 Task: Look for space in Vaniyambadi, India from 15th June, 2023 to 21st June, 2023 for 5 adults in price range Rs.14000 to Rs.25000. Place can be entire place with 3 bedrooms having 3 beds and 3 bathrooms. Property type can be house, flat, guest house. Amenities needed are: washing machine. Booking option can be shelf check-in. Required host language is English.
Action: Mouse moved to (522, 90)
Screenshot: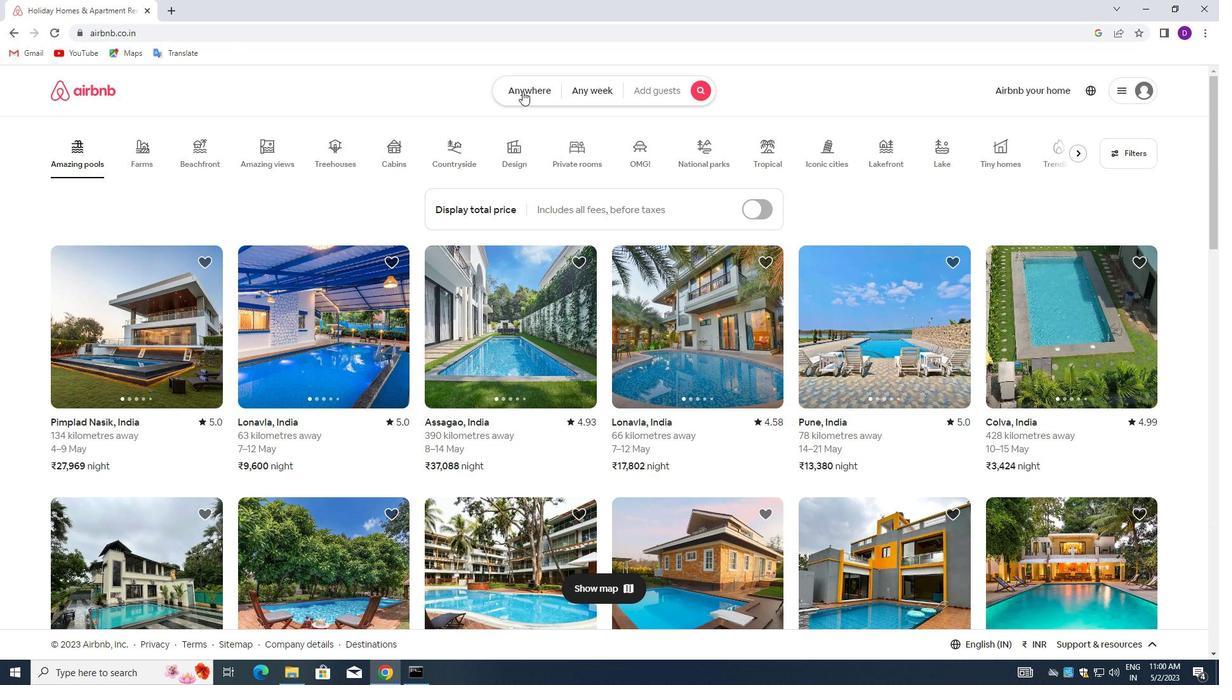 
Action: Mouse pressed left at (522, 90)
Screenshot: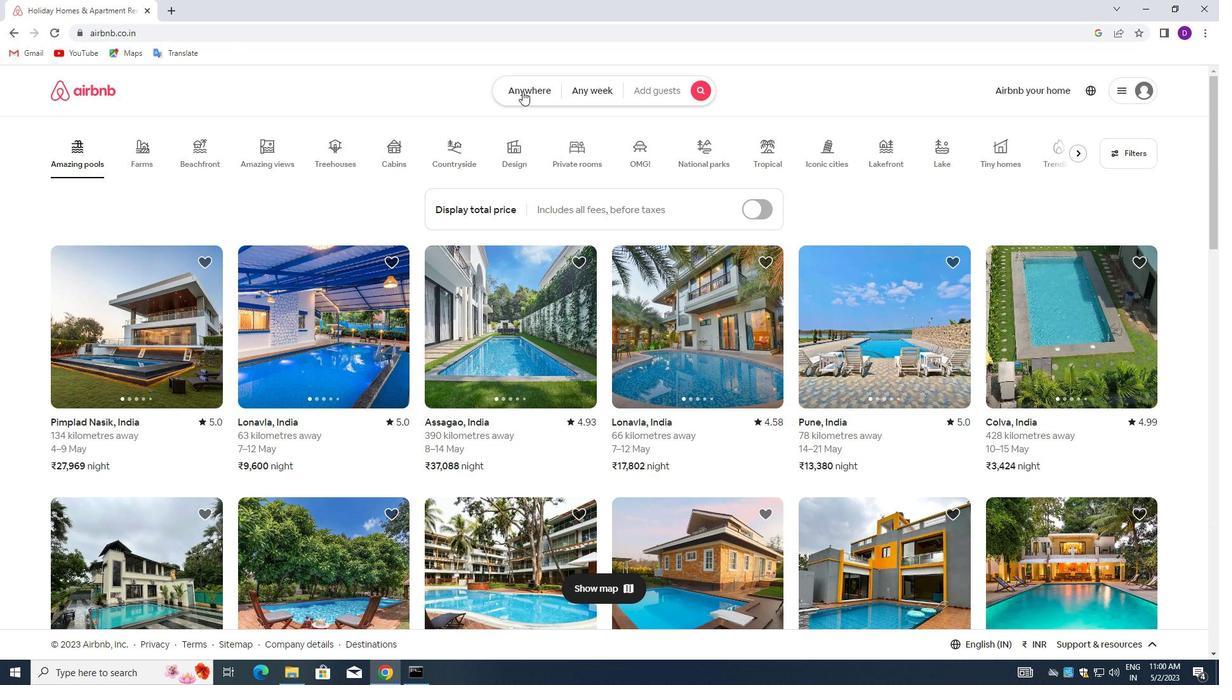
Action: Mouse moved to (405, 148)
Screenshot: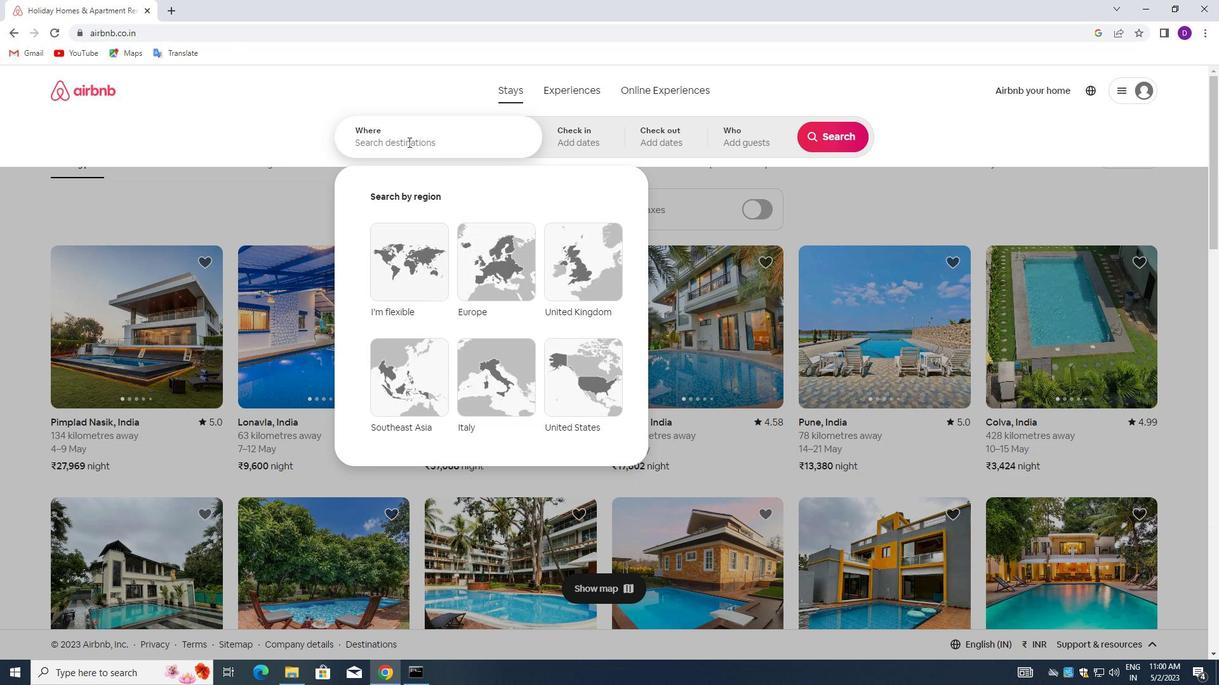 
Action: Mouse pressed left at (405, 148)
Screenshot: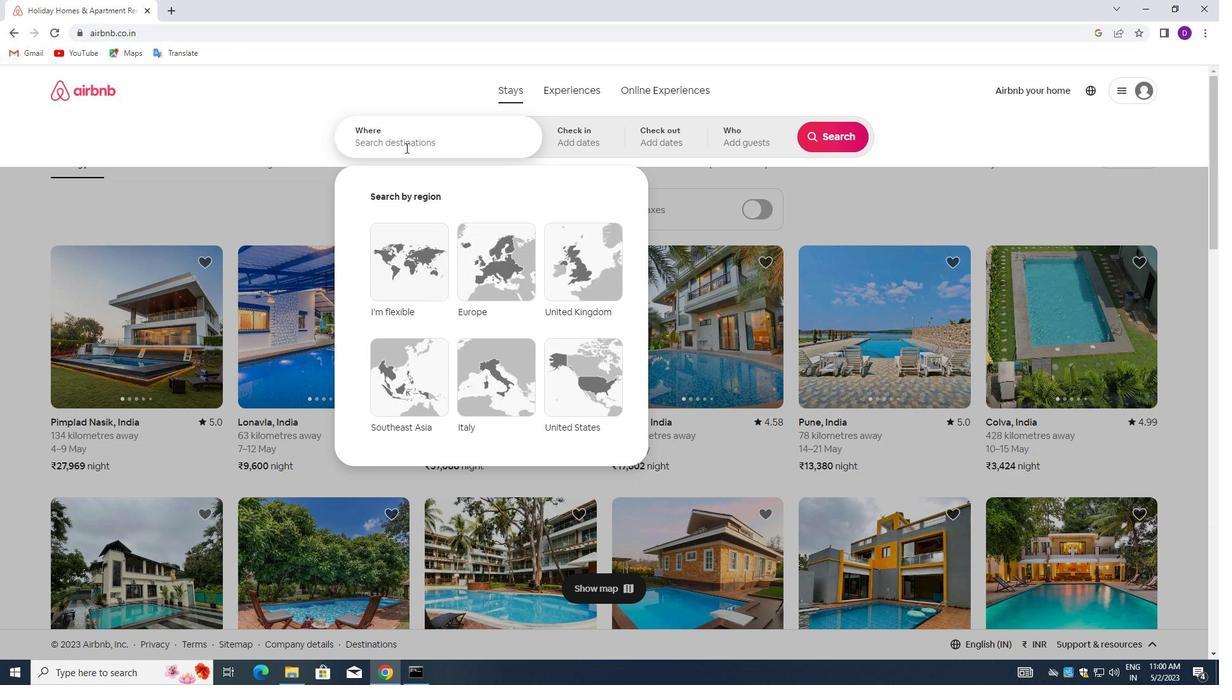 
Action: Key pressed <Key.shift_r><Key.shift_r><Key.shift_r><Key.shift_r><Key.shift_r><Key.shift_r><Key.shift_r><Key.shift_r><Key.shift_r><Key.shift_r><Key.shift_r>Vaniyambadi,<Key.space><Key.shift>INDIA<Key.enter>
Screenshot: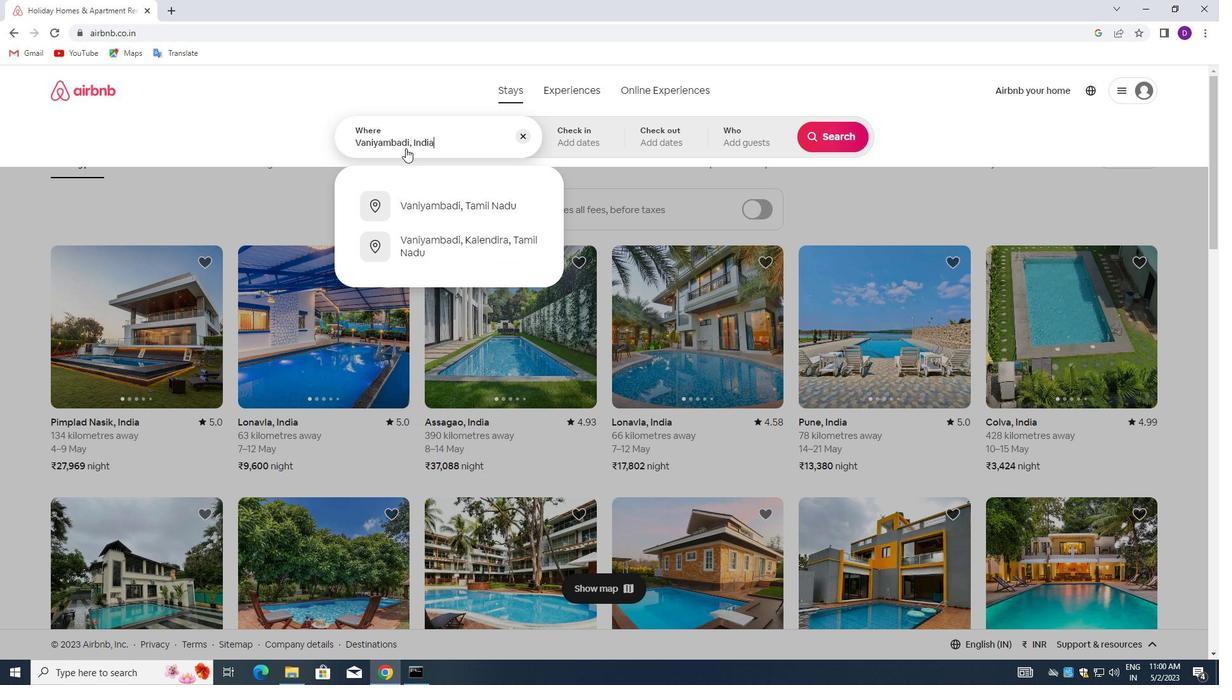 
Action: Mouse moved to (762, 351)
Screenshot: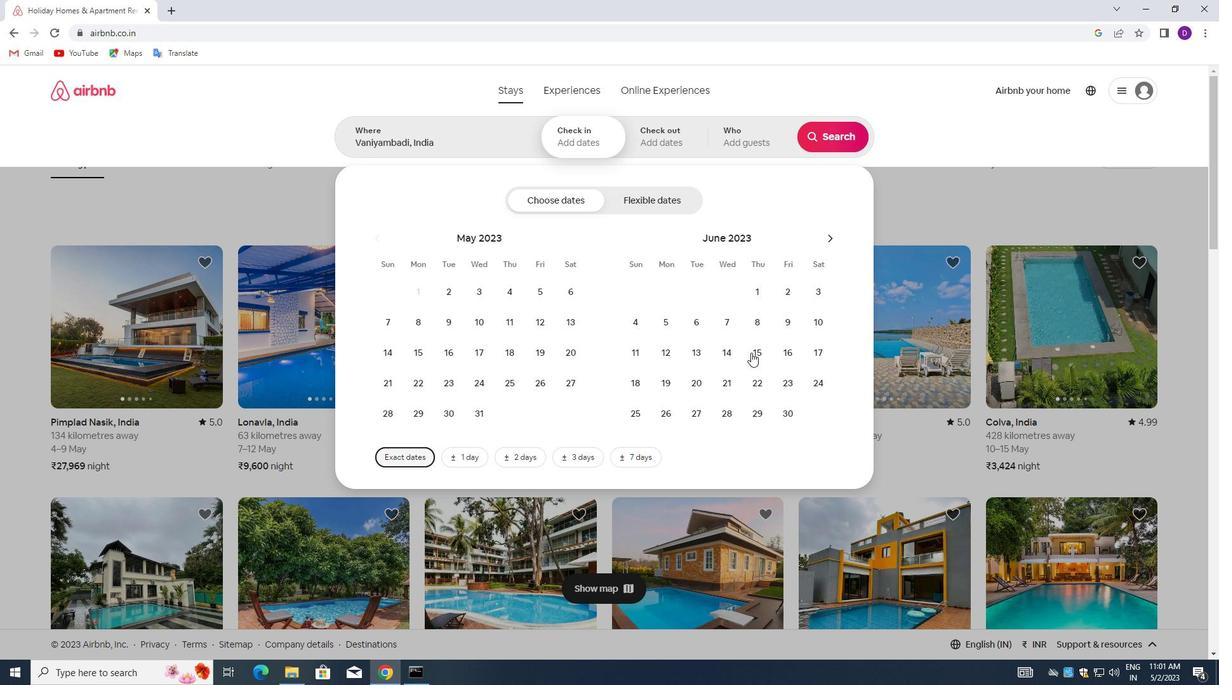 
Action: Mouse pressed left at (762, 351)
Screenshot: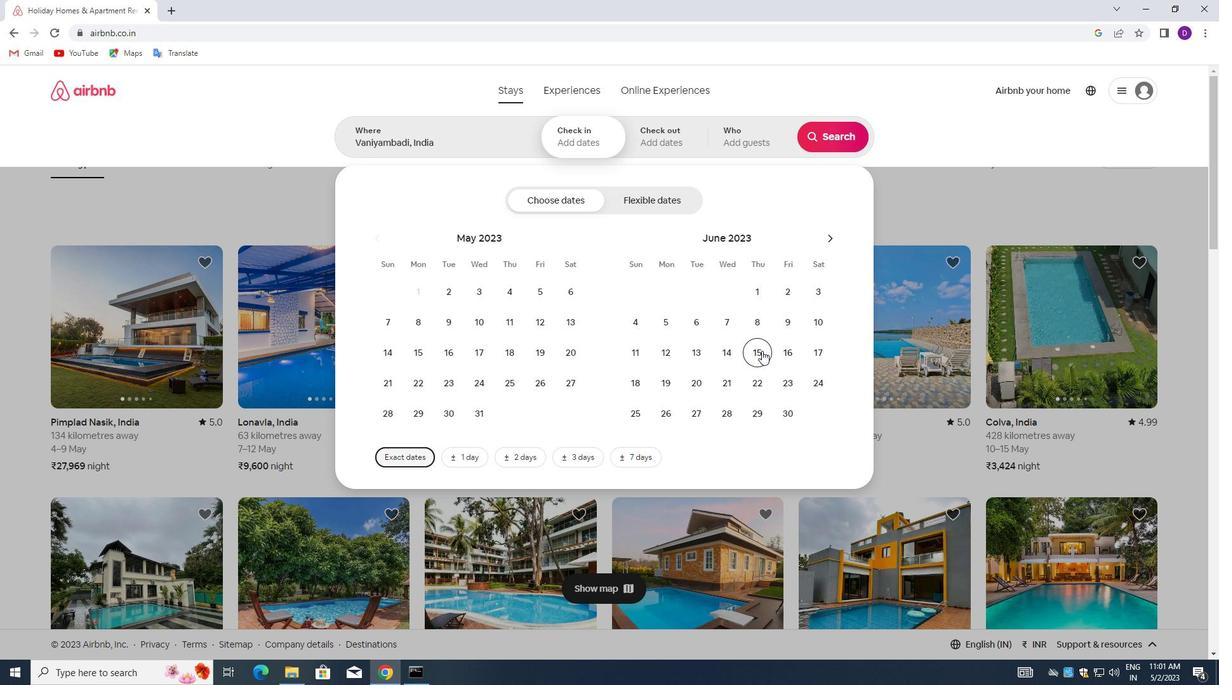 
Action: Mouse moved to (729, 375)
Screenshot: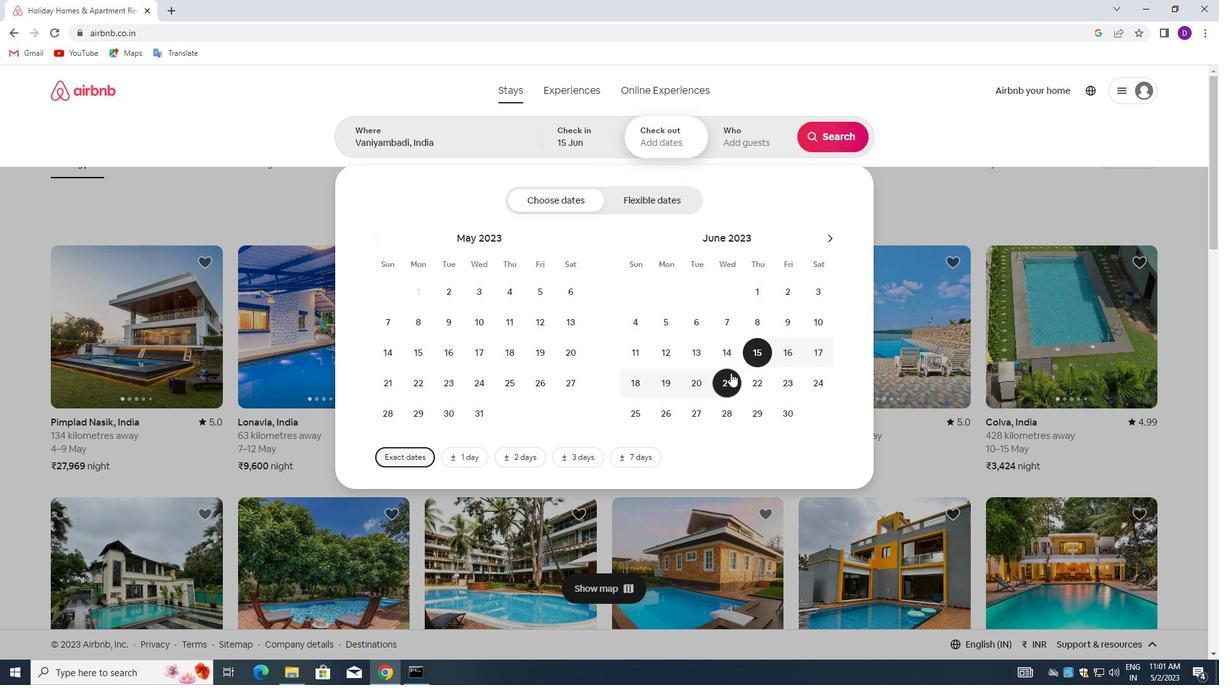 
Action: Mouse pressed left at (729, 375)
Screenshot: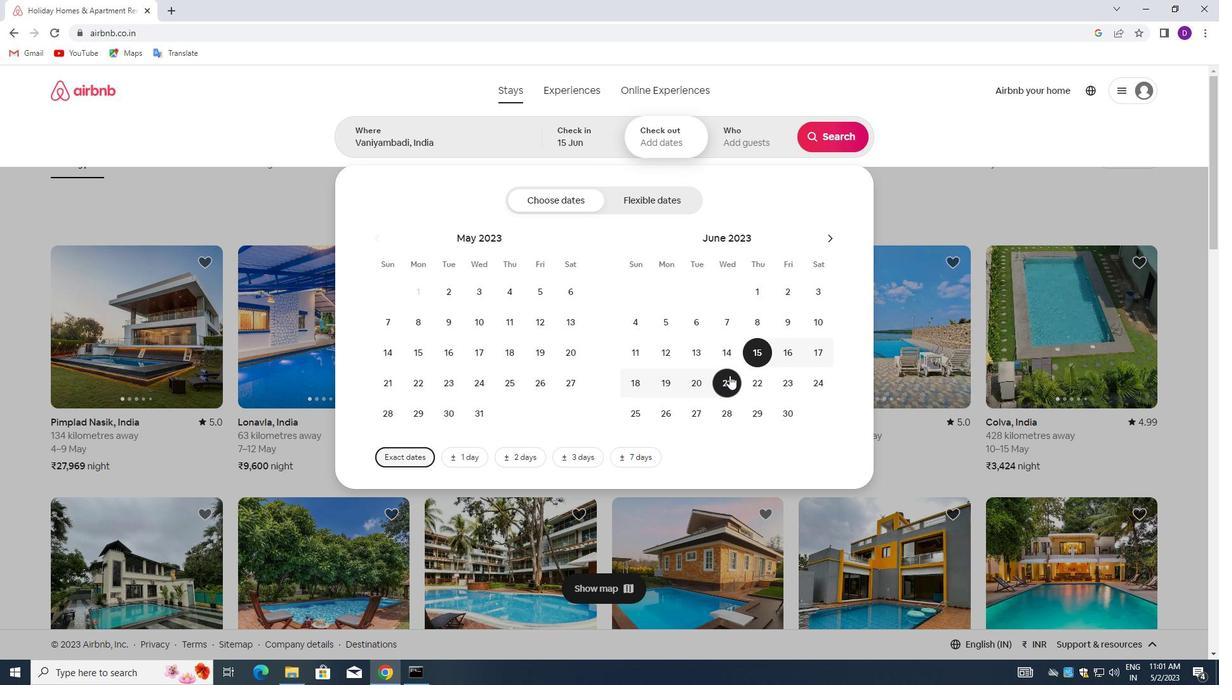 
Action: Mouse moved to (731, 144)
Screenshot: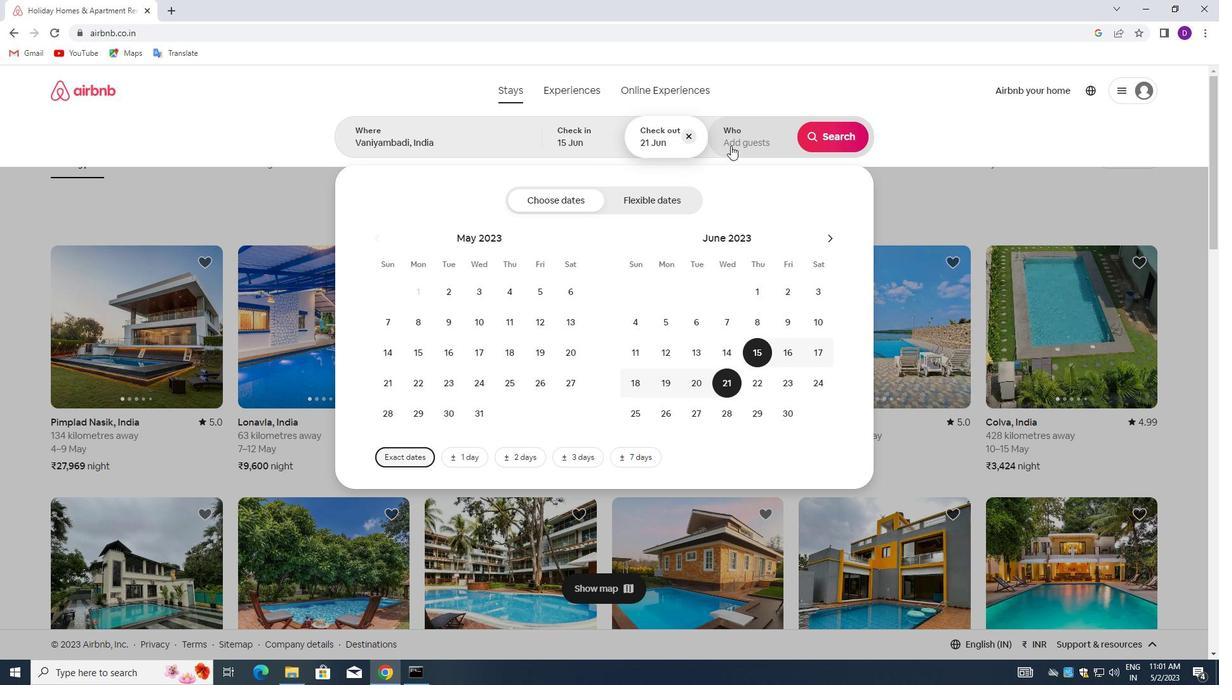 
Action: Mouse pressed left at (731, 144)
Screenshot: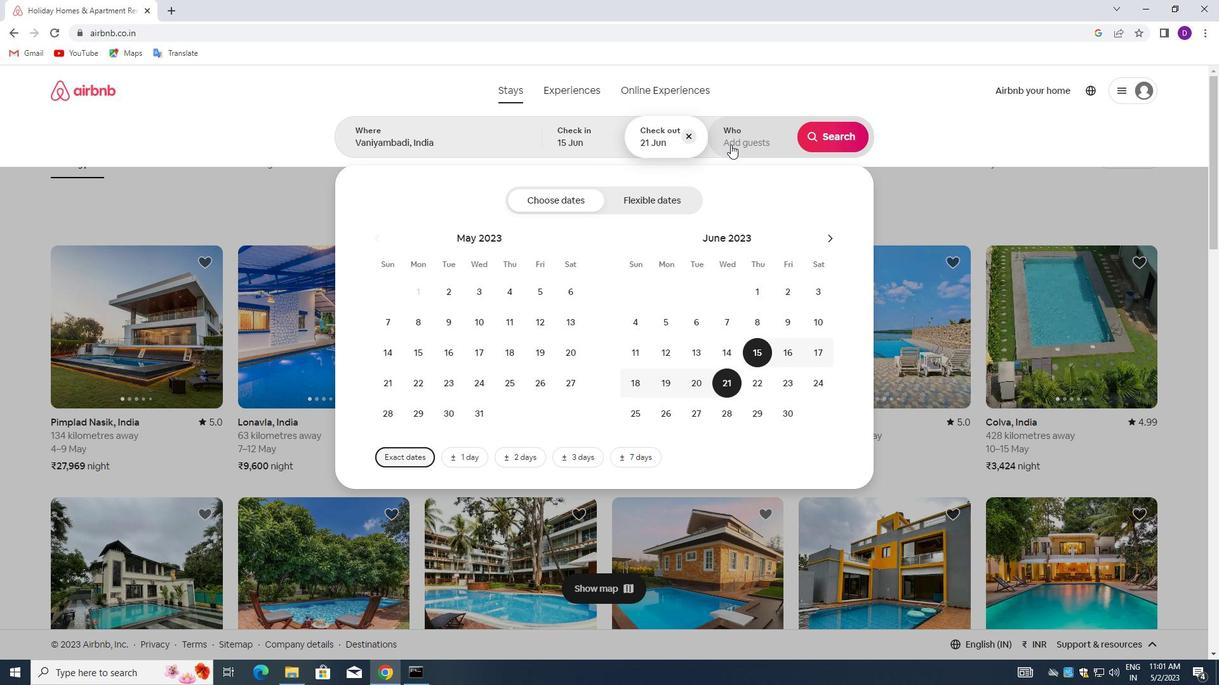 
Action: Mouse moved to (842, 207)
Screenshot: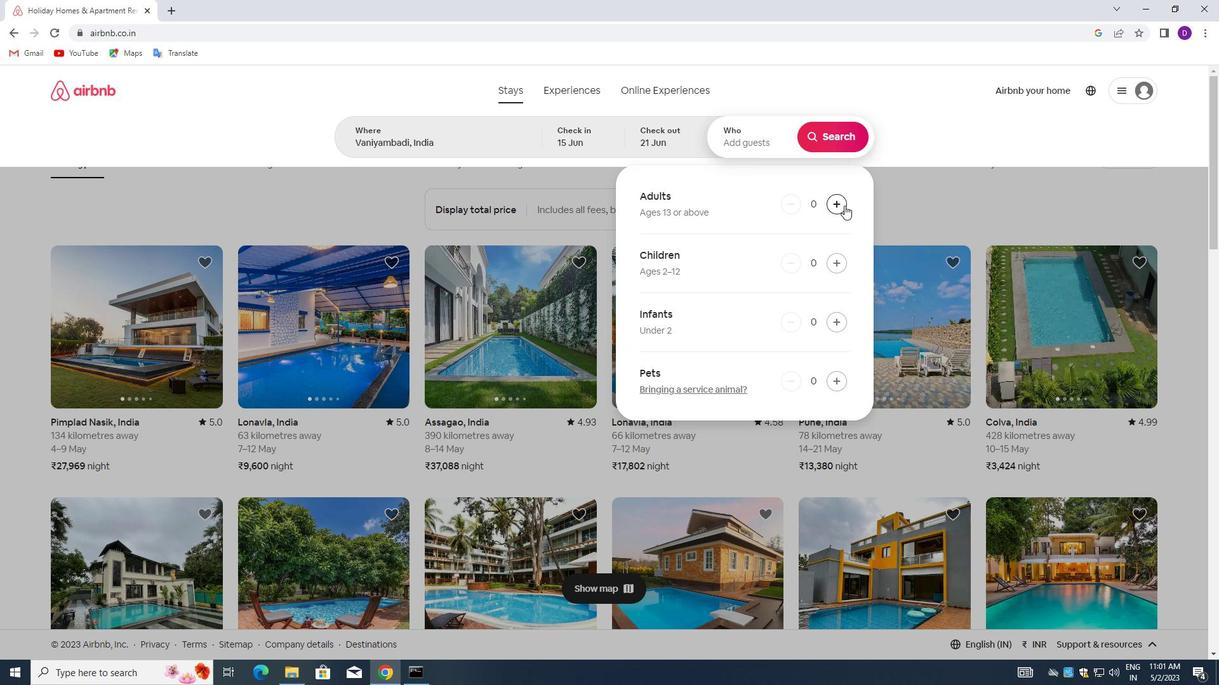 
Action: Mouse pressed left at (842, 207)
Screenshot: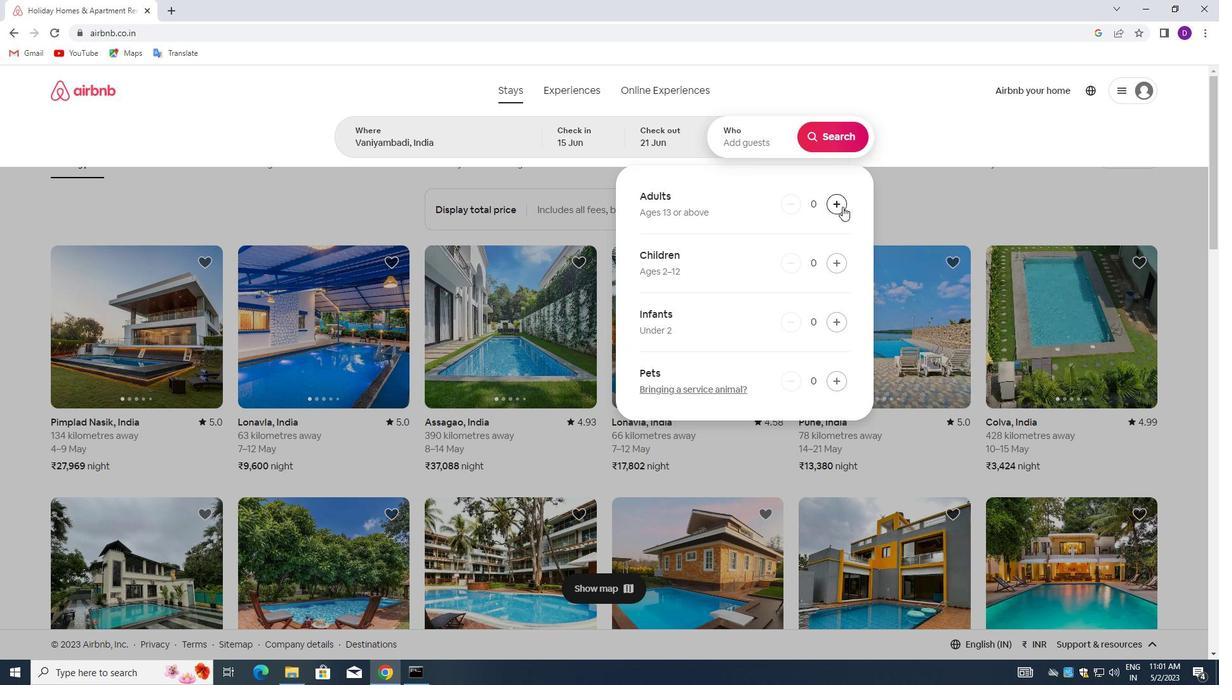 
Action: Mouse pressed left at (842, 207)
Screenshot: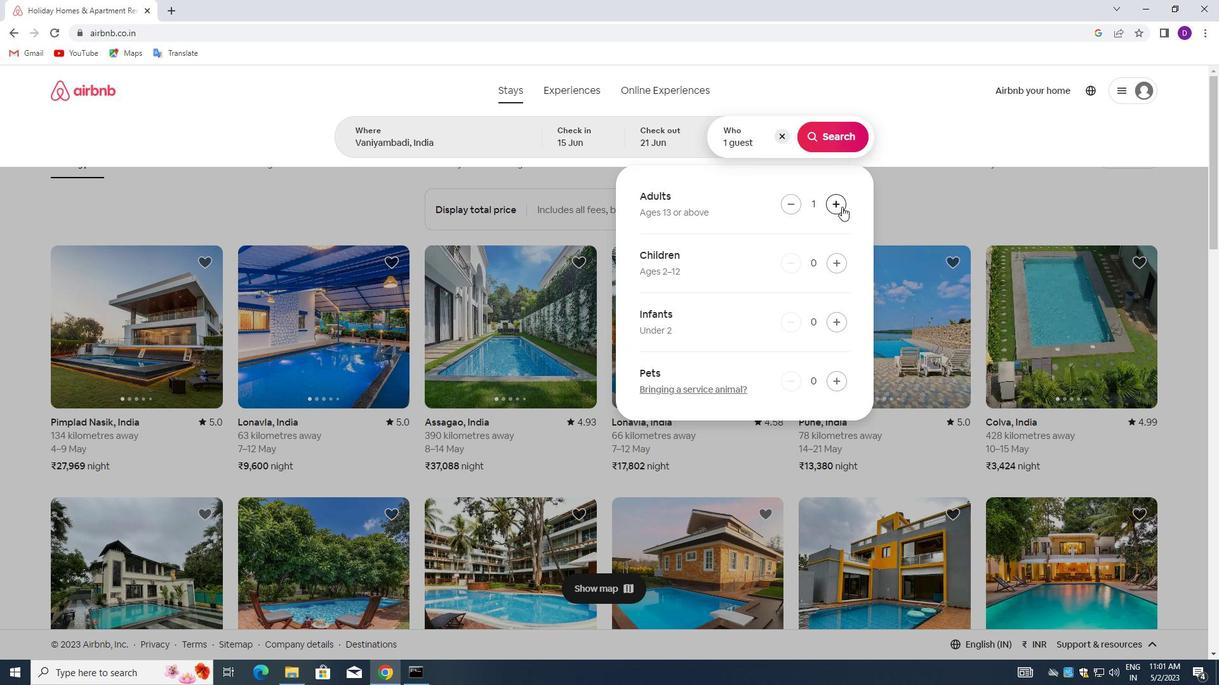 
Action: Mouse pressed left at (842, 207)
Screenshot: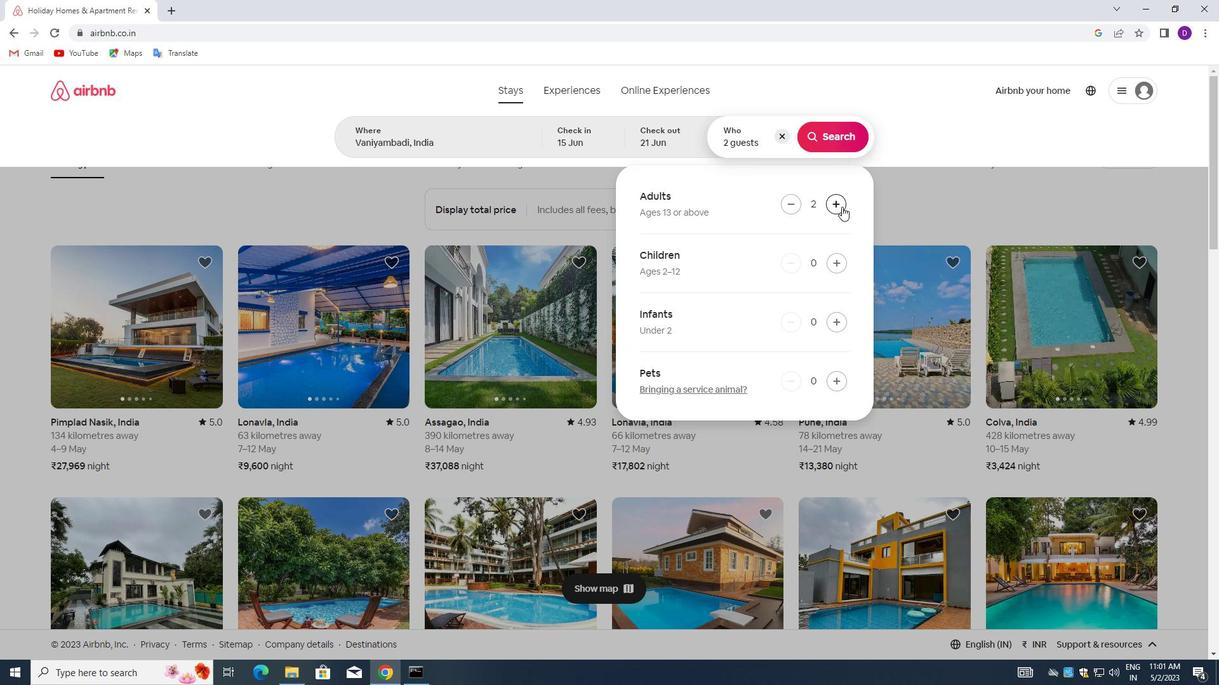 
Action: Mouse pressed left at (842, 207)
Screenshot: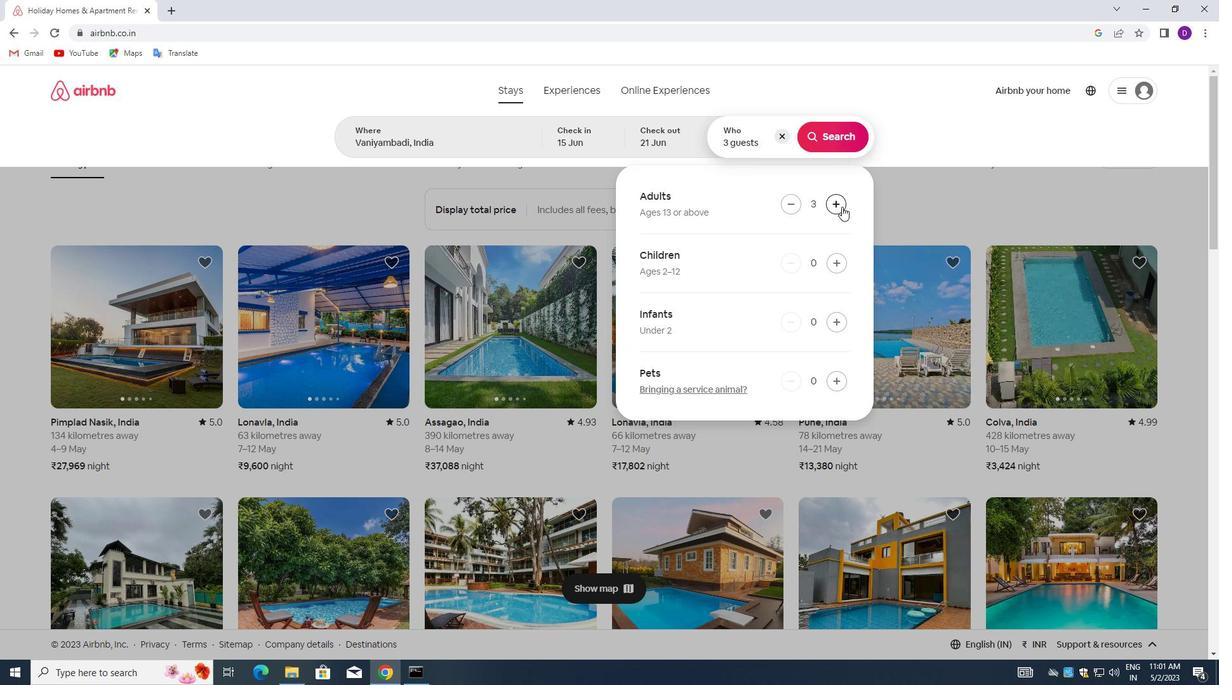
Action: Mouse pressed left at (842, 207)
Screenshot: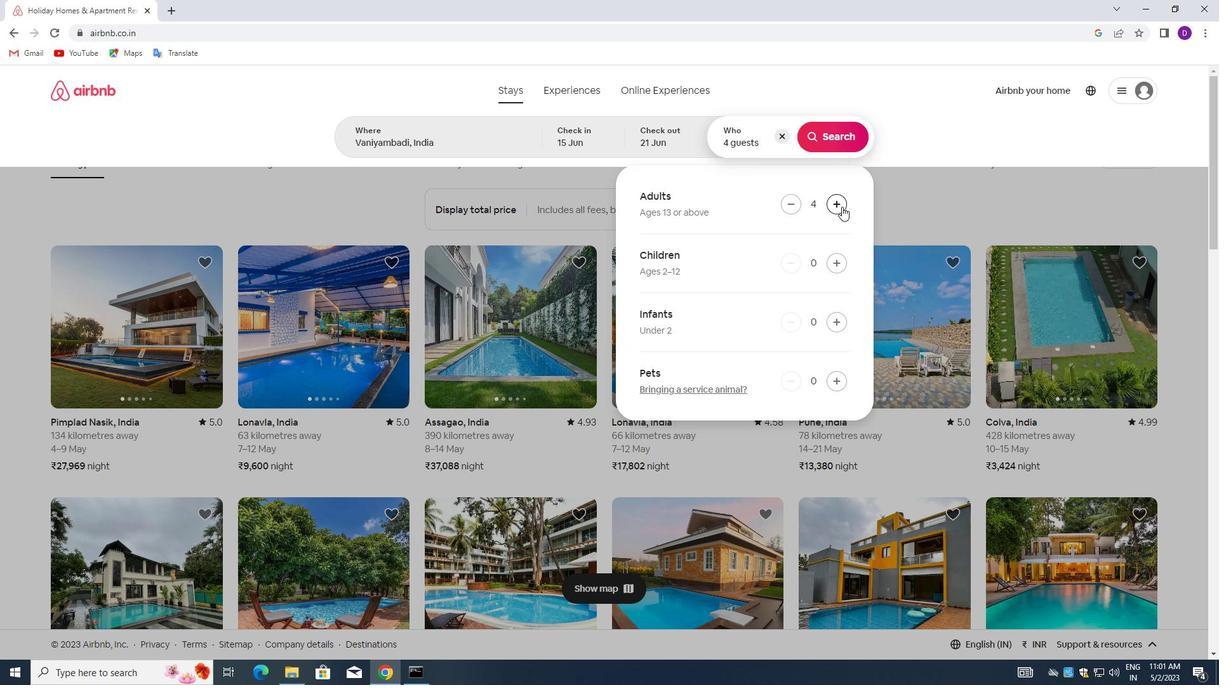 
Action: Mouse moved to (823, 128)
Screenshot: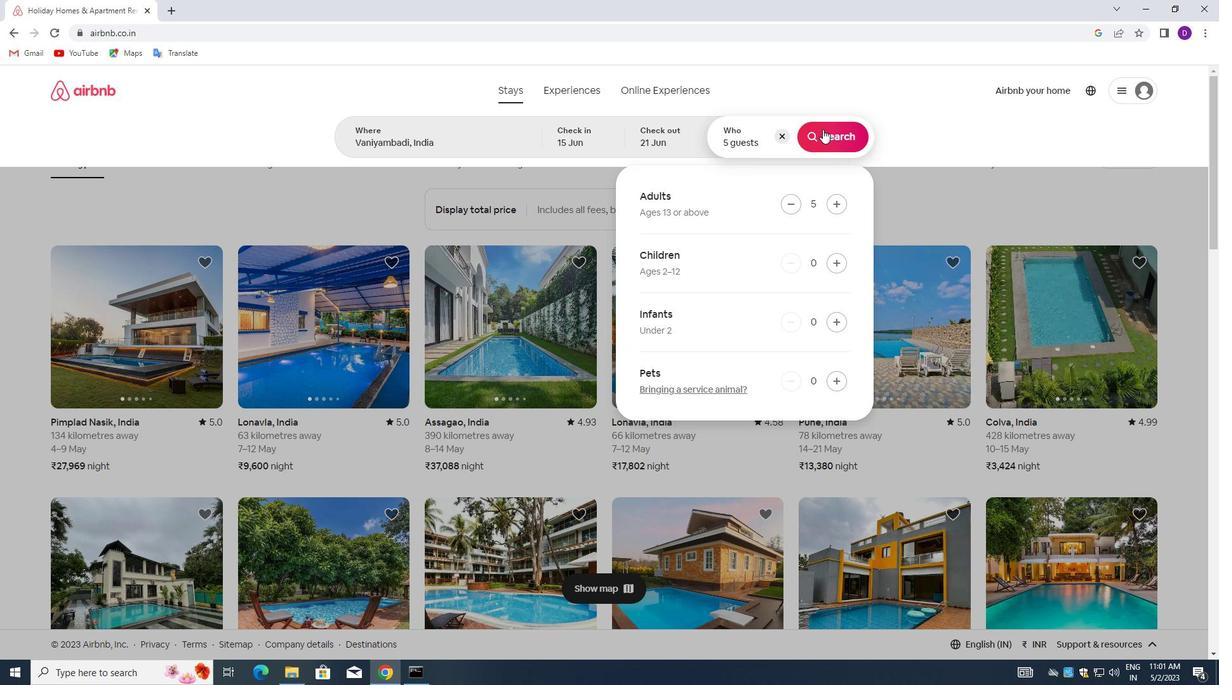 
Action: Mouse pressed left at (823, 128)
Screenshot: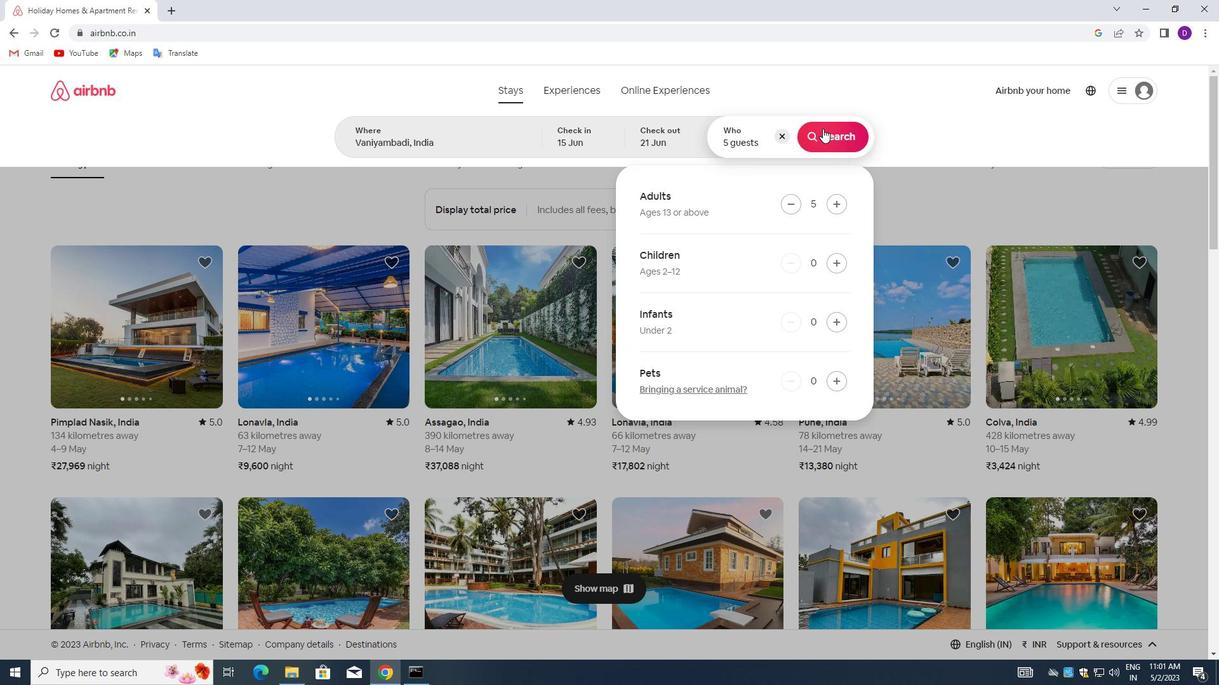 
Action: Mouse moved to (1141, 135)
Screenshot: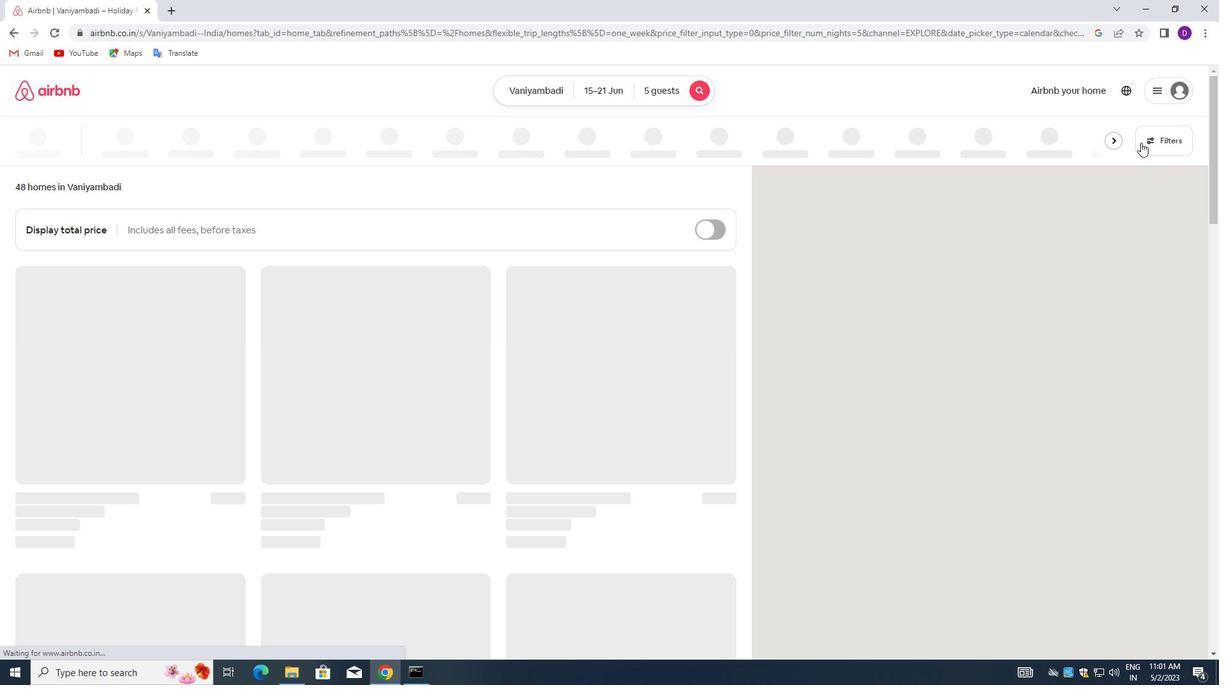 
Action: Mouse pressed left at (1141, 135)
Screenshot: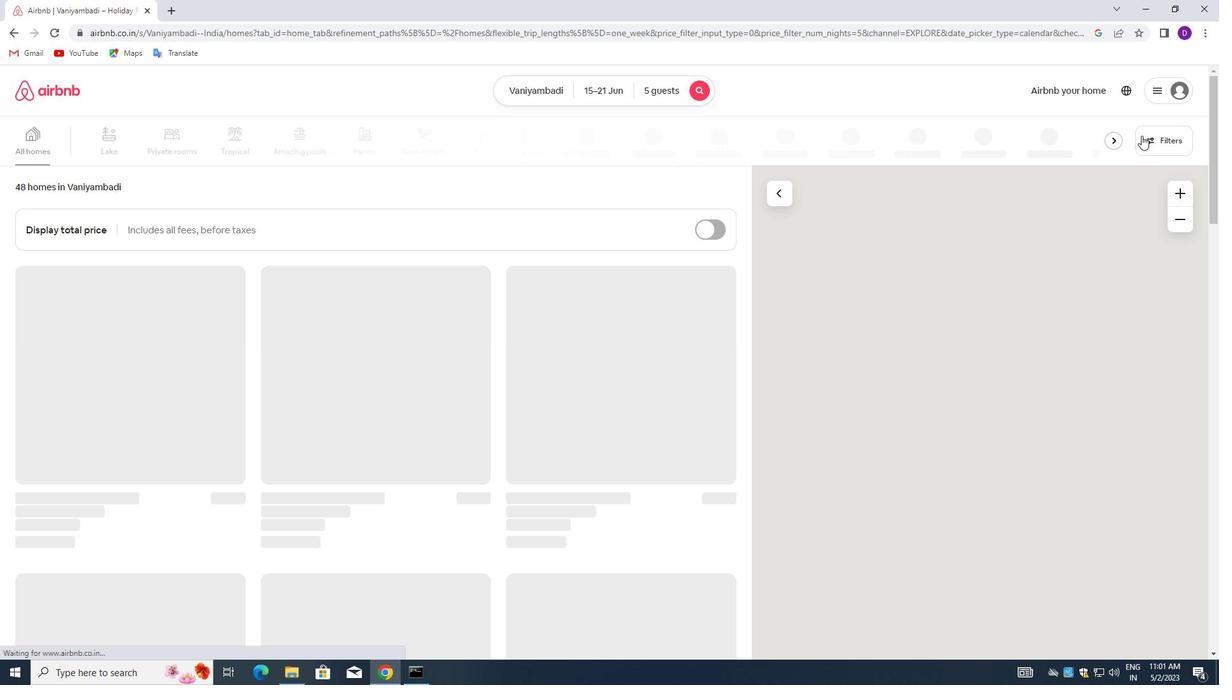 
Action: Mouse moved to (442, 303)
Screenshot: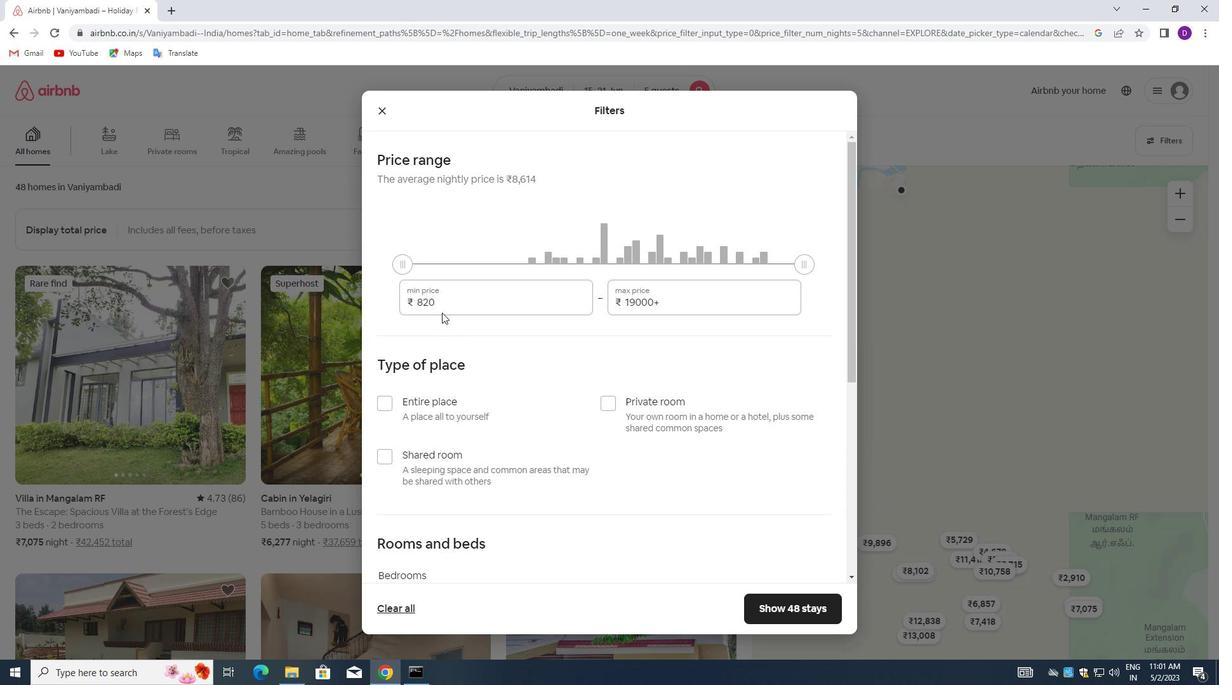 
Action: Mouse pressed left at (442, 303)
Screenshot: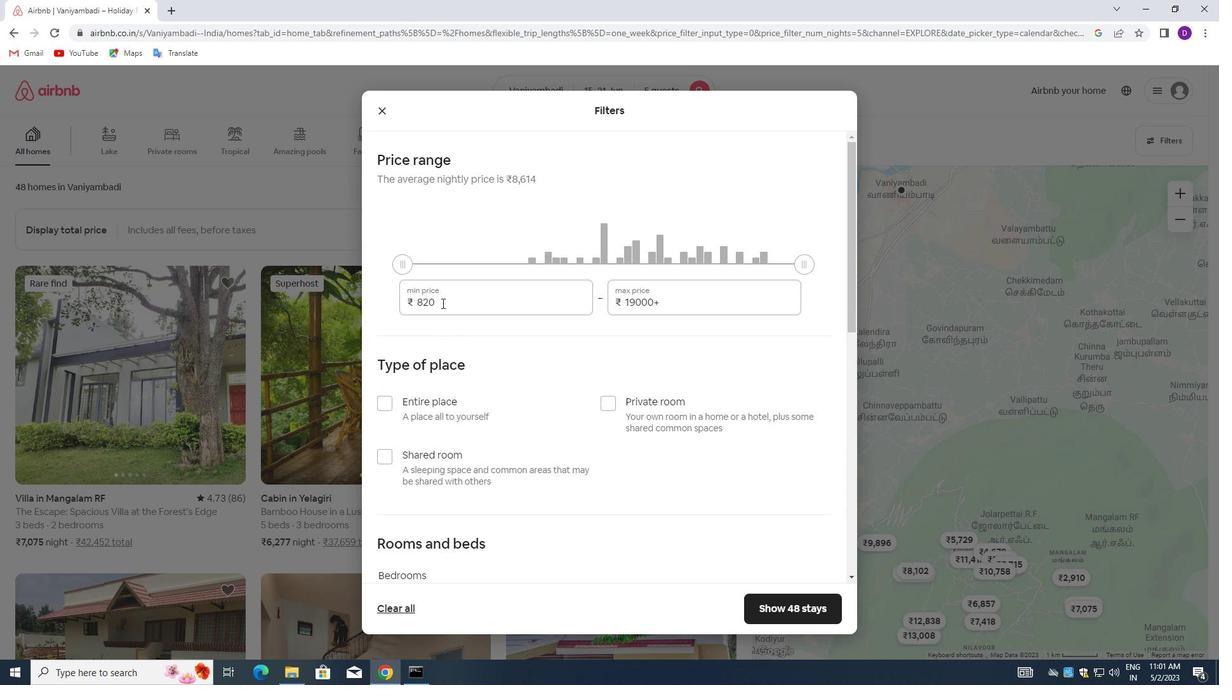 
Action: Mouse pressed left at (442, 303)
Screenshot: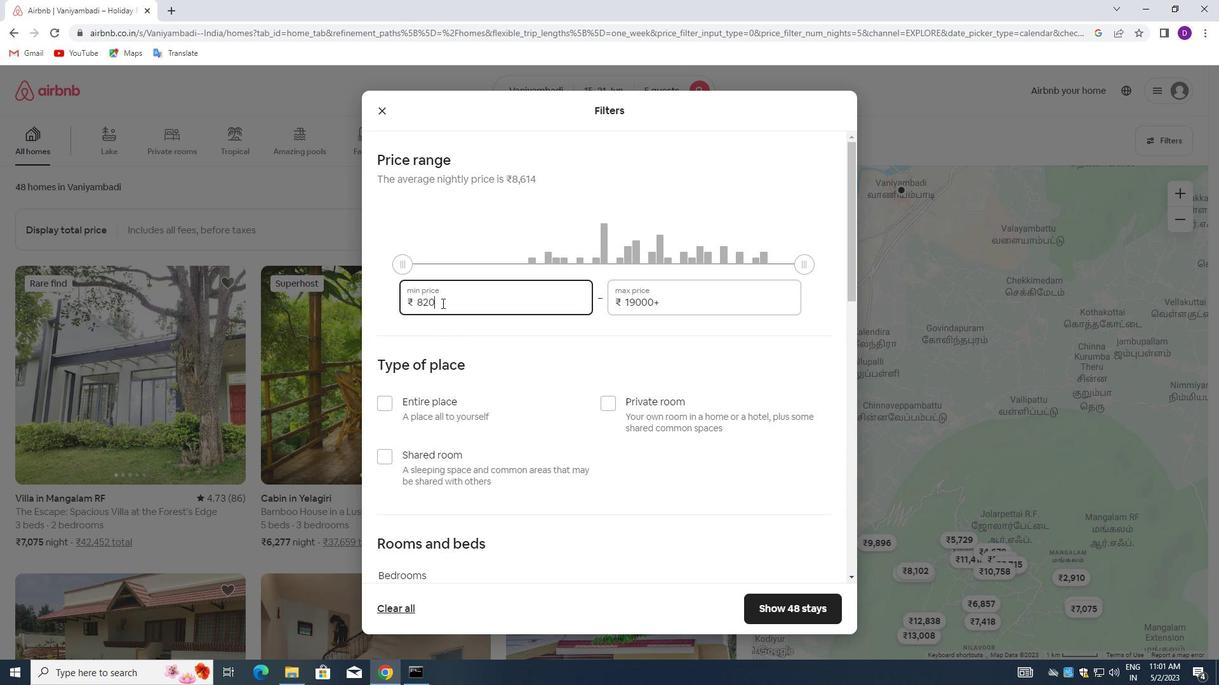 
Action: Key pressed 14000<Key.tab>25000
Screenshot: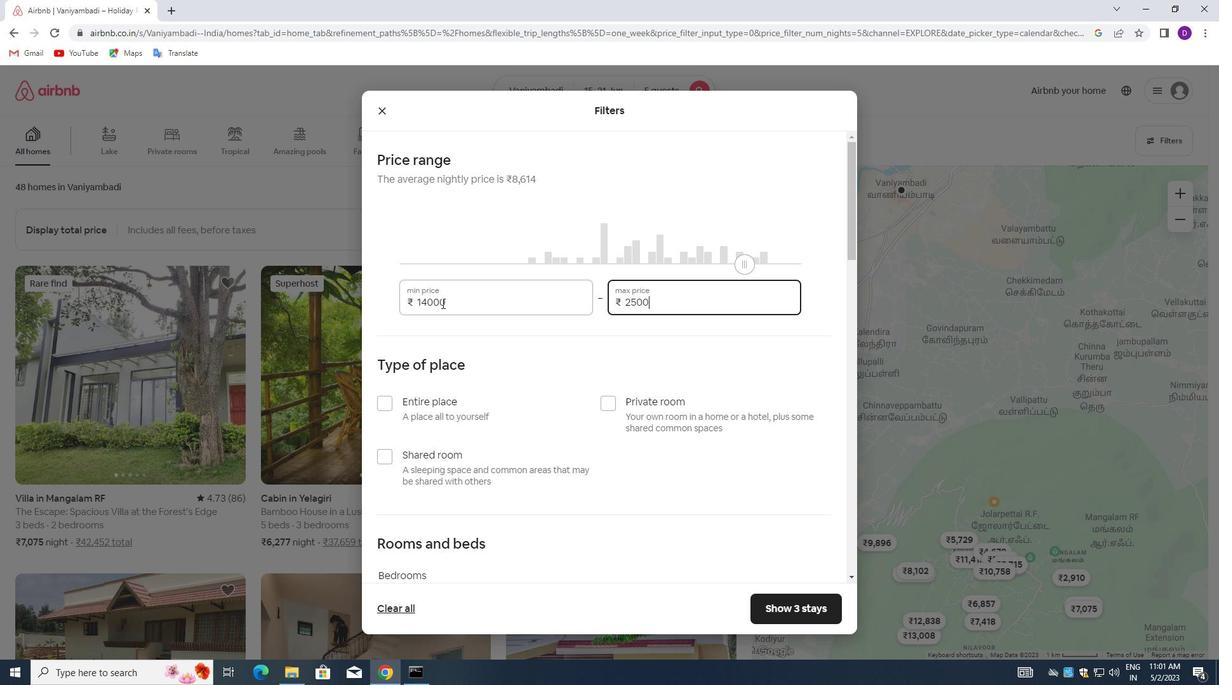
Action: Mouse moved to (473, 326)
Screenshot: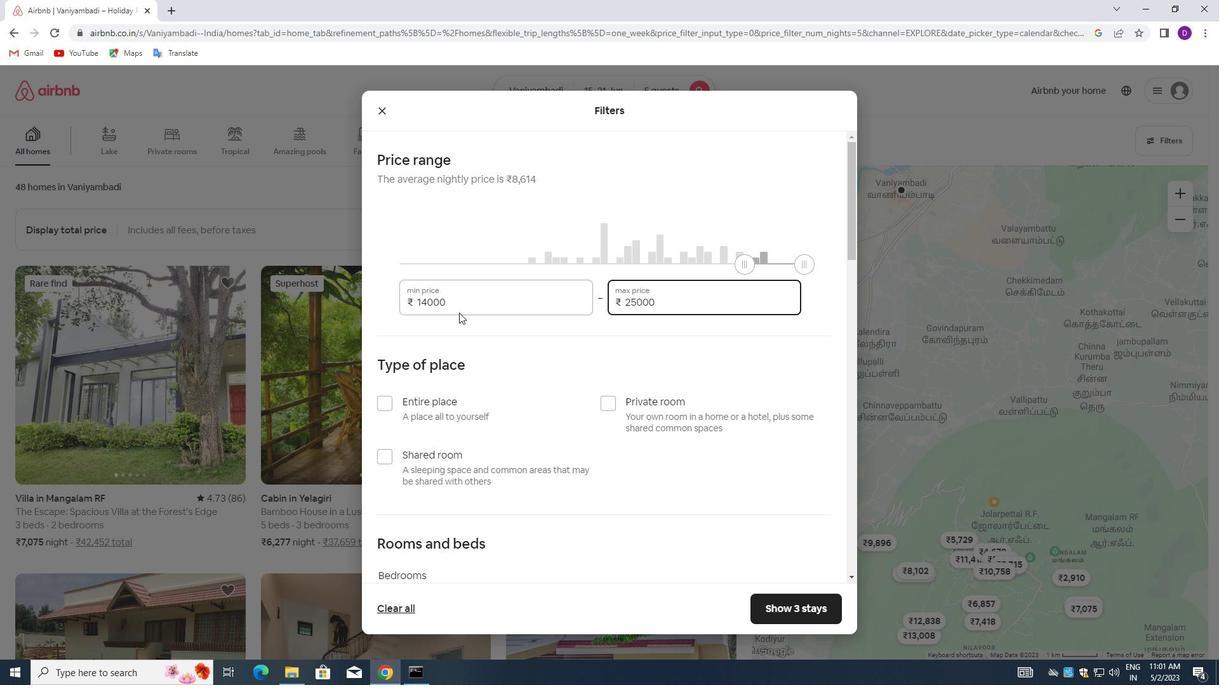 
Action: Mouse scrolled (473, 325) with delta (0, 0)
Screenshot: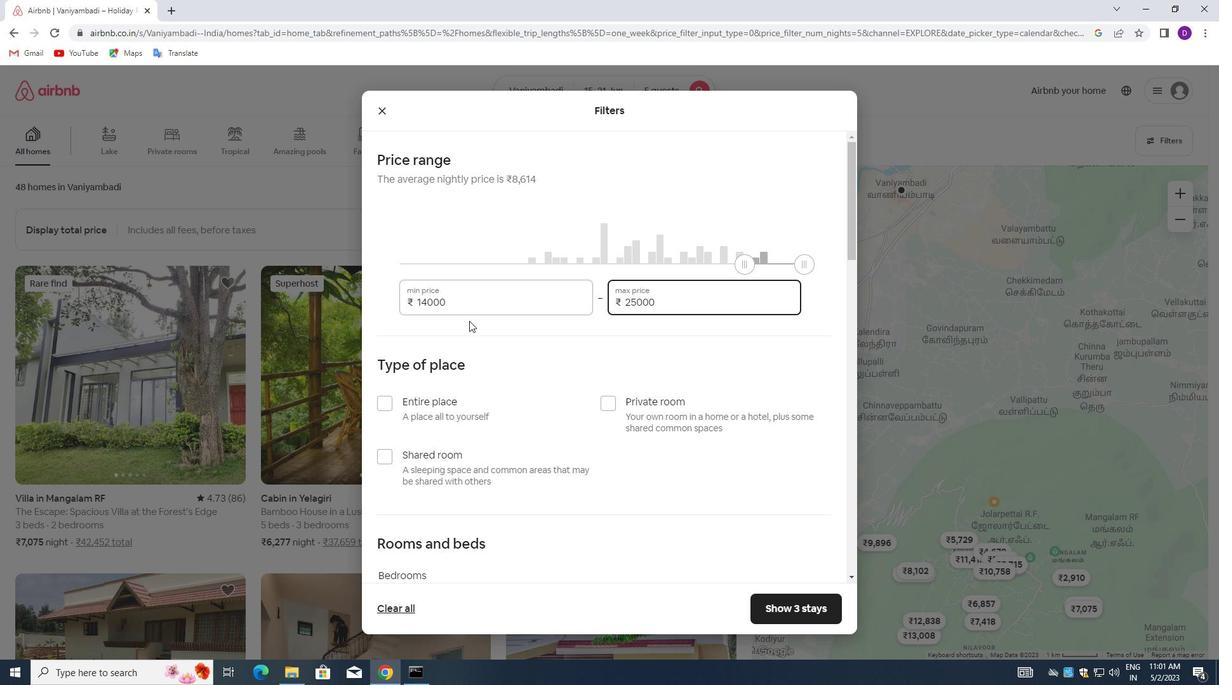 
Action: Mouse moved to (473, 327)
Screenshot: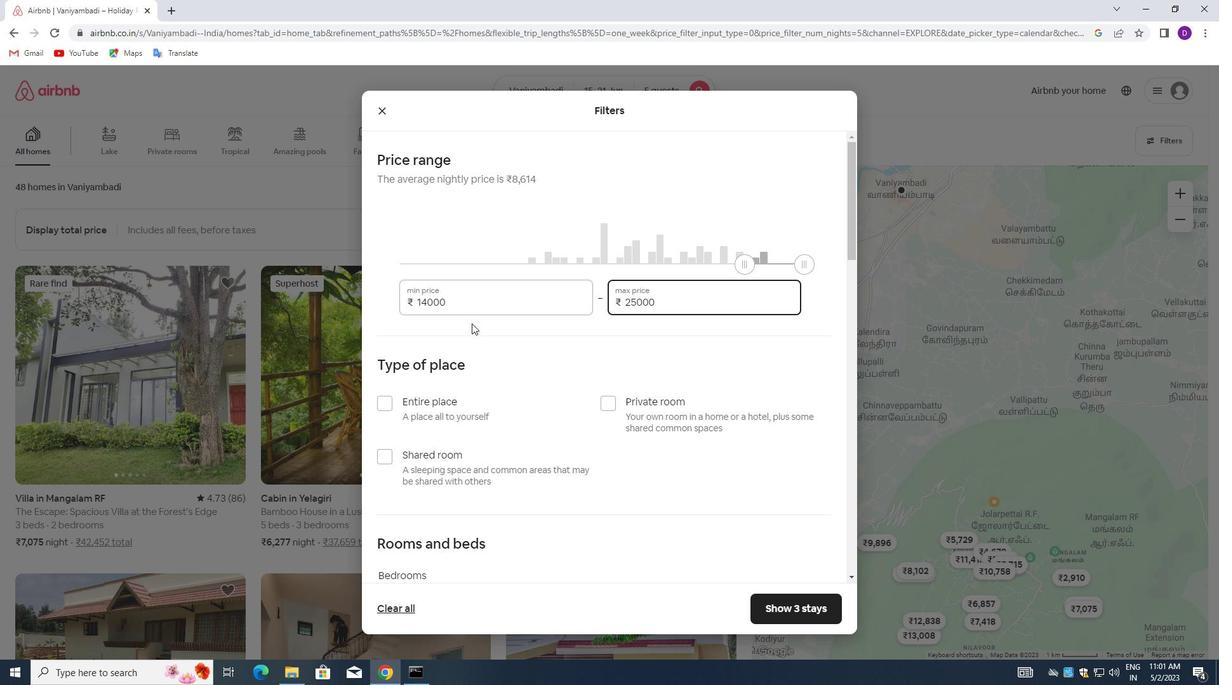 
Action: Mouse scrolled (473, 327) with delta (0, 0)
Screenshot: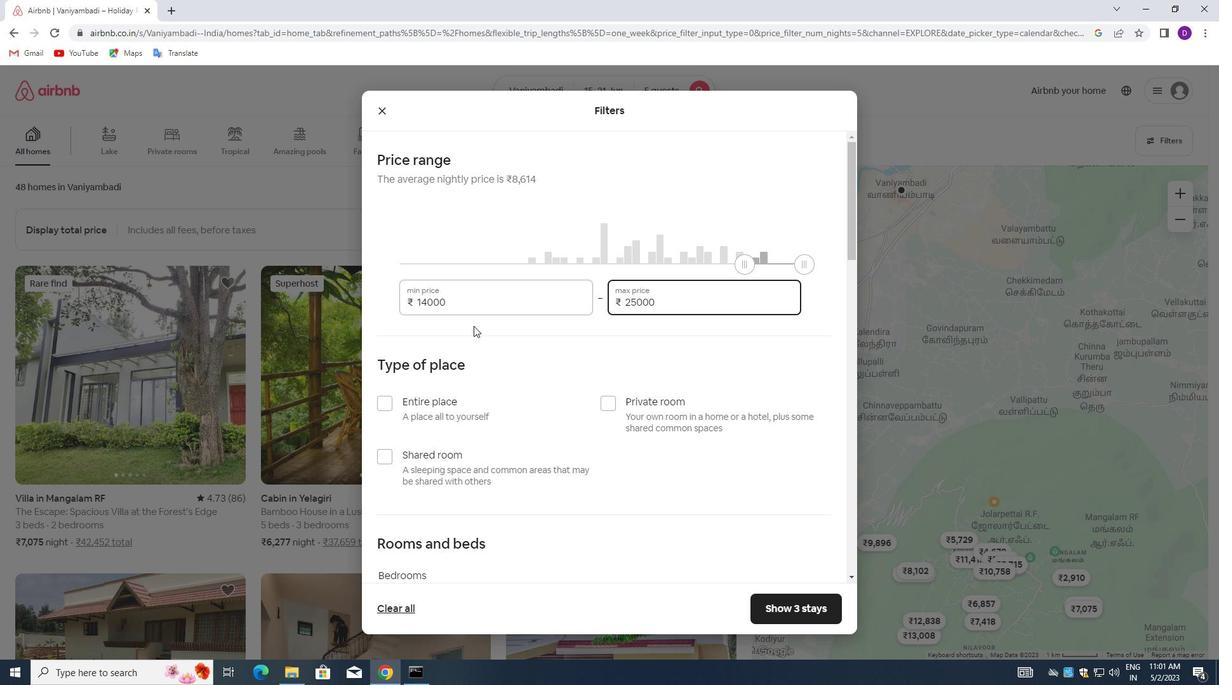 
Action: Mouse moved to (381, 283)
Screenshot: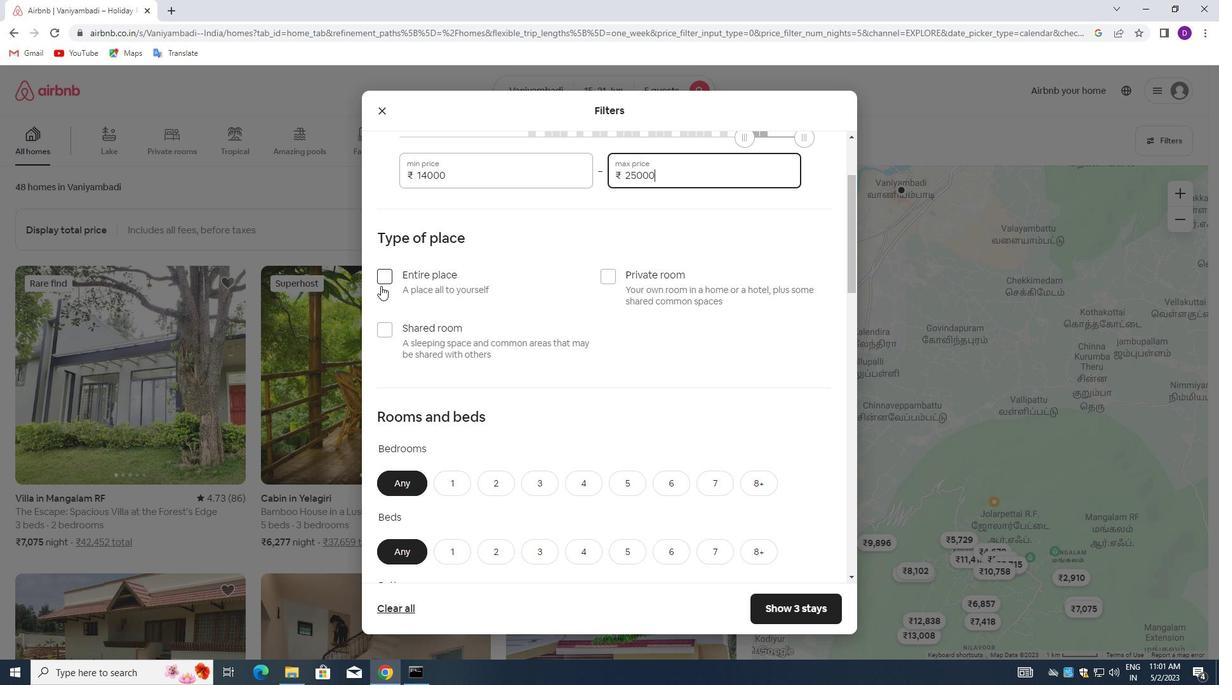 
Action: Mouse pressed left at (381, 283)
Screenshot: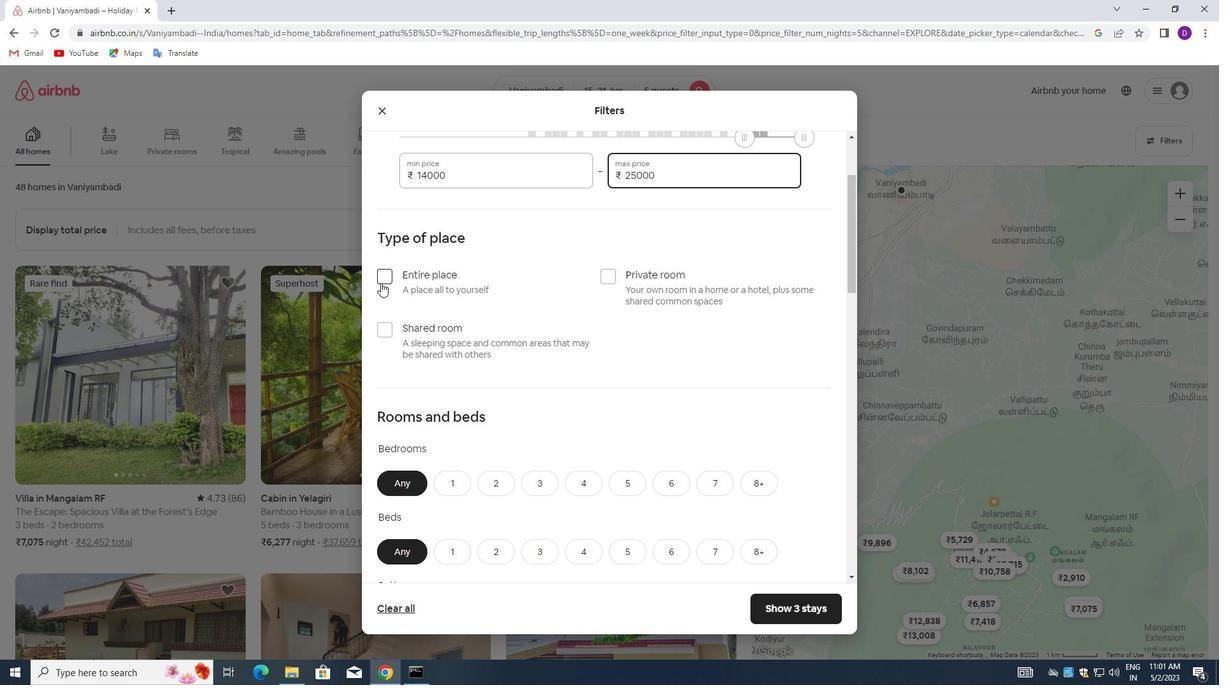 
Action: Mouse moved to (536, 372)
Screenshot: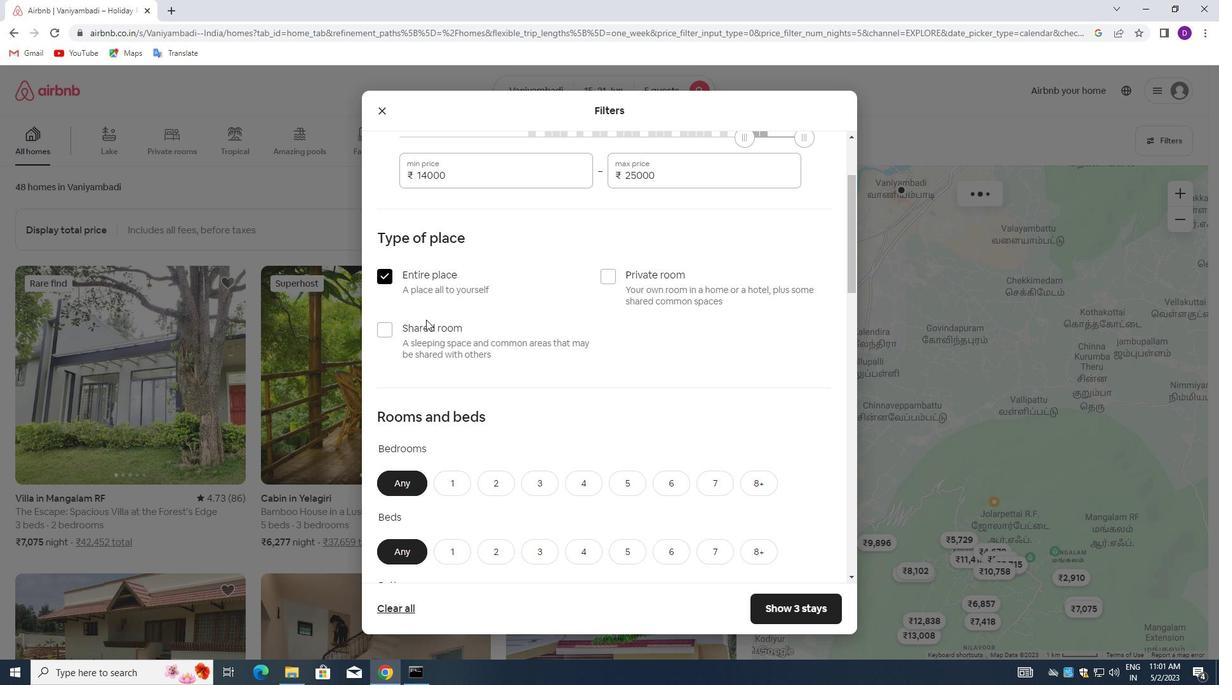 
Action: Mouse scrolled (536, 372) with delta (0, 0)
Screenshot: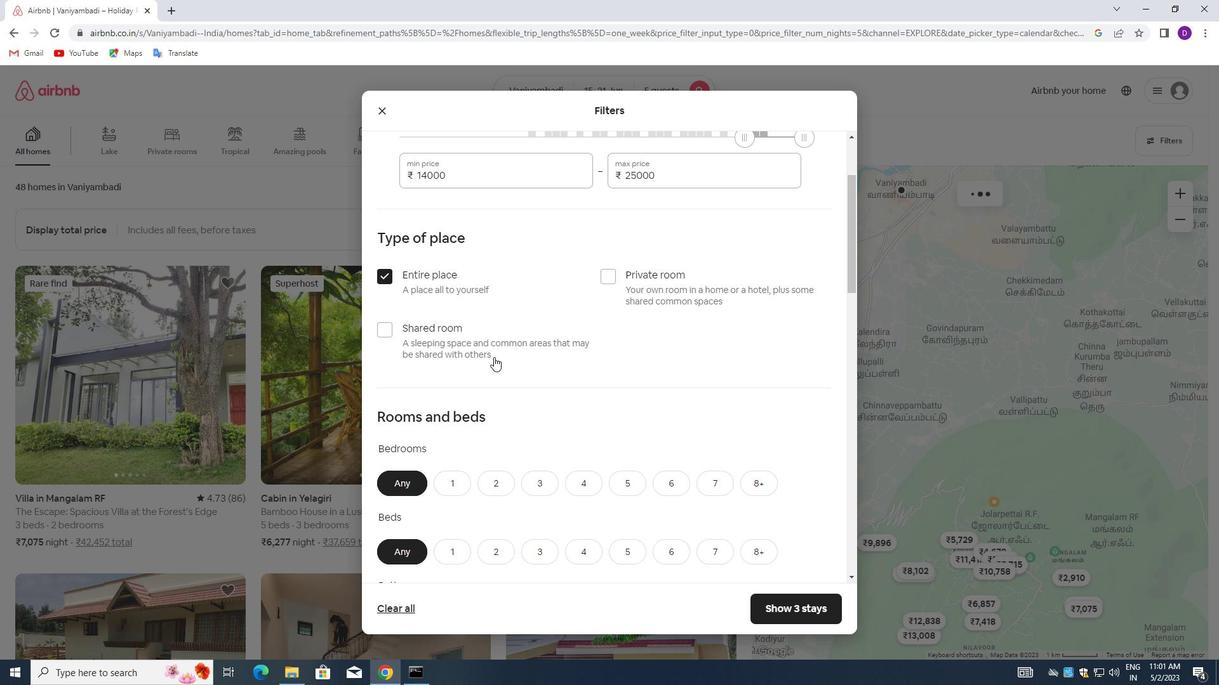 
Action: Mouse moved to (537, 374)
Screenshot: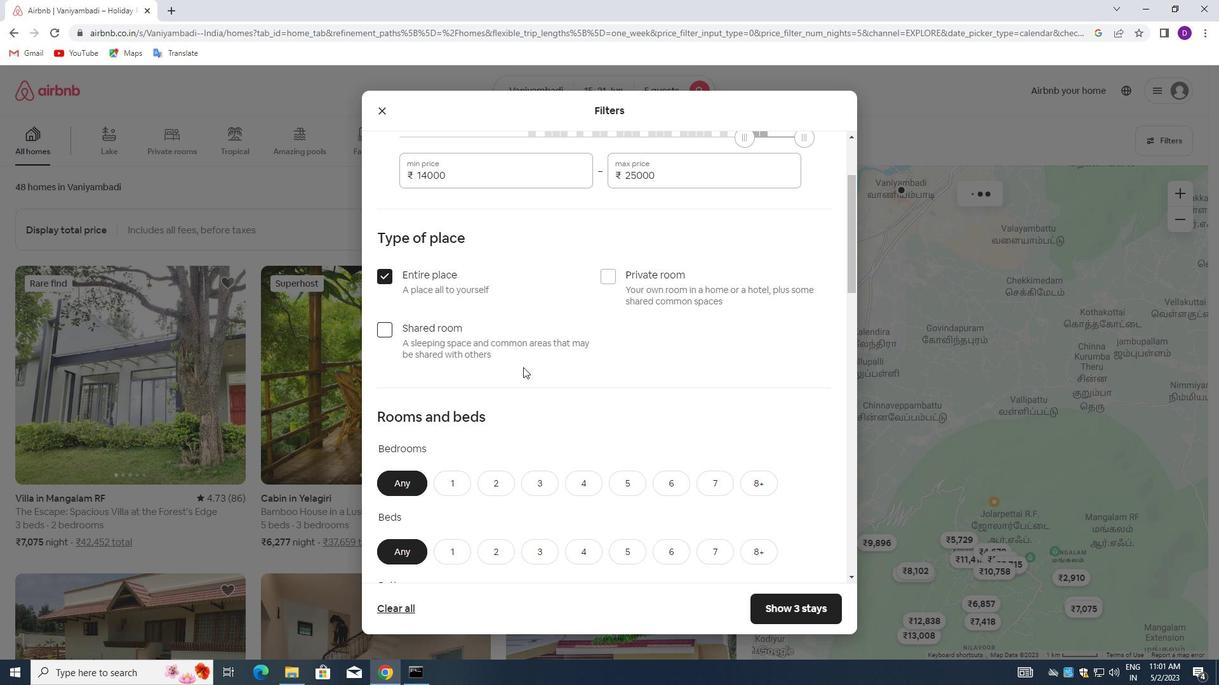 
Action: Mouse scrolled (537, 374) with delta (0, 0)
Screenshot: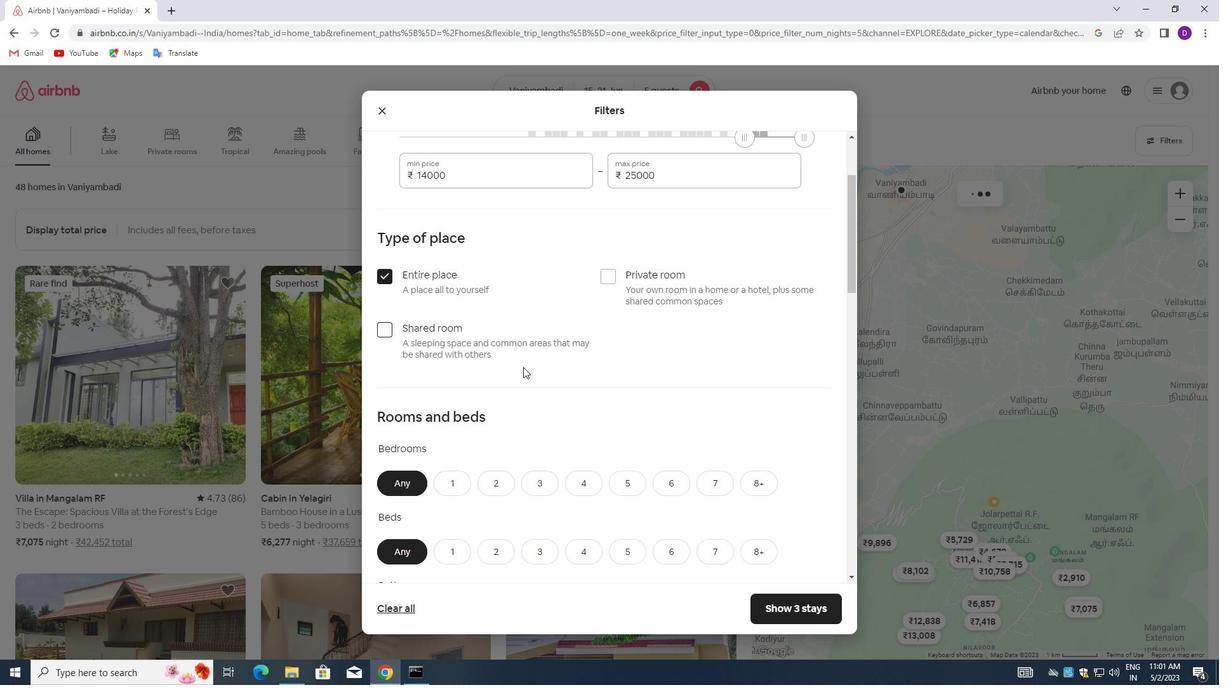 
Action: Mouse scrolled (537, 374) with delta (0, 0)
Screenshot: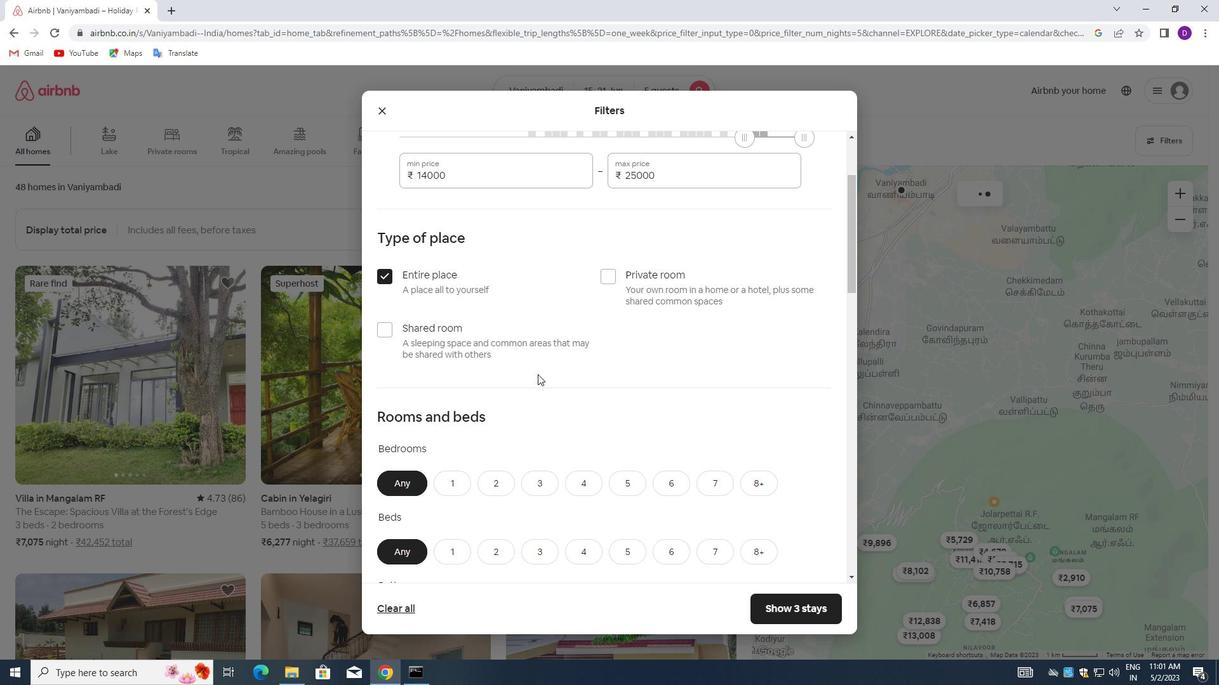 
Action: Mouse moved to (547, 296)
Screenshot: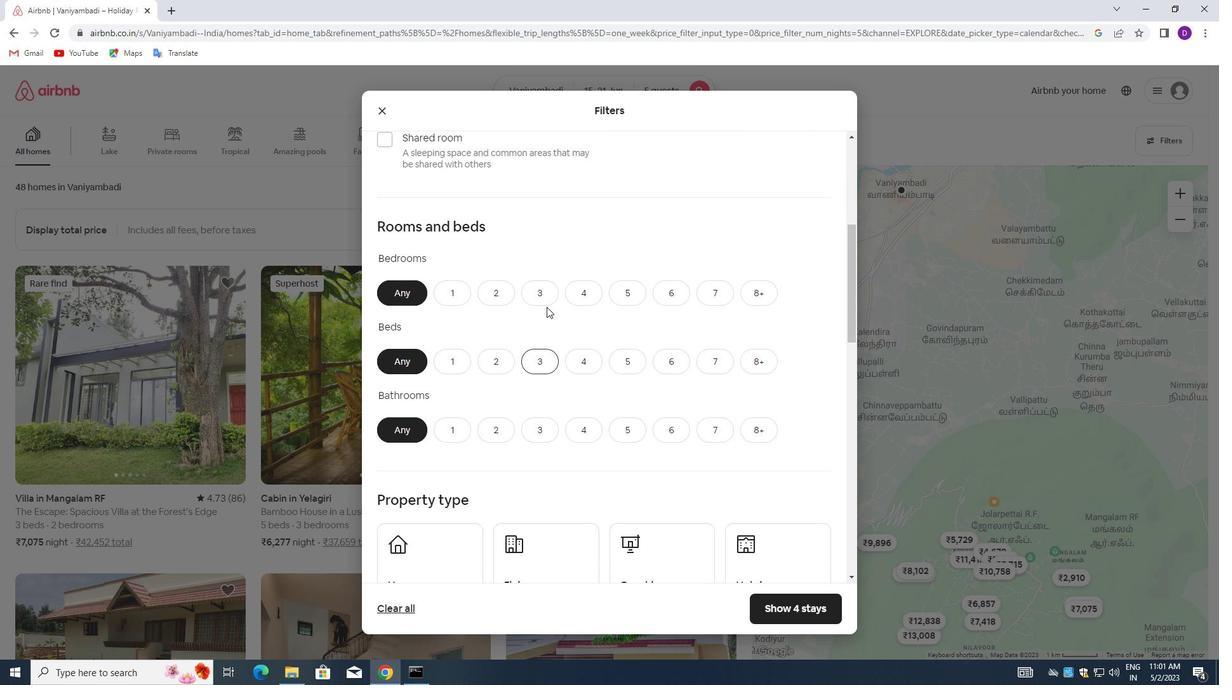 
Action: Mouse pressed left at (547, 296)
Screenshot: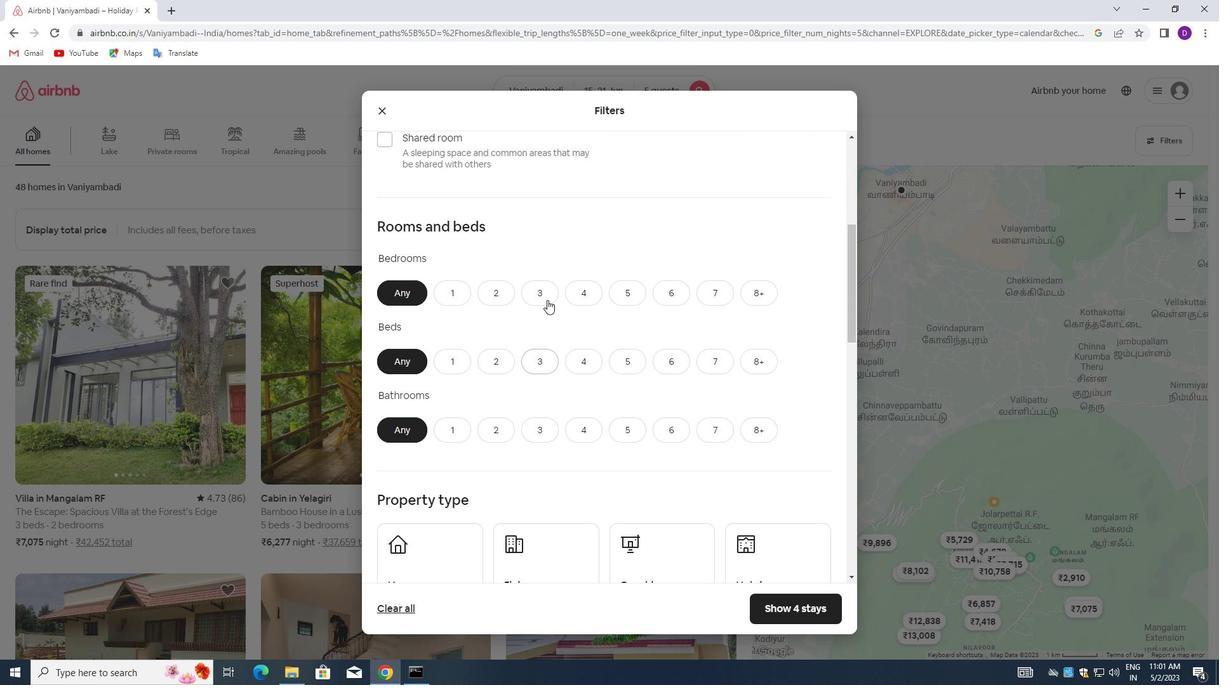
Action: Mouse moved to (538, 361)
Screenshot: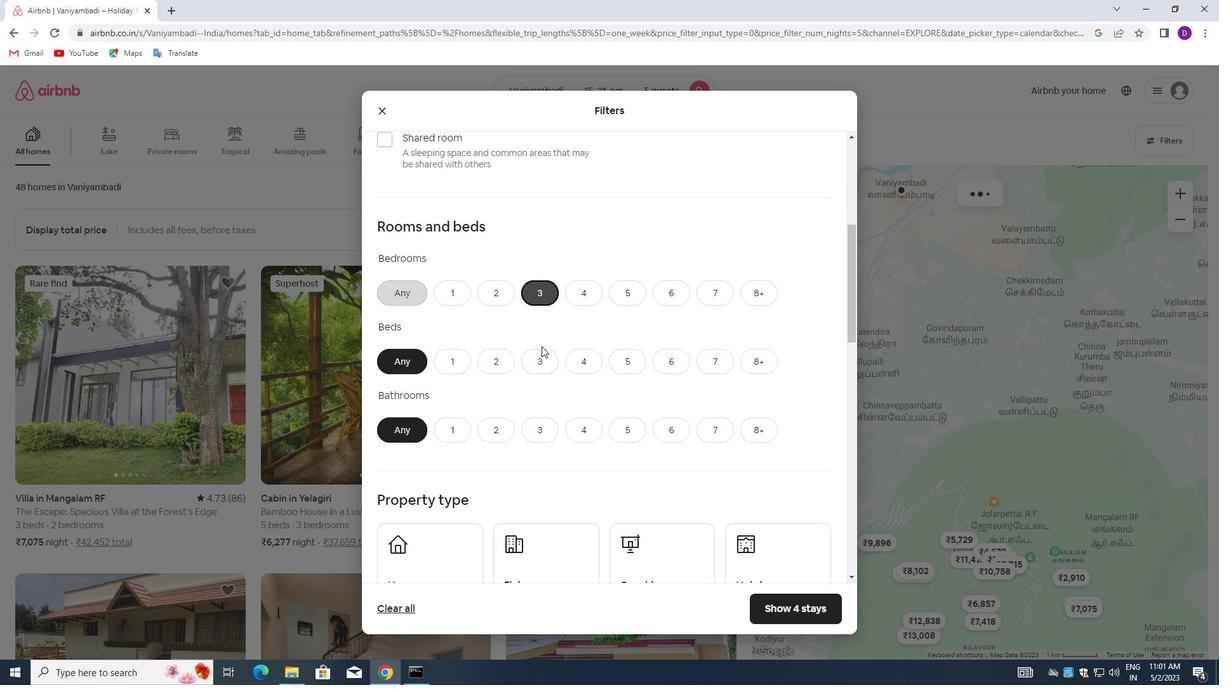 
Action: Mouse pressed left at (538, 361)
Screenshot: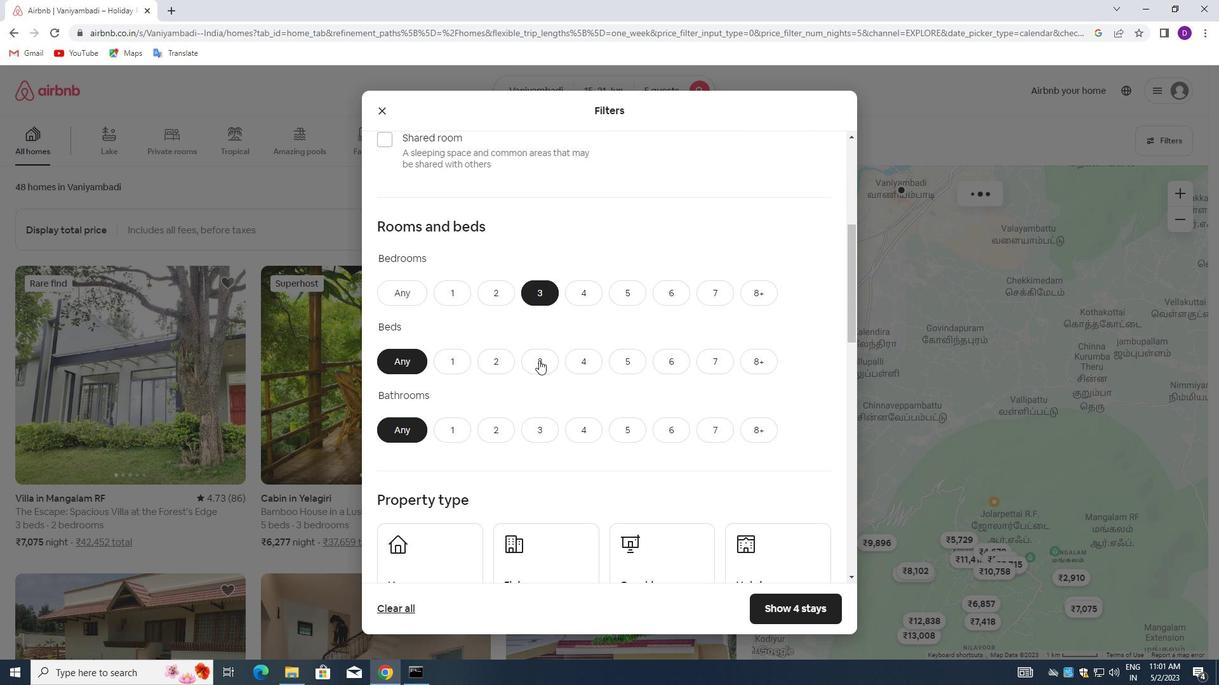 
Action: Mouse moved to (539, 431)
Screenshot: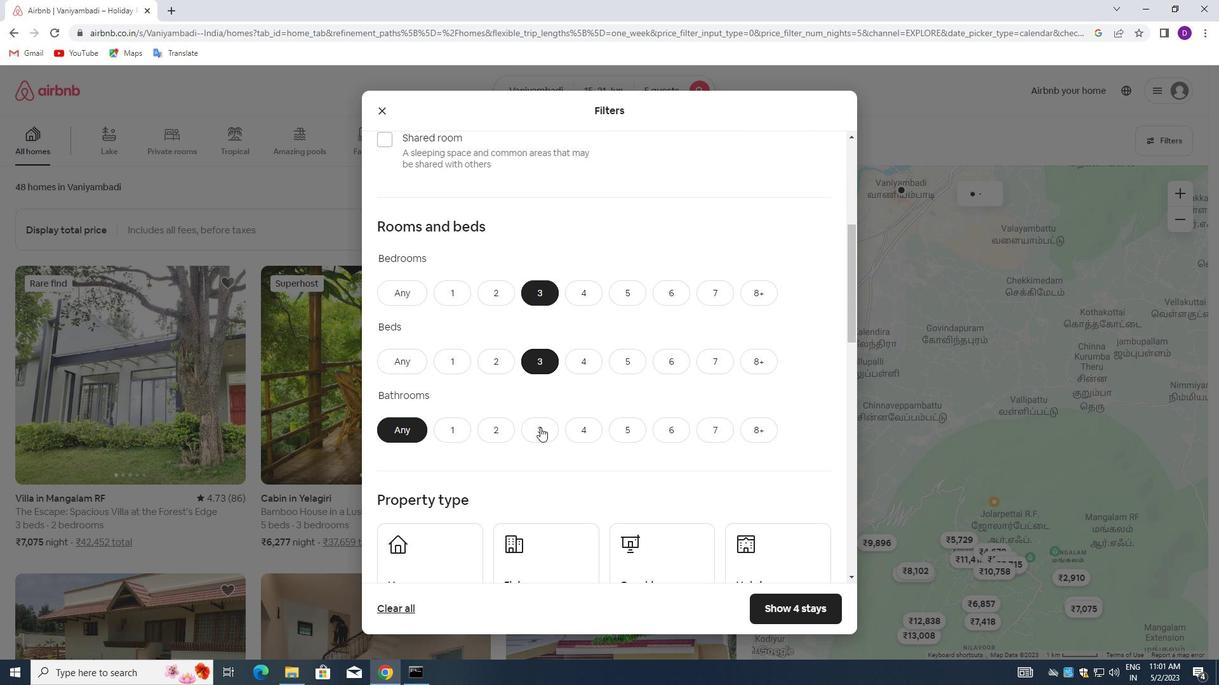 
Action: Mouse pressed left at (539, 431)
Screenshot: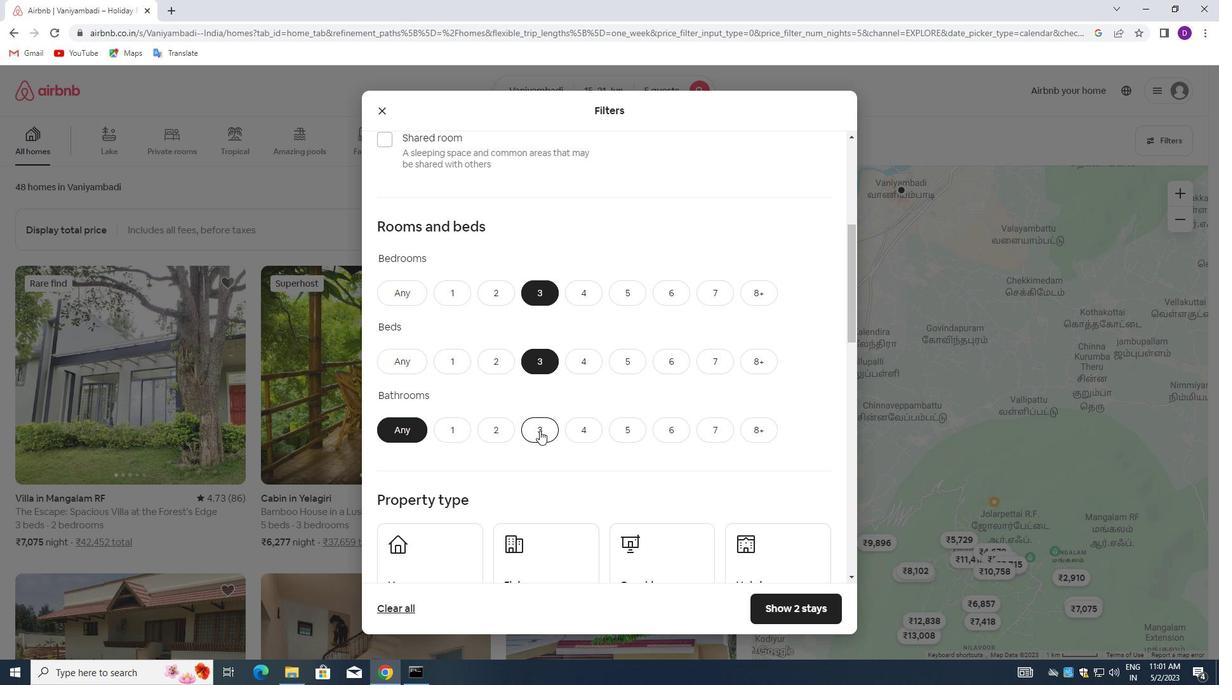 
Action: Mouse moved to (588, 399)
Screenshot: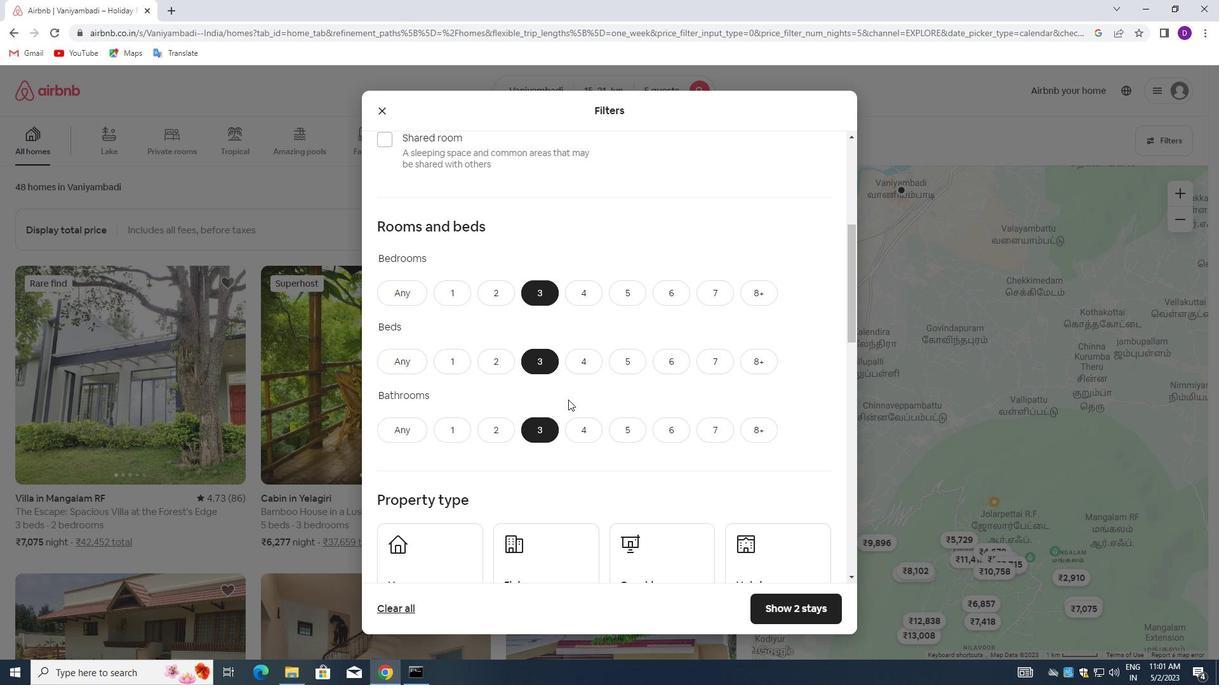 
Action: Mouse scrolled (588, 398) with delta (0, 0)
Screenshot: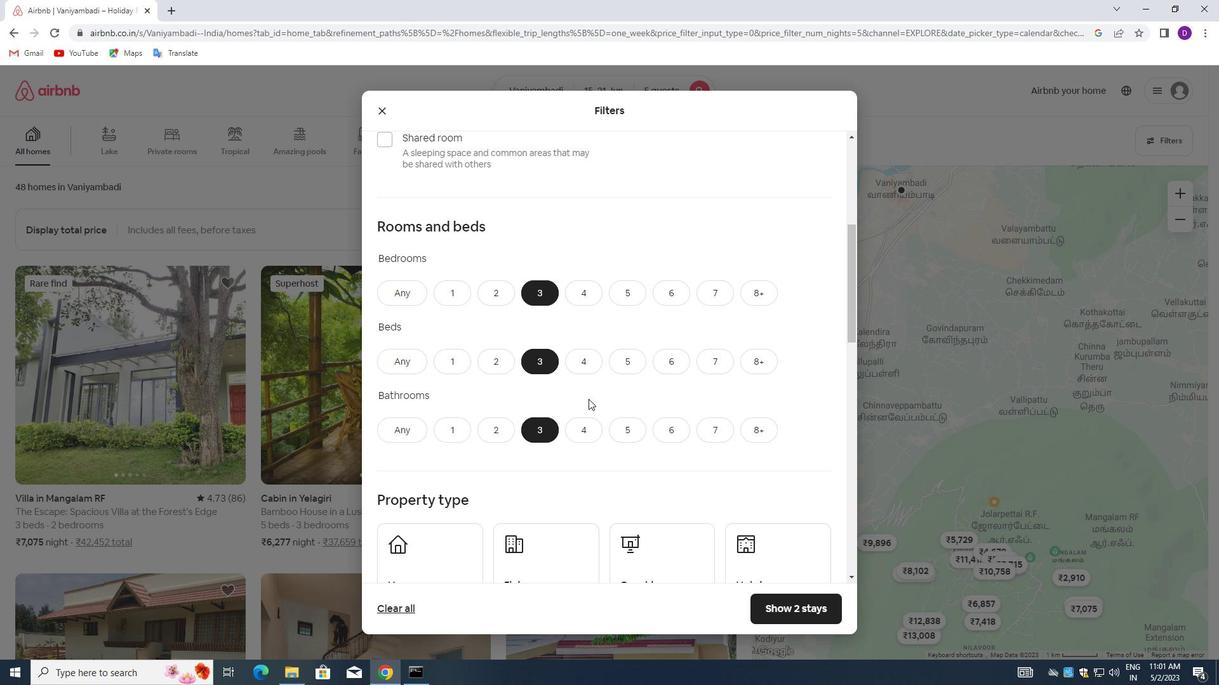 
Action: Mouse moved to (588, 399)
Screenshot: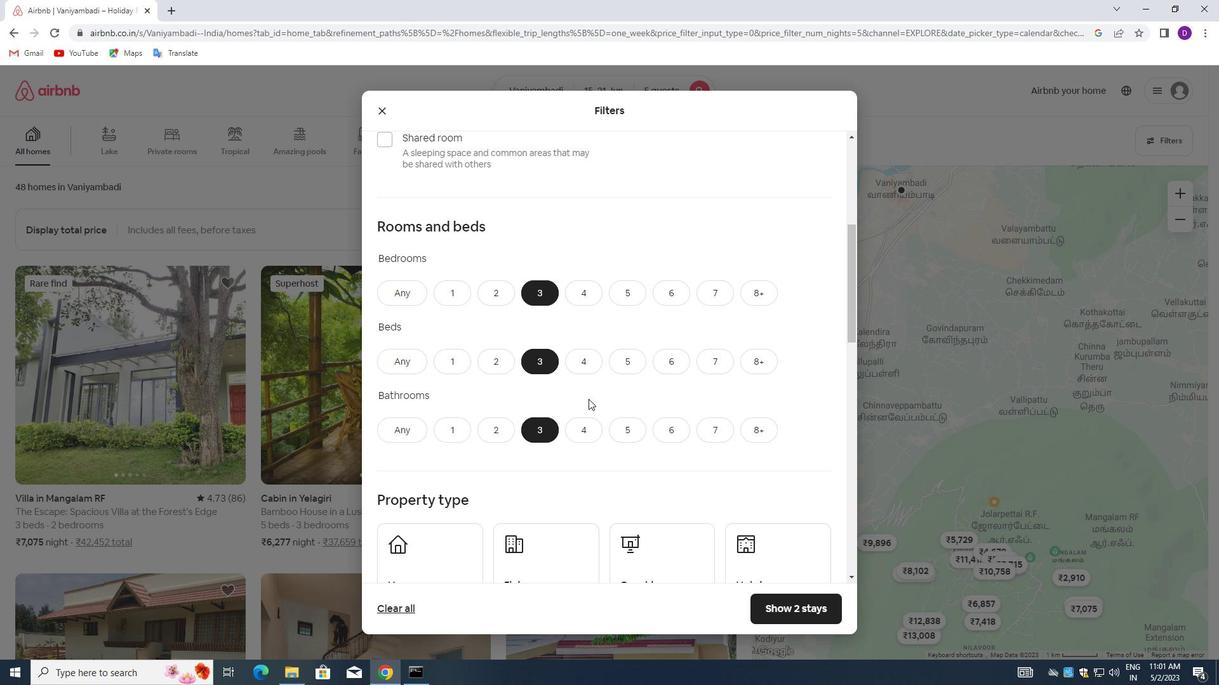 
Action: Mouse scrolled (588, 398) with delta (0, 0)
Screenshot: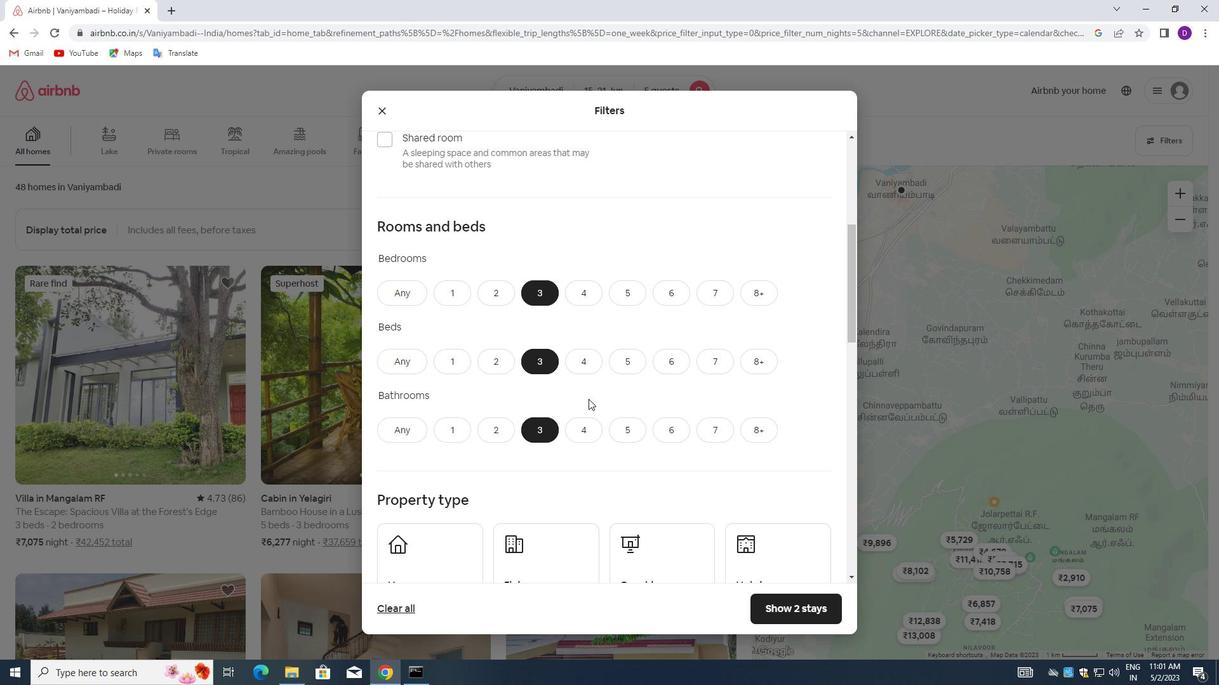 
Action: Mouse moved to (439, 423)
Screenshot: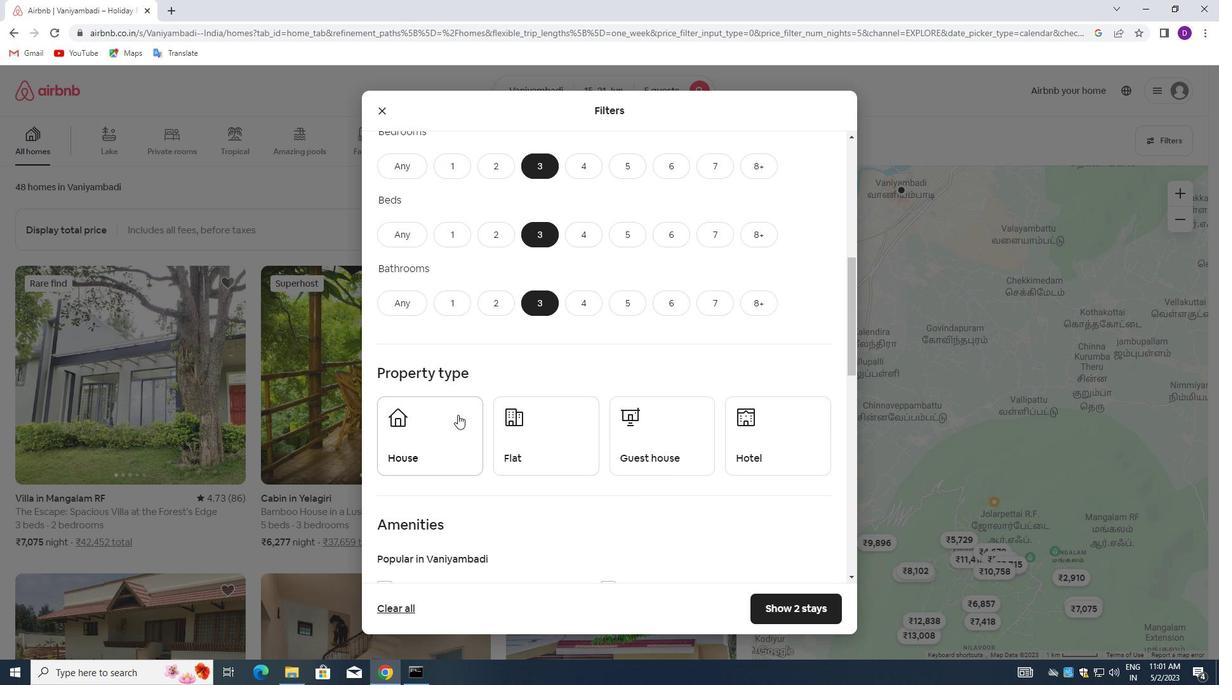 
Action: Mouse pressed left at (439, 423)
Screenshot: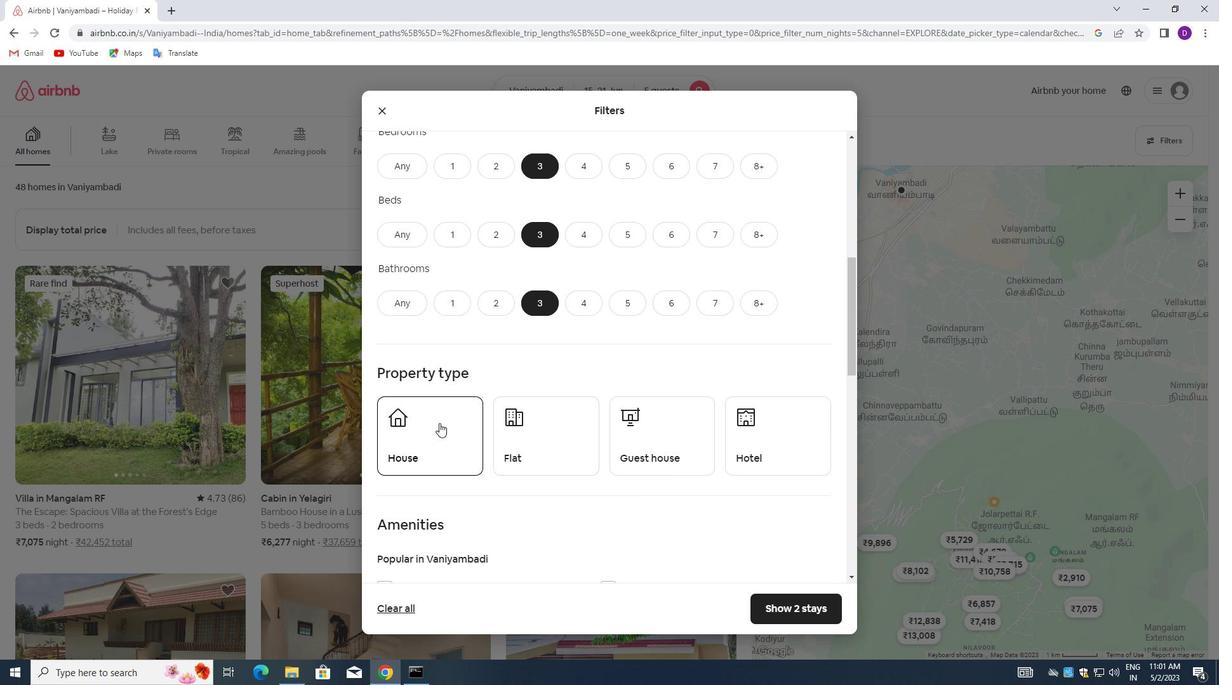 
Action: Mouse moved to (535, 437)
Screenshot: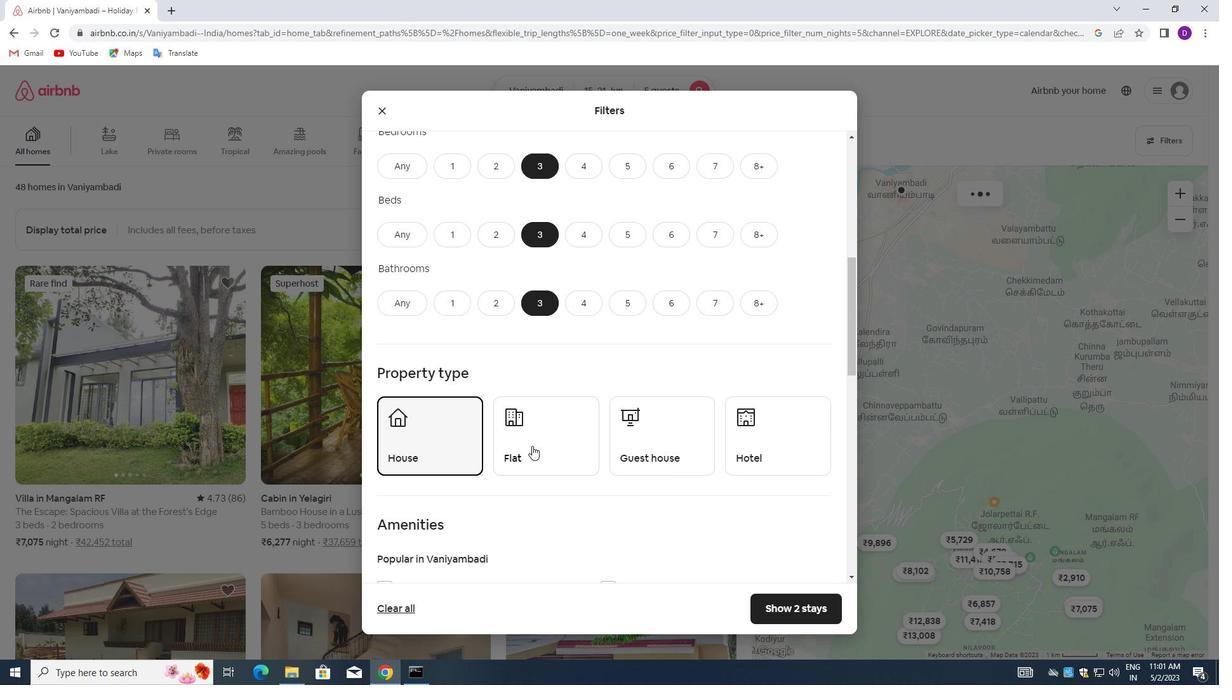 
Action: Mouse pressed left at (535, 437)
Screenshot: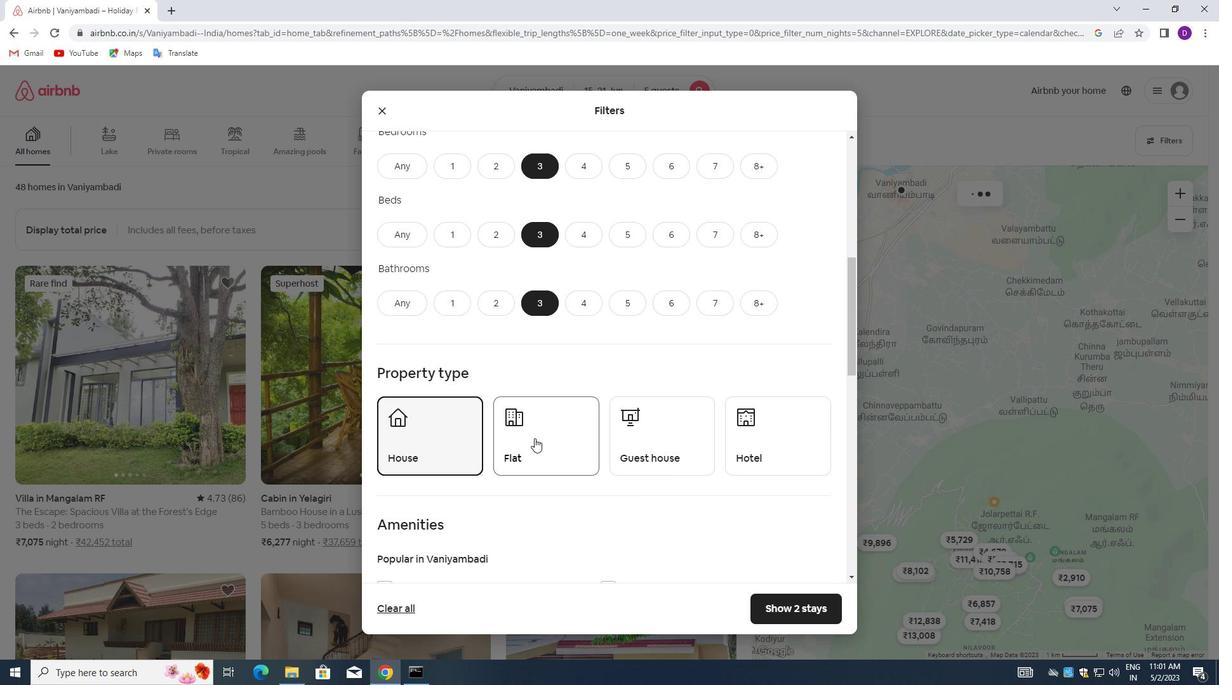 
Action: Mouse moved to (642, 436)
Screenshot: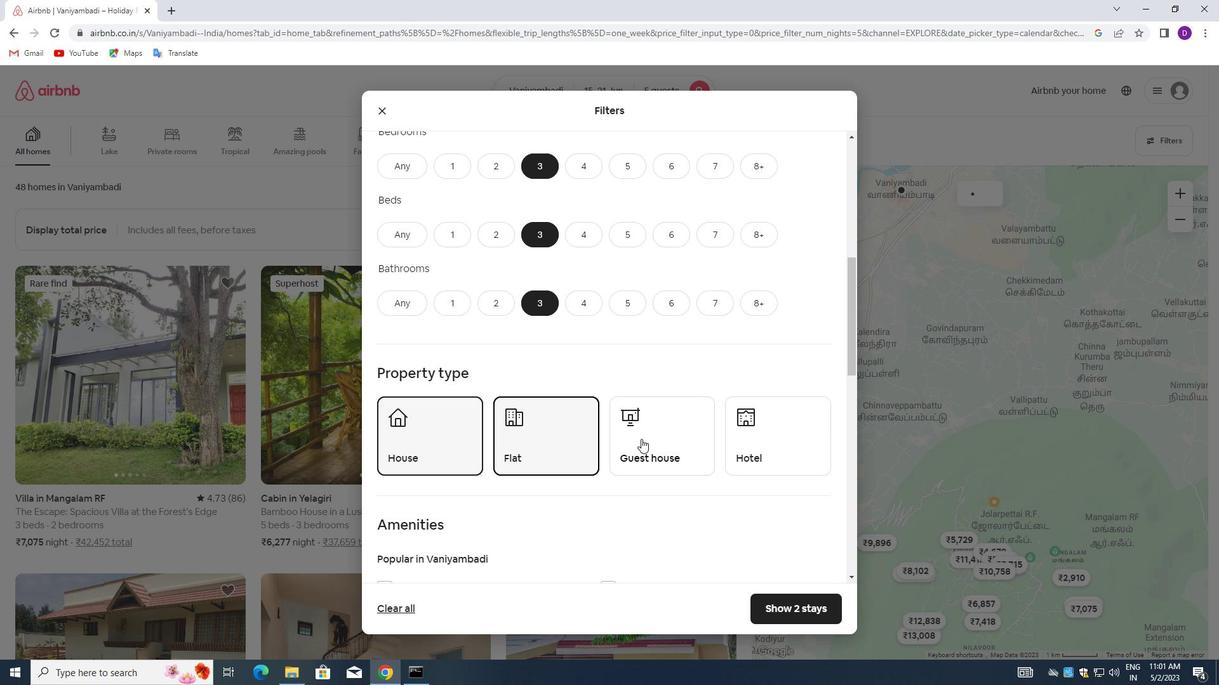 
Action: Mouse pressed left at (642, 436)
Screenshot: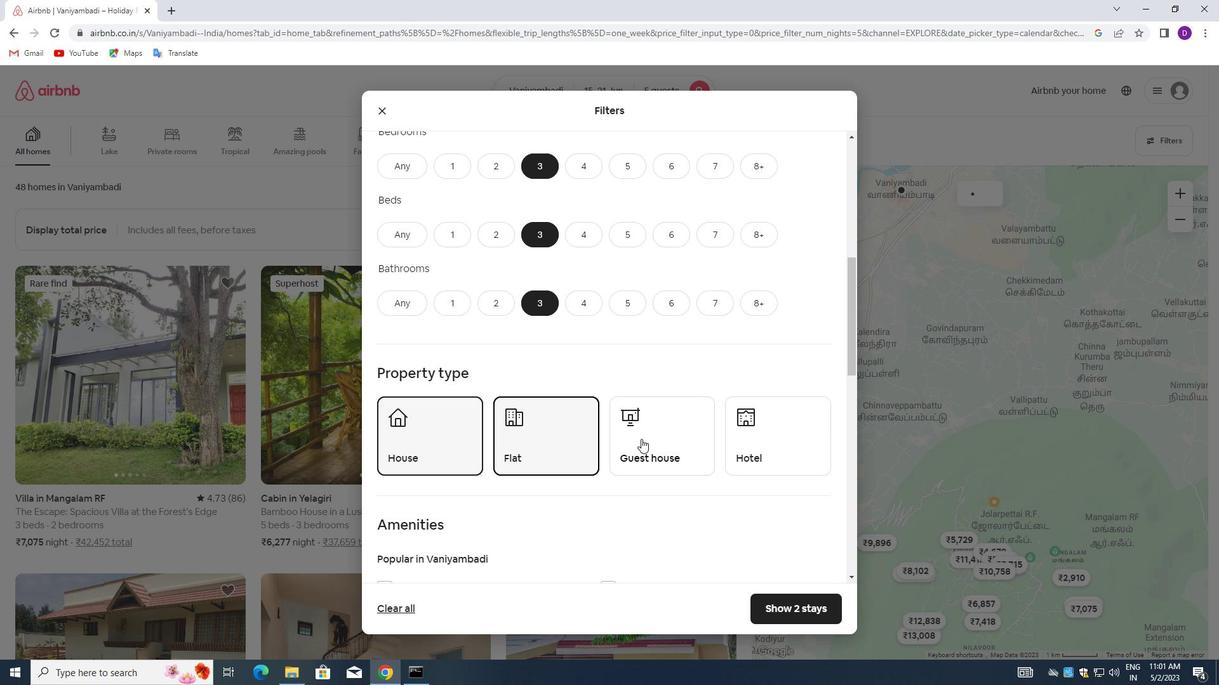 
Action: Mouse moved to (510, 417)
Screenshot: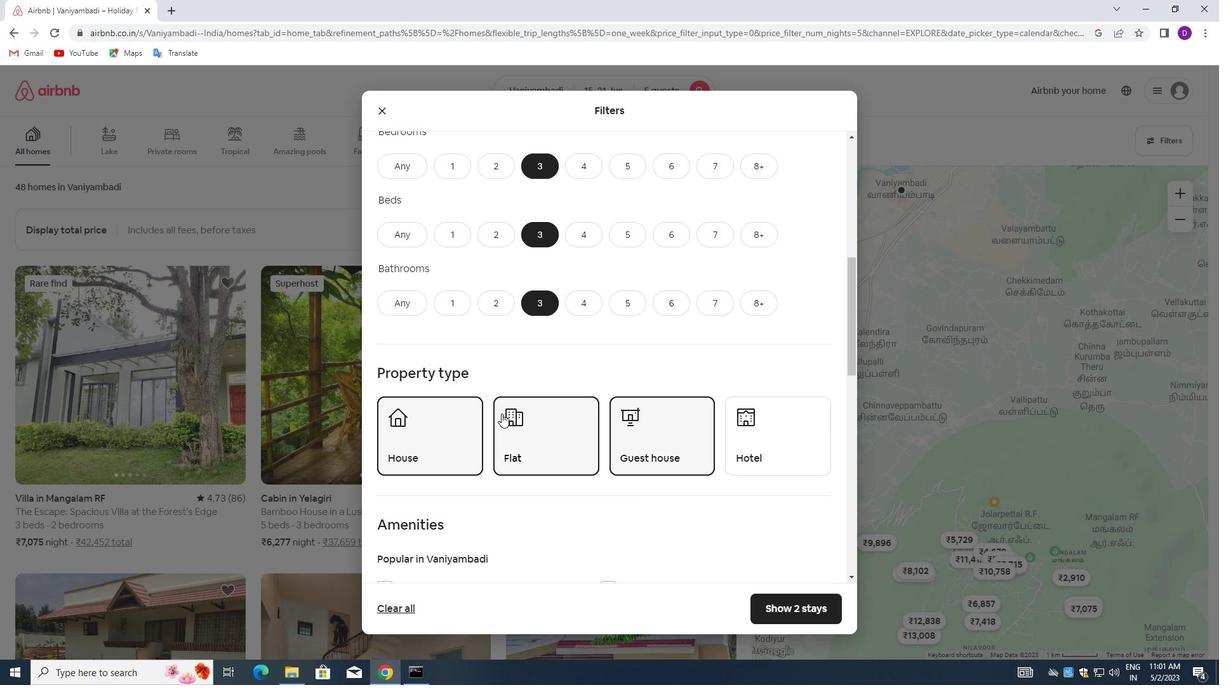 
Action: Mouse scrolled (510, 417) with delta (0, 0)
Screenshot: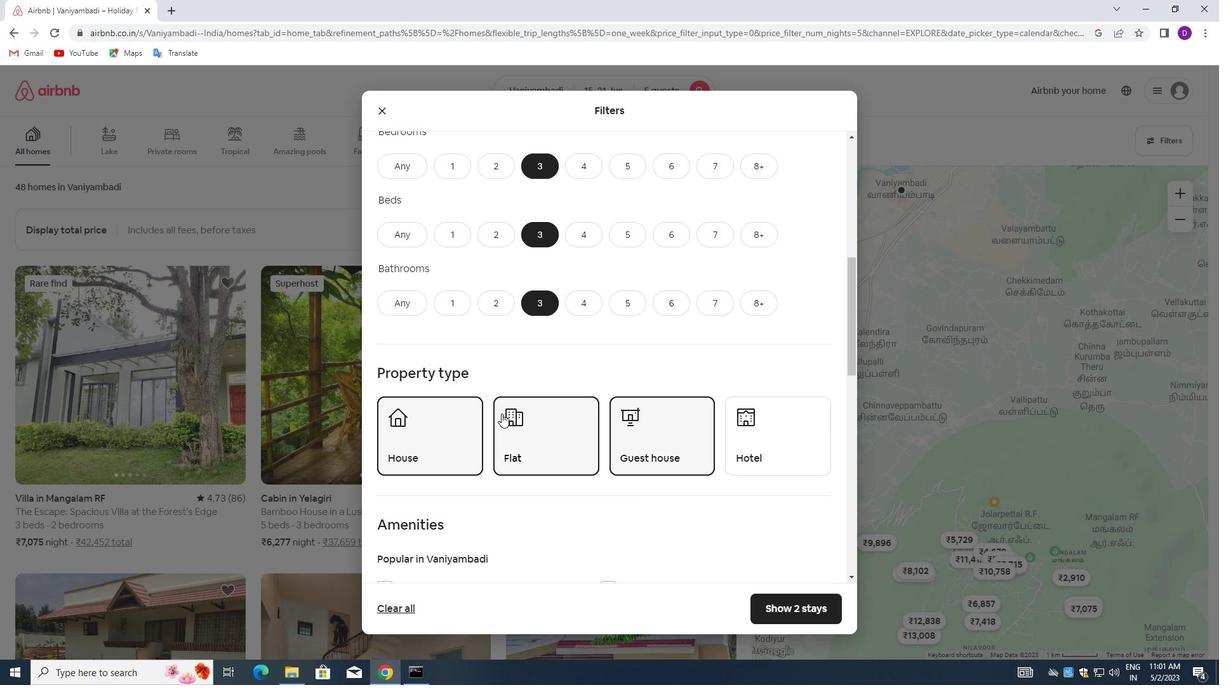
Action: Mouse moved to (515, 417)
Screenshot: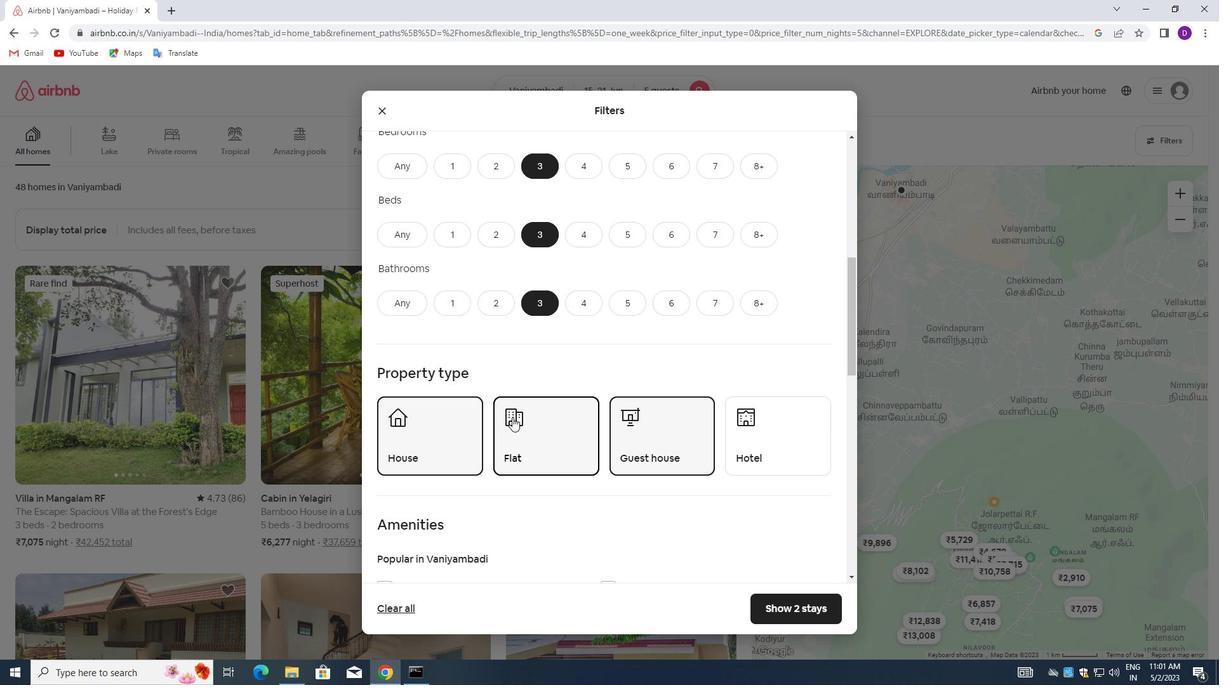 
Action: Mouse scrolled (515, 417) with delta (0, 0)
Screenshot: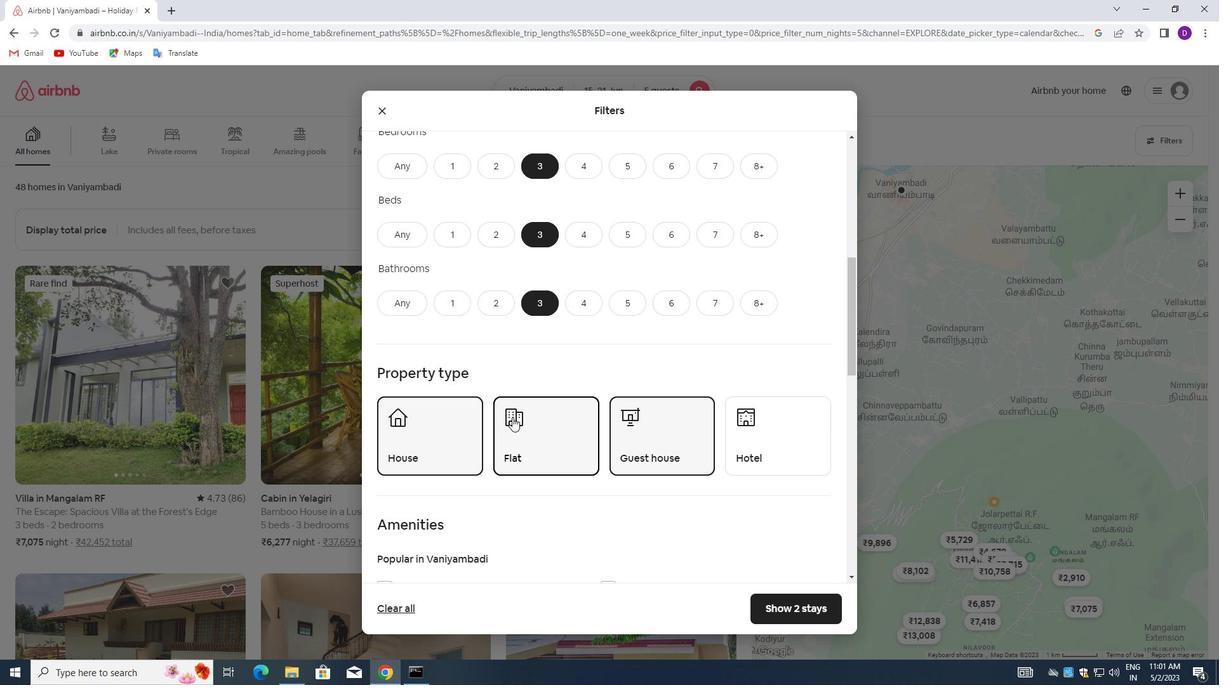 
Action: Mouse moved to (551, 390)
Screenshot: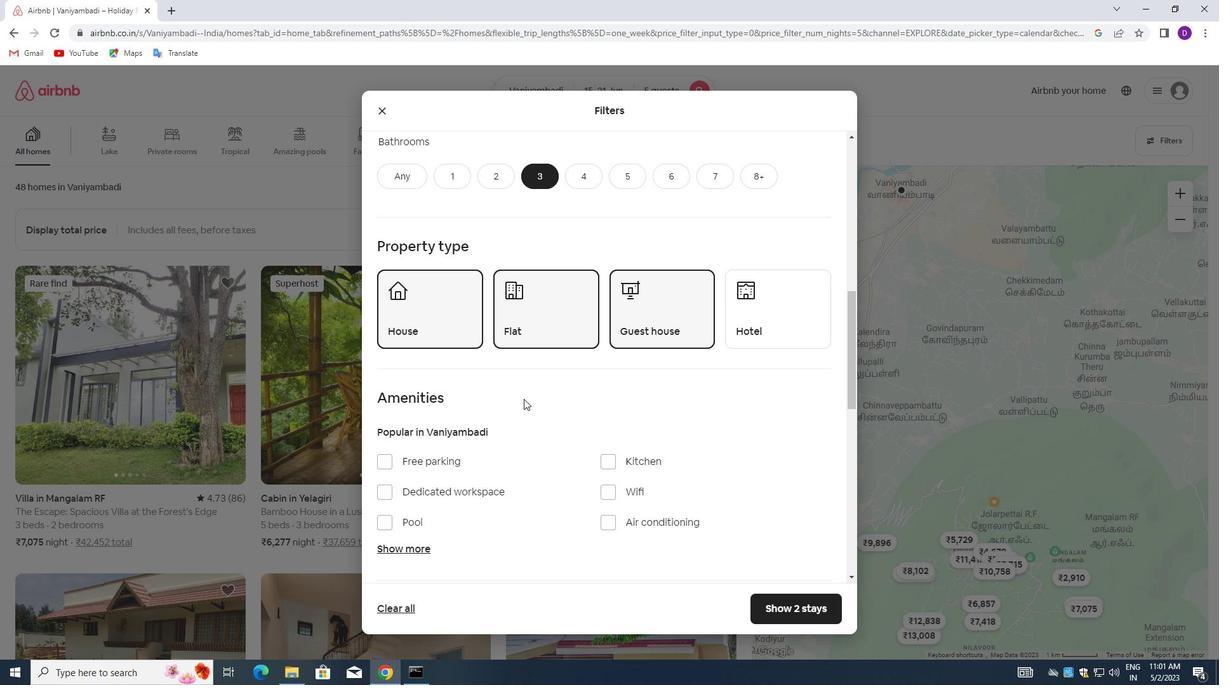 
Action: Mouse scrolled (551, 389) with delta (0, 0)
Screenshot: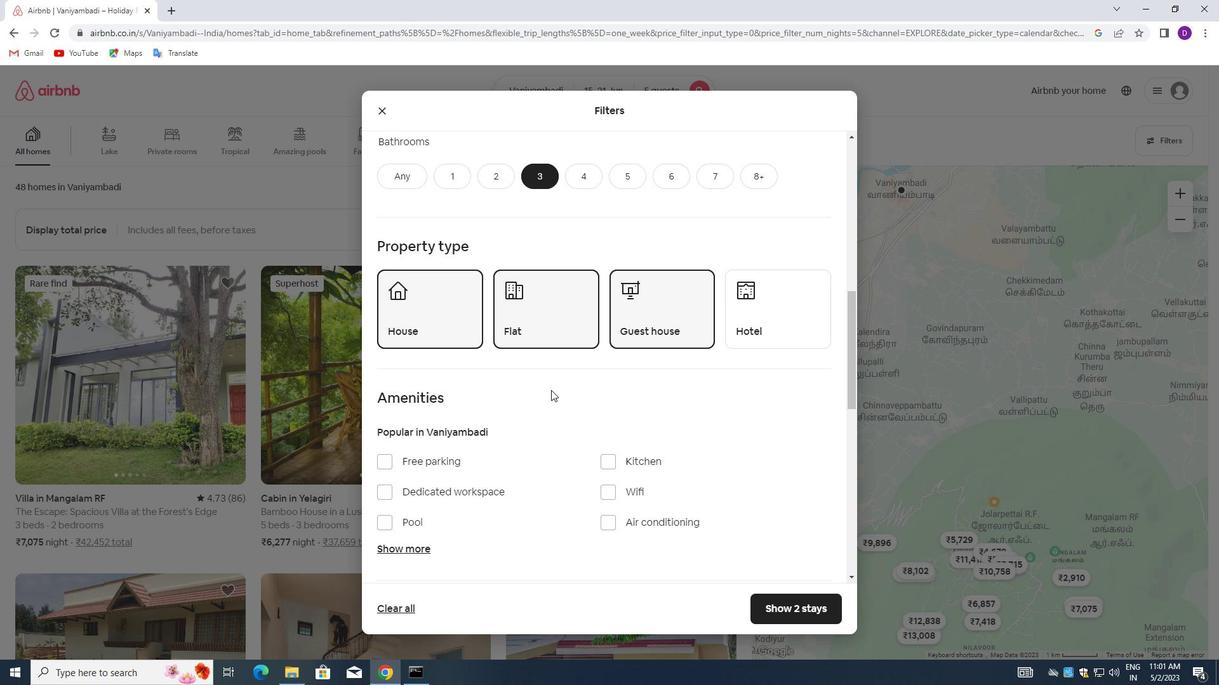 
Action: Mouse moved to (551, 389)
Screenshot: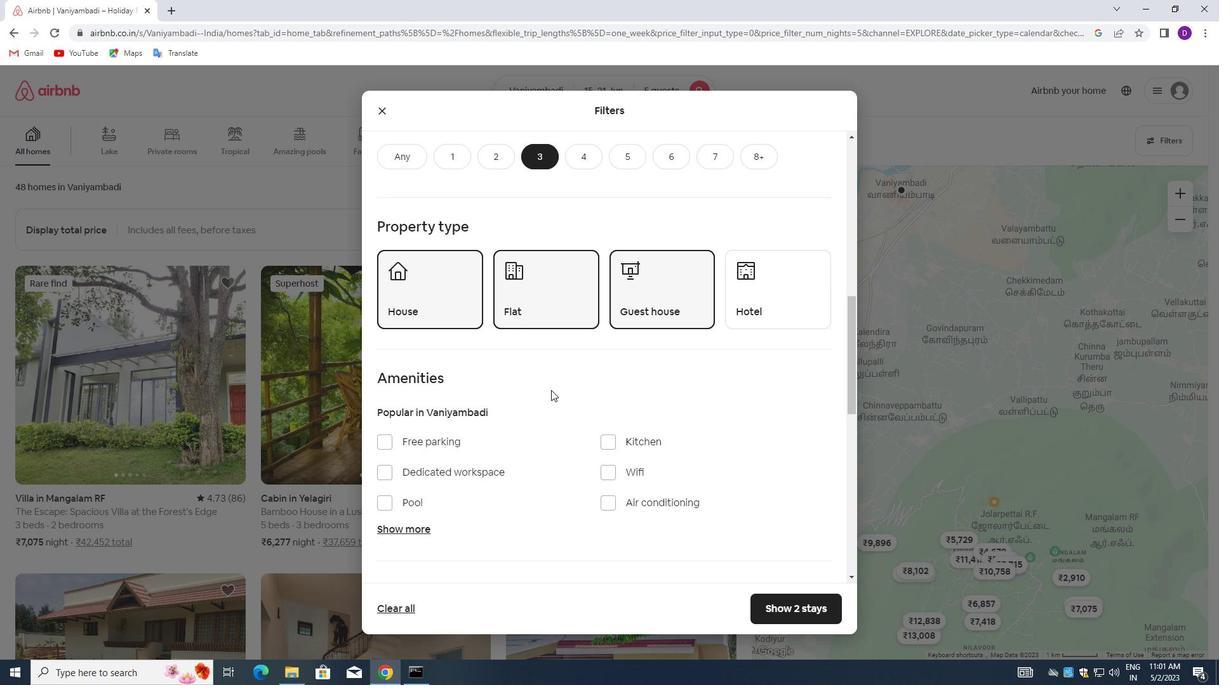 
Action: Mouse scrolled (551, 389) with delta (0, 0)
Screenshot: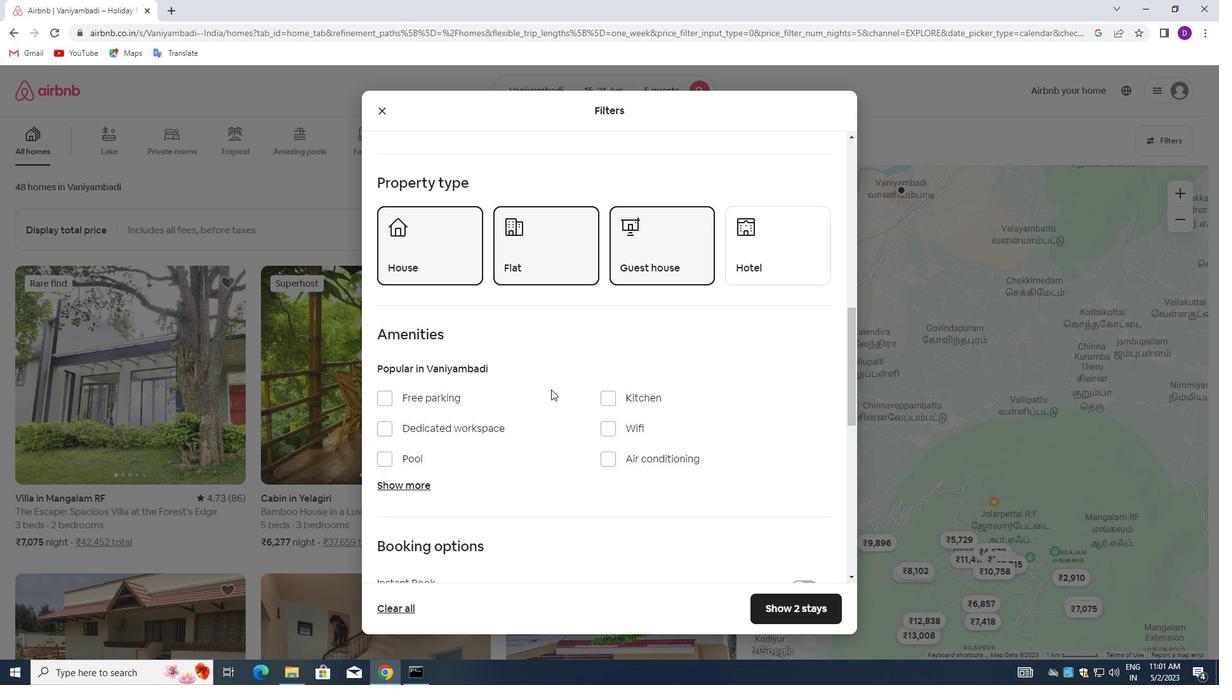 
Action: Mouse scrolled (551, 389) with delta (0, 0)
Screenshot: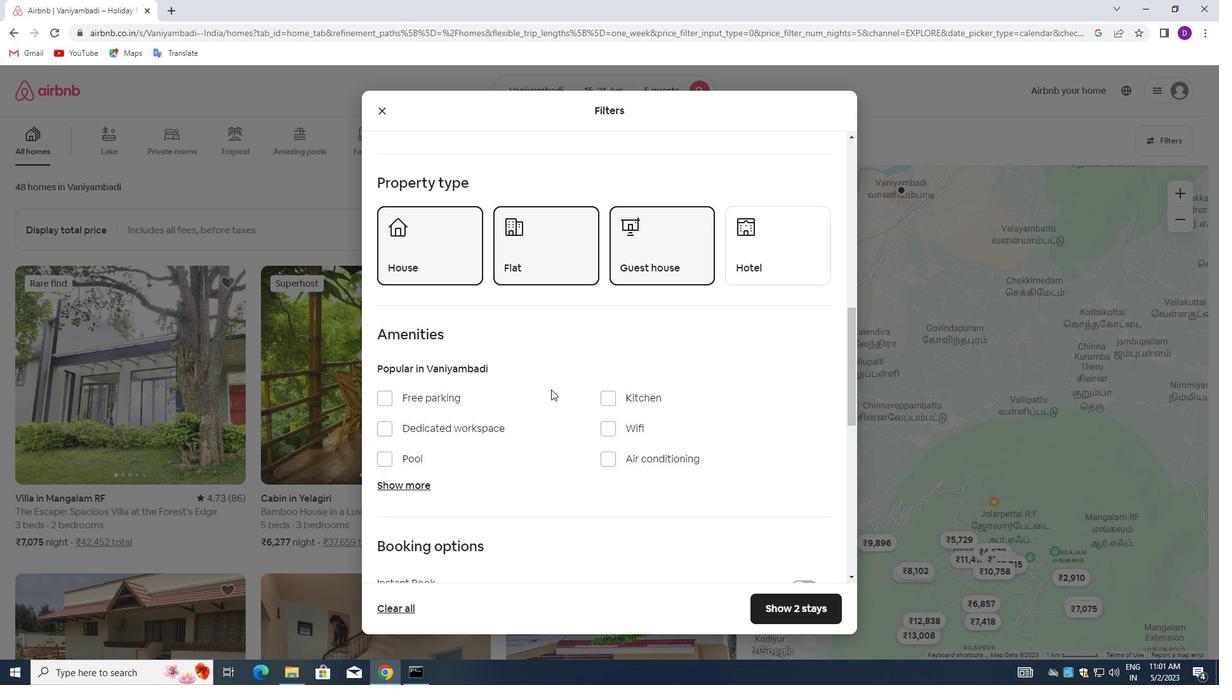 
Action: Mouse moved to (553, 386)
Screenshot: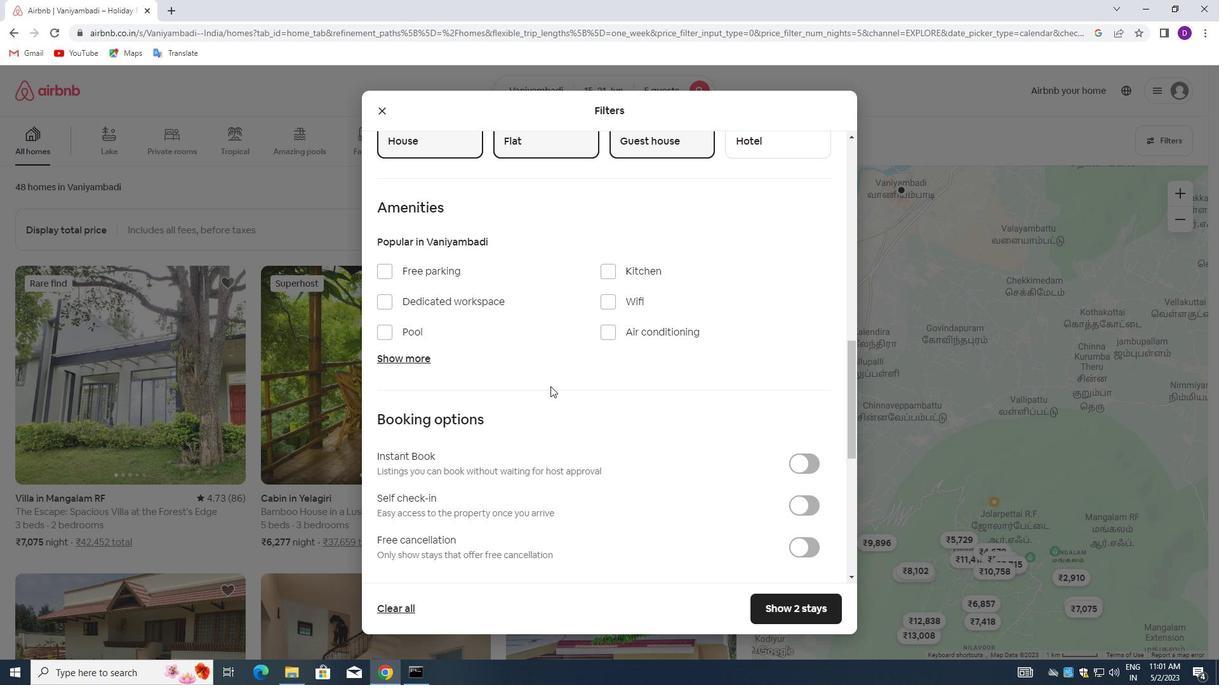 
Action: Mouse scrolled (553, 386) with delta (0, 0)
Screenshot: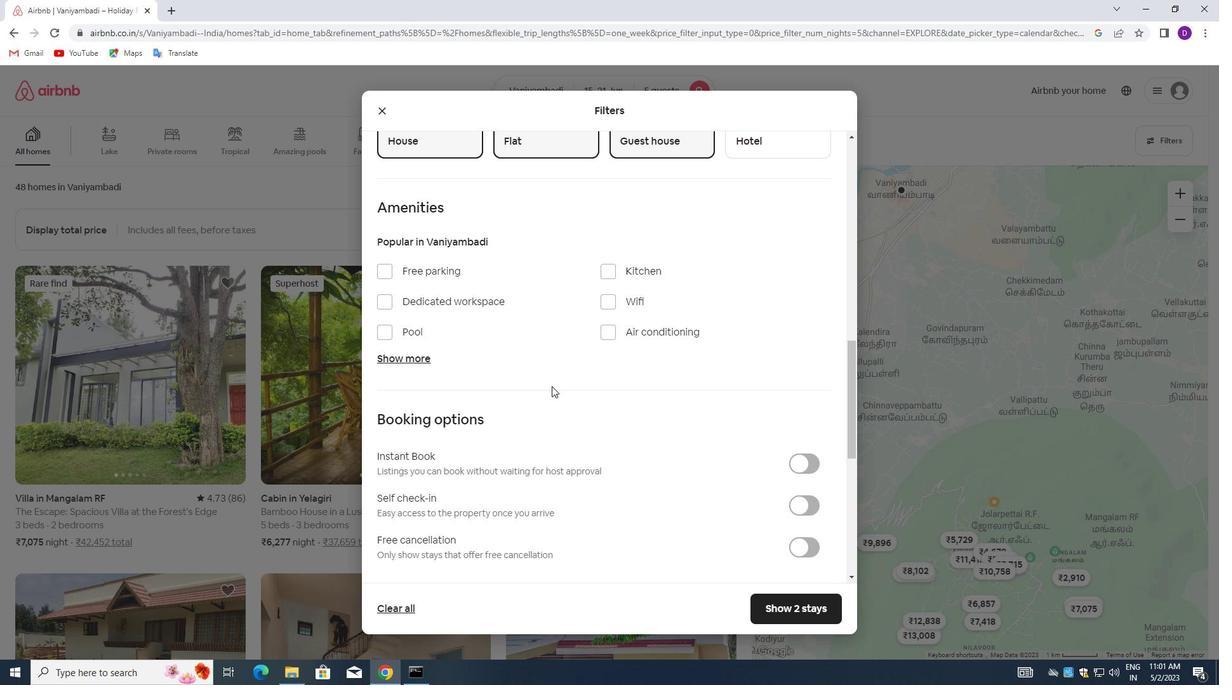 
Action: Mouse scrolled (553, 386) with delta (0, 0)
Screenshot: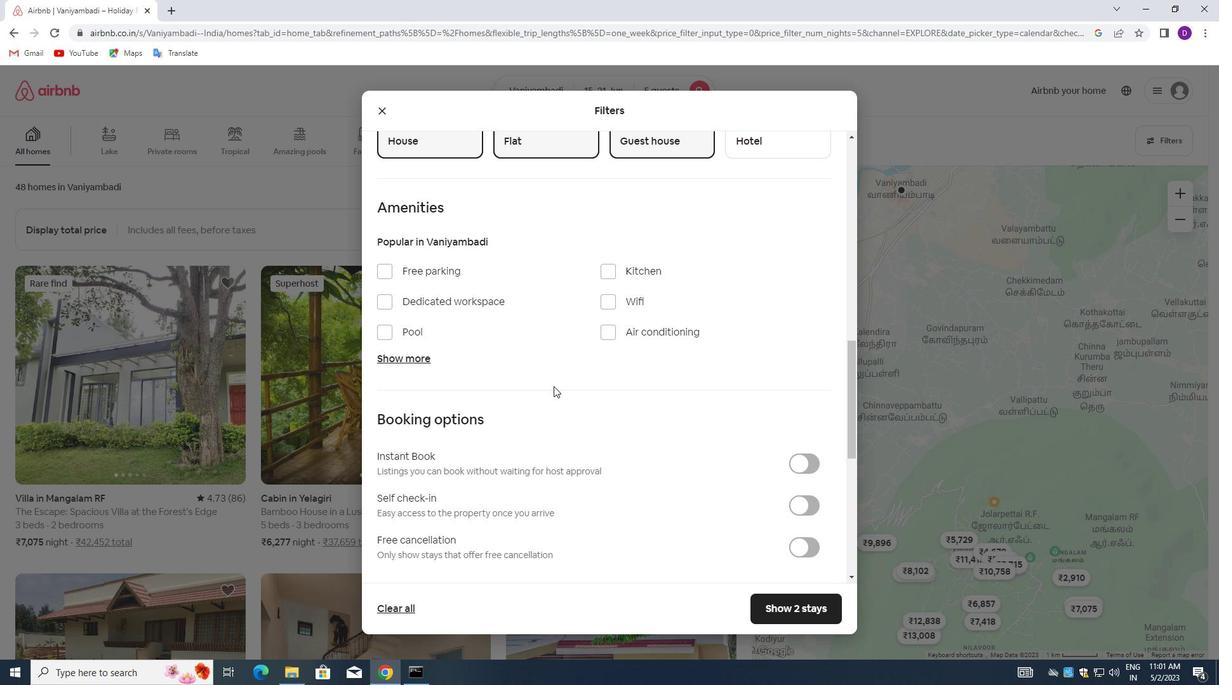 
Action: Mouse moved to (398, 231)
Screenshot: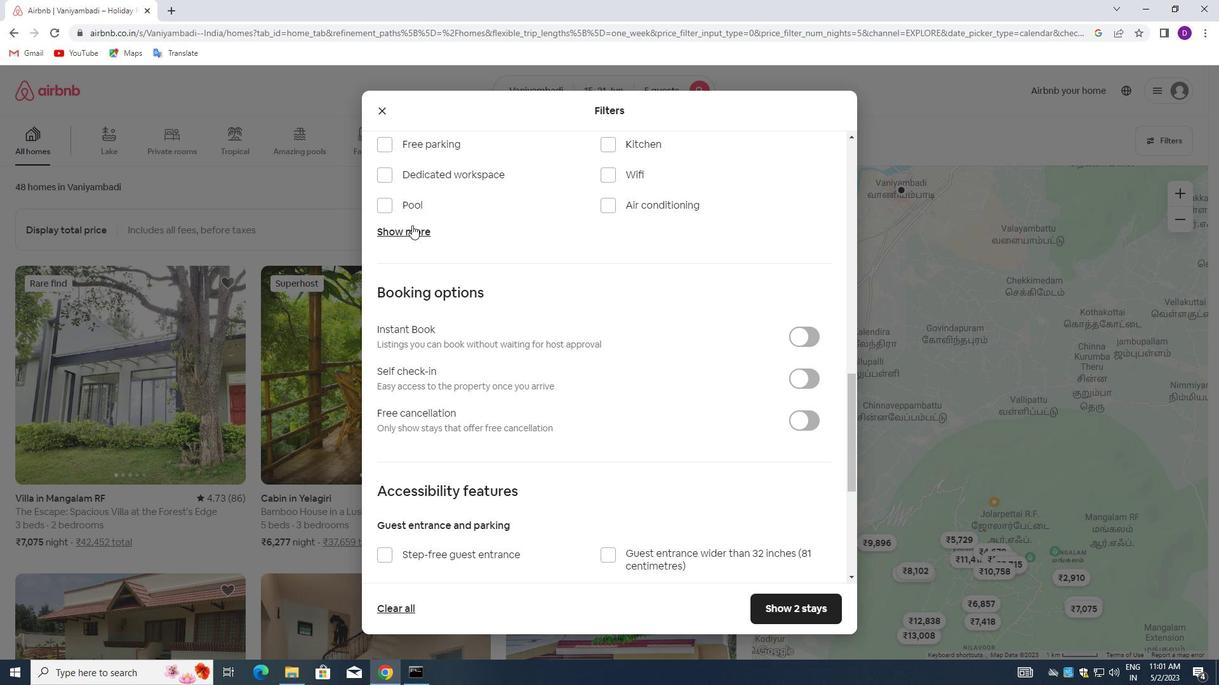 
Action: Mouse pressed left at (398, 231)
Screenshot: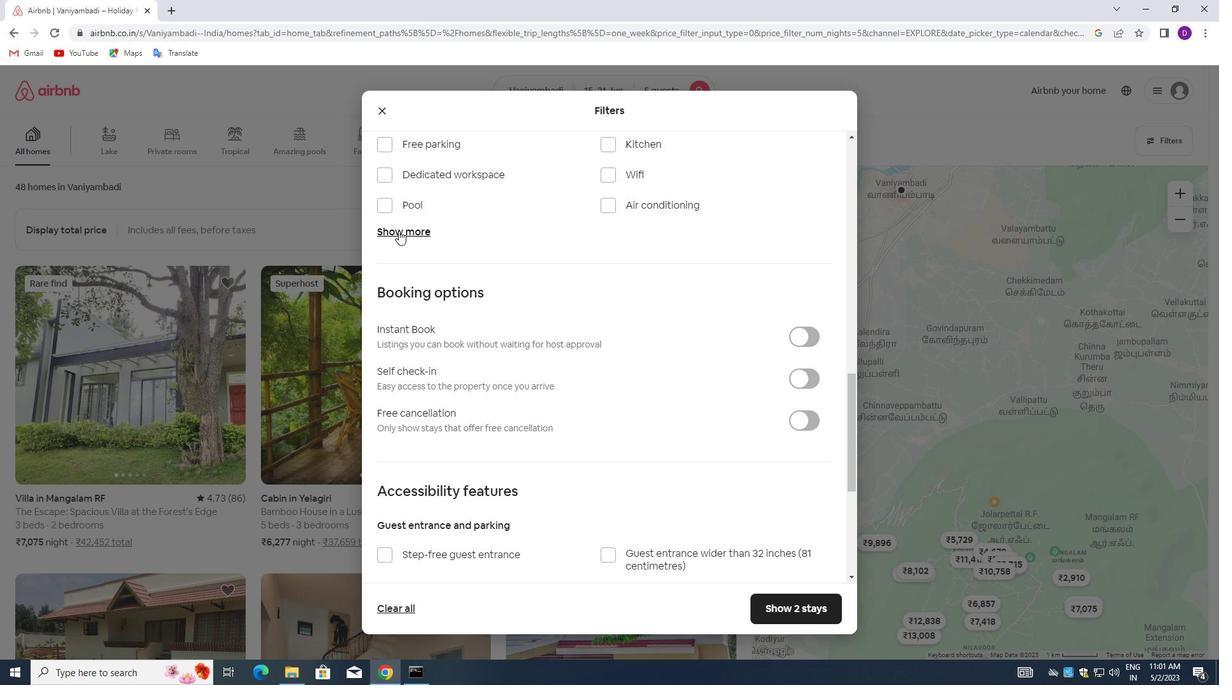 
Action: Mouse moved to (382, 275)
Screenshot: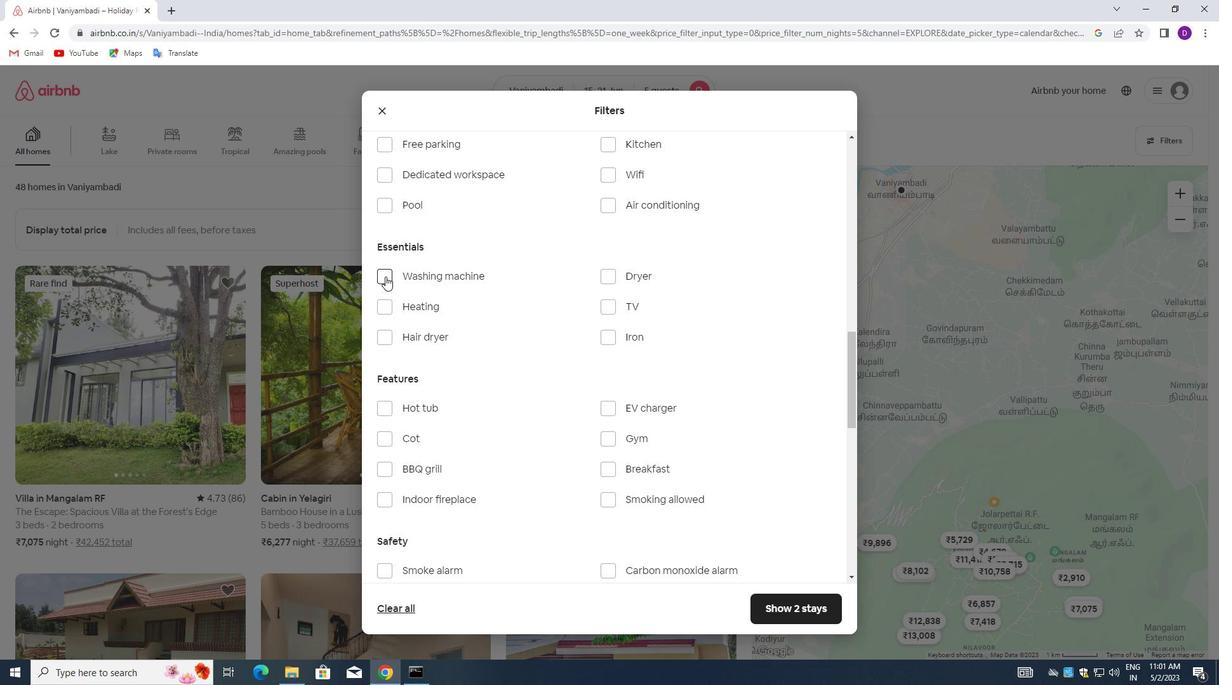 
Action: Mouse pressed left at (382, 275)
Screenshot: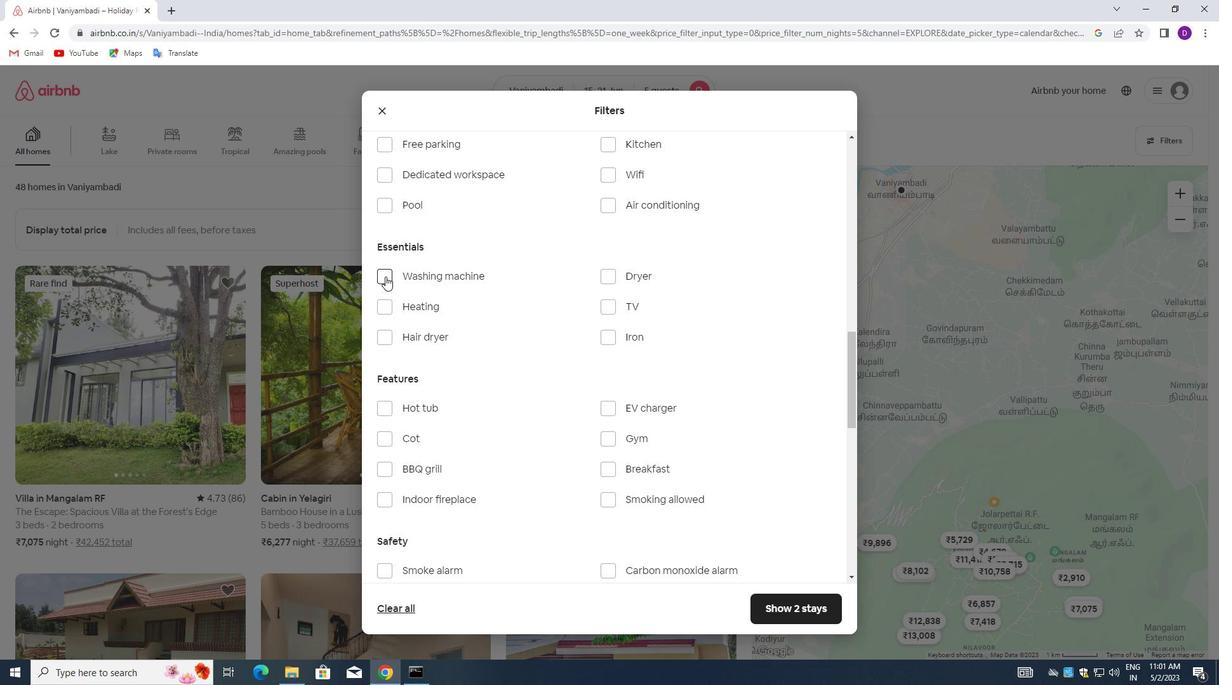 
Action: Mouse moved to (679, 348)
Screenshot: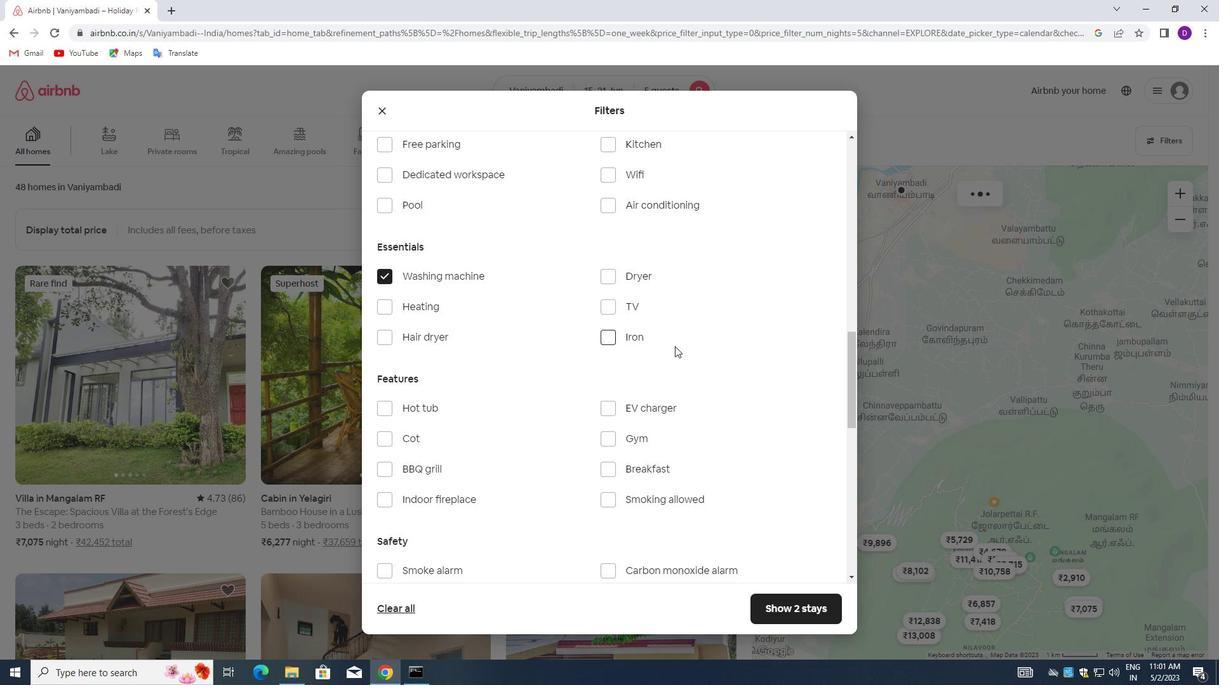 
Action: Mouse scrolled (679, 347) with delta (0, 0)
Screenshot: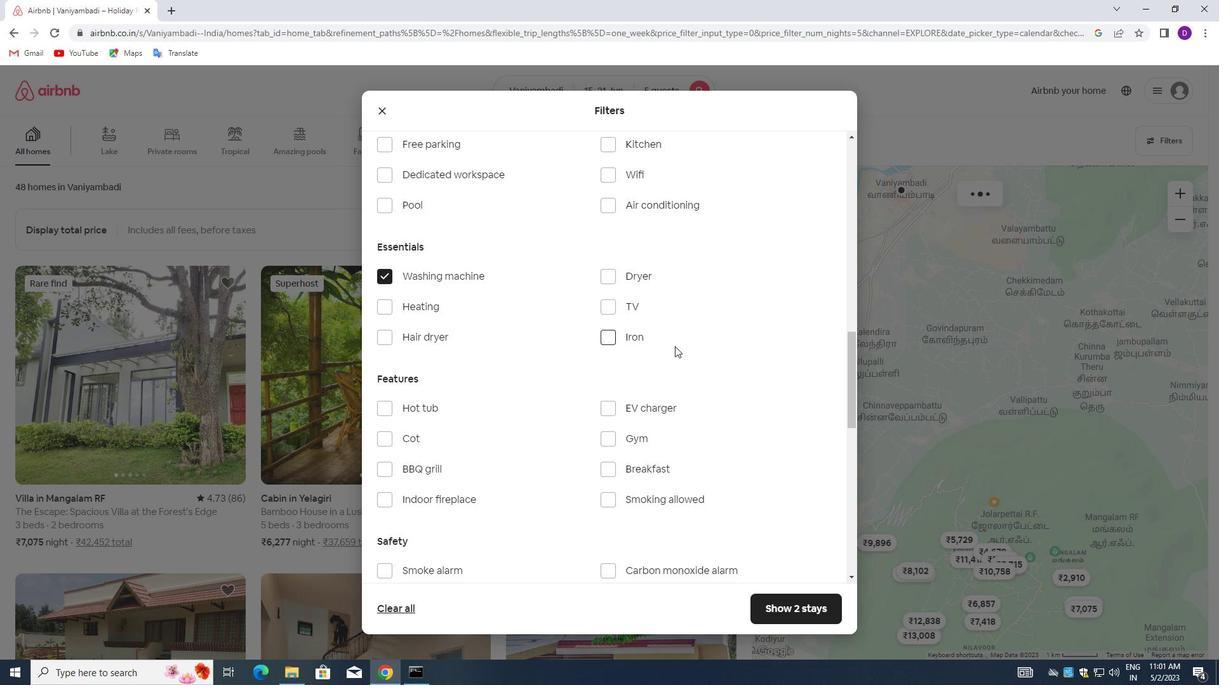 
Action: Mouse moved to (682, 351)
Screenshot: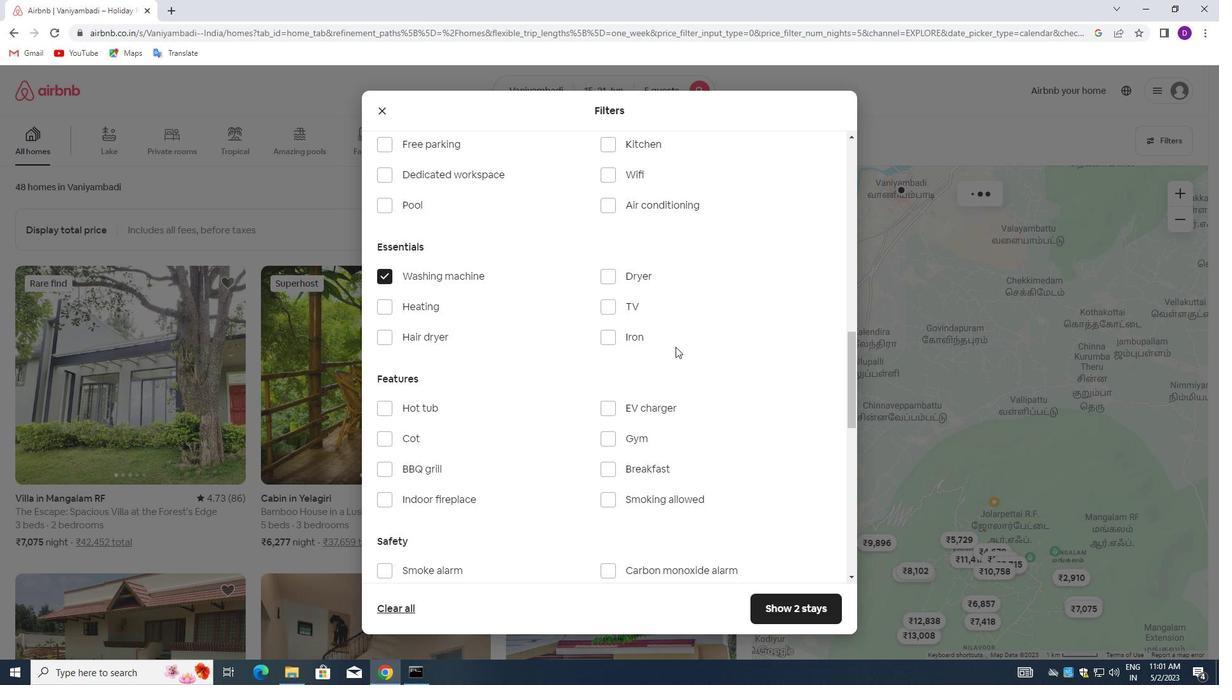 
Action: Mouse scrolled (682, 351) with delta (0, 0)
Screenshot: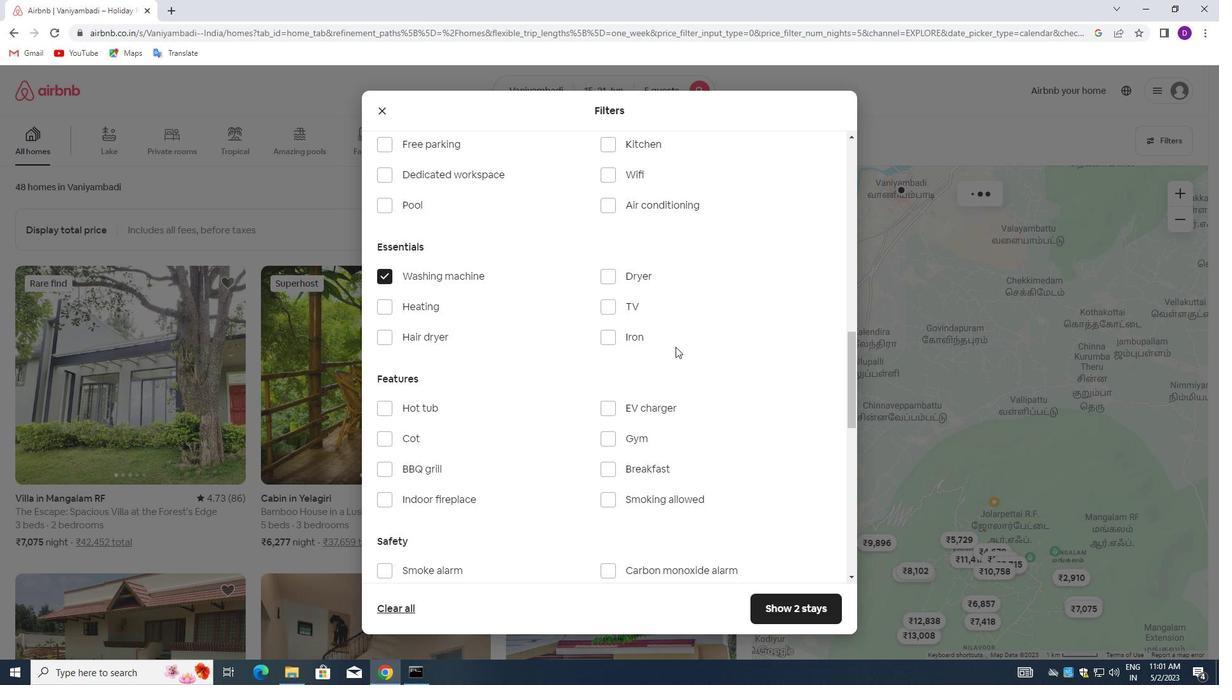 
Action: Mouse moved to (684, 356)
Screenshot: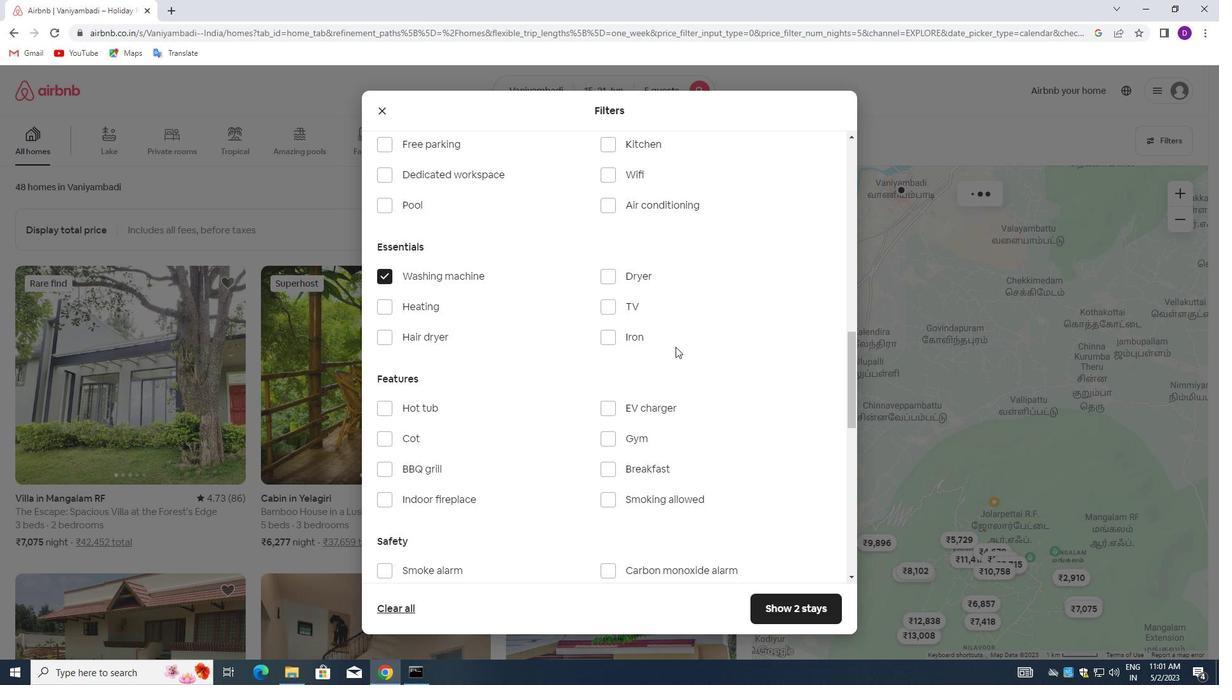 
Action: Mouse scrolled (684, 356) with delta (0, 0)
Screenshot: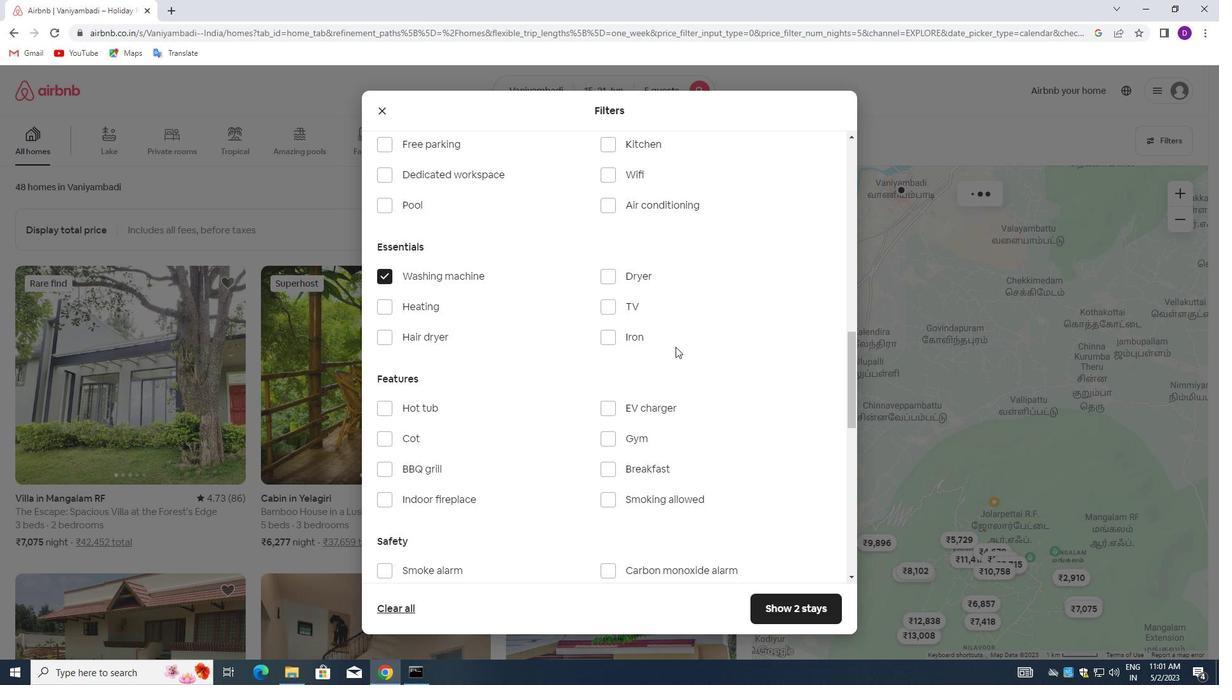 
Action: Mouse moved to (699, 440)
Screenshot: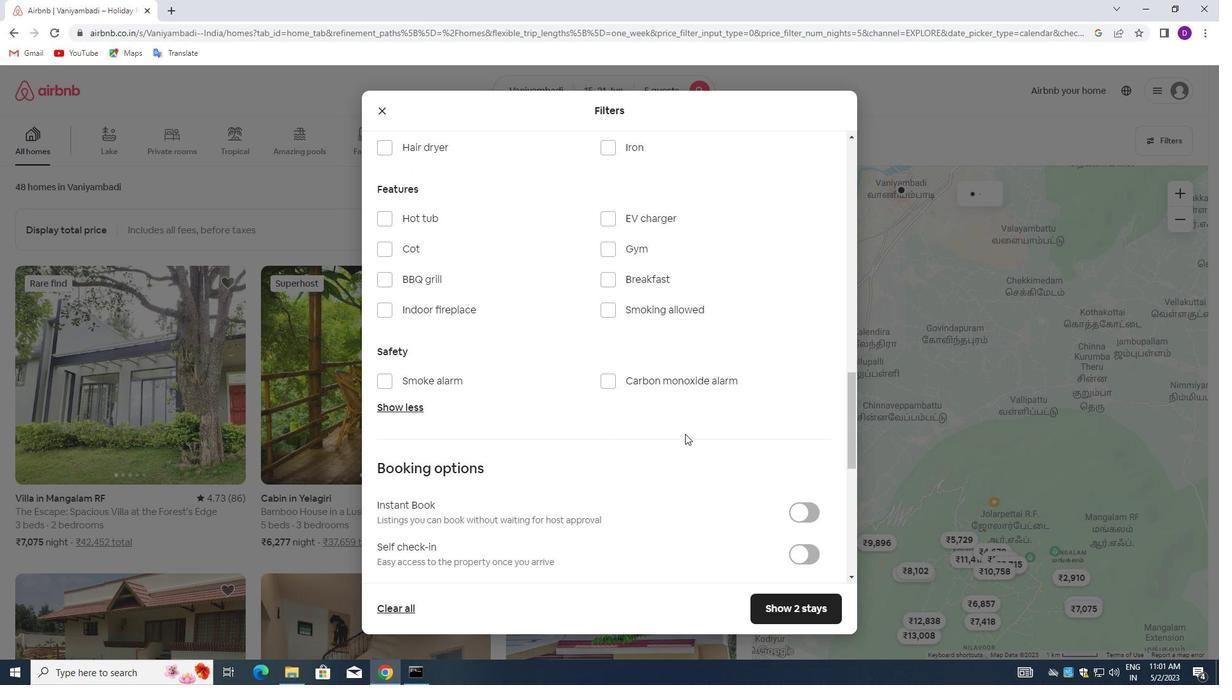 
Action: Mouse scrolled (699, 440) with delta (0, 0)
Screenshot: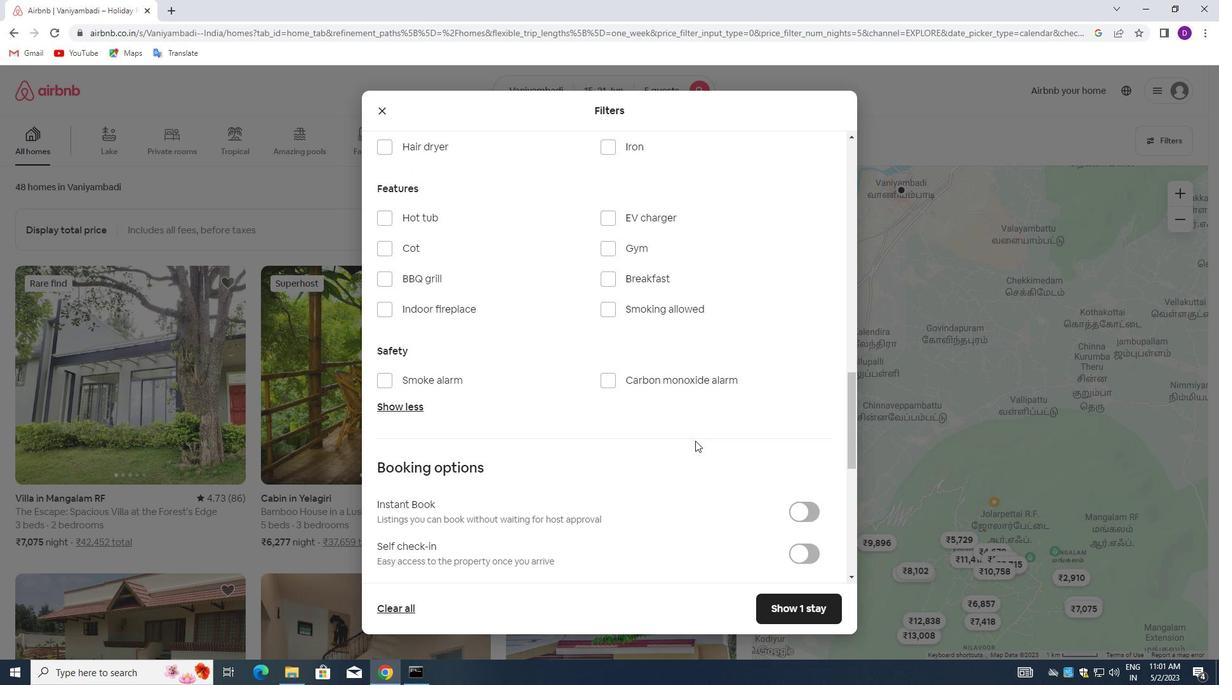 
Action: Mouse scrolled (699, 440) with delta (0, 0)
Screenshot: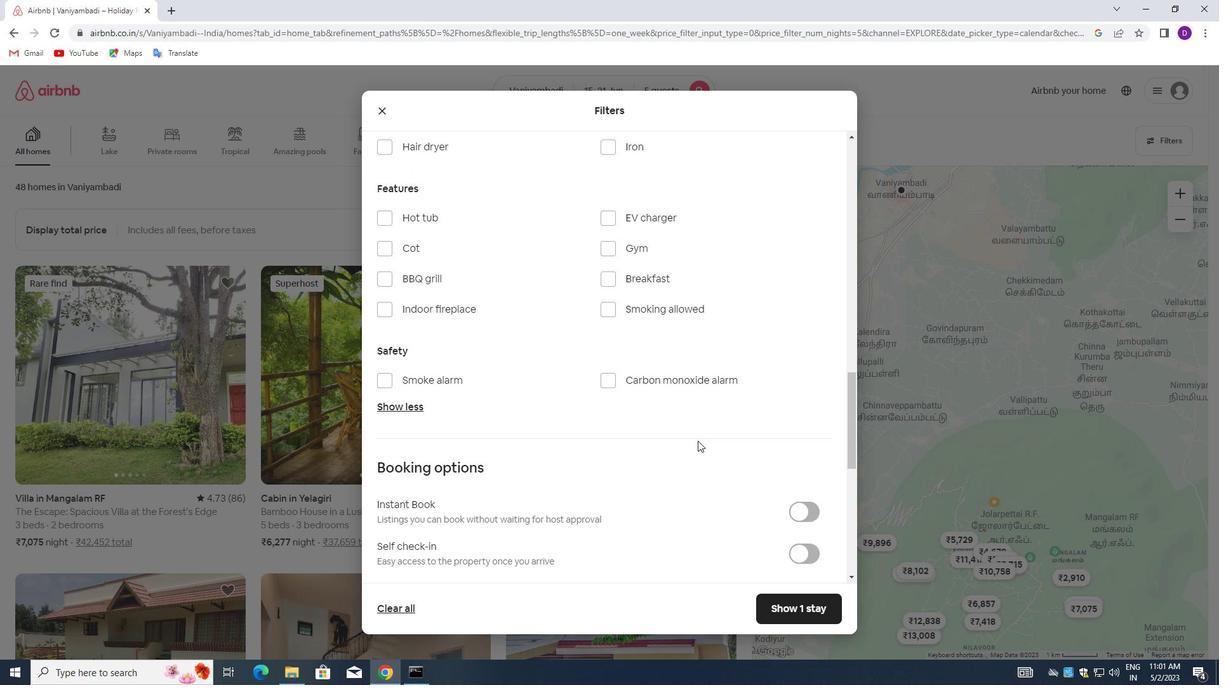 
Action: Mouse scrolled (699, 440) with delta (0, 0)
Screenshot: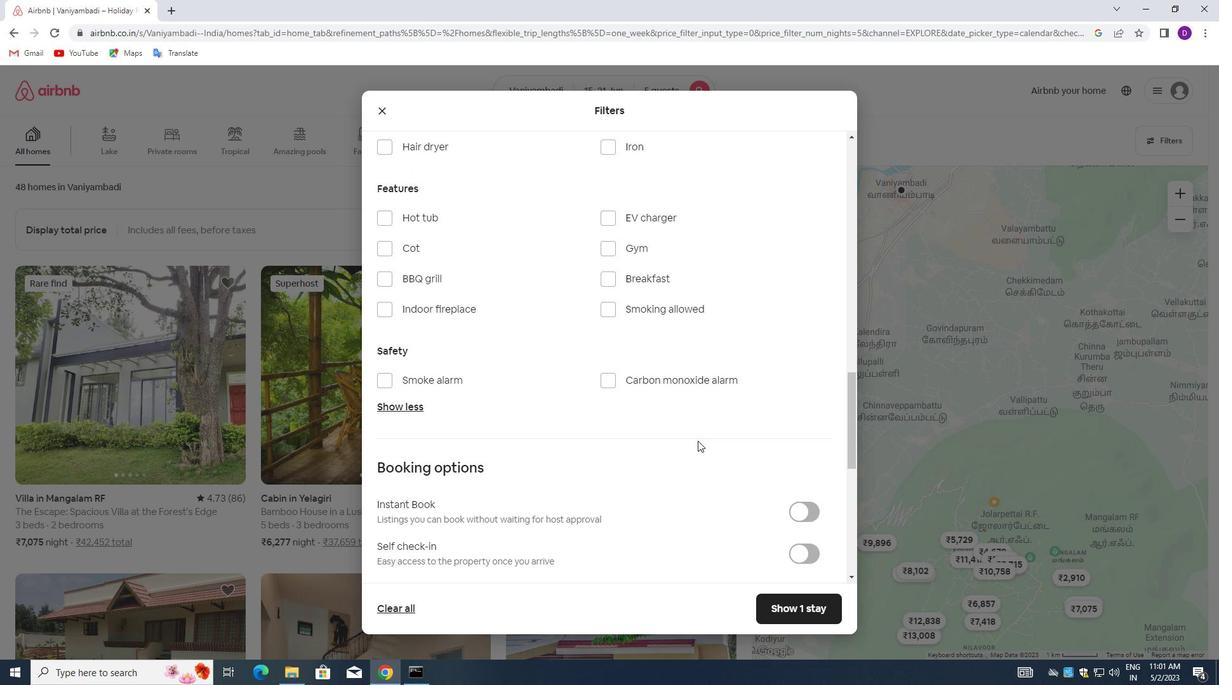 
Action: Mouse moved to (798, 361)
Screenshot: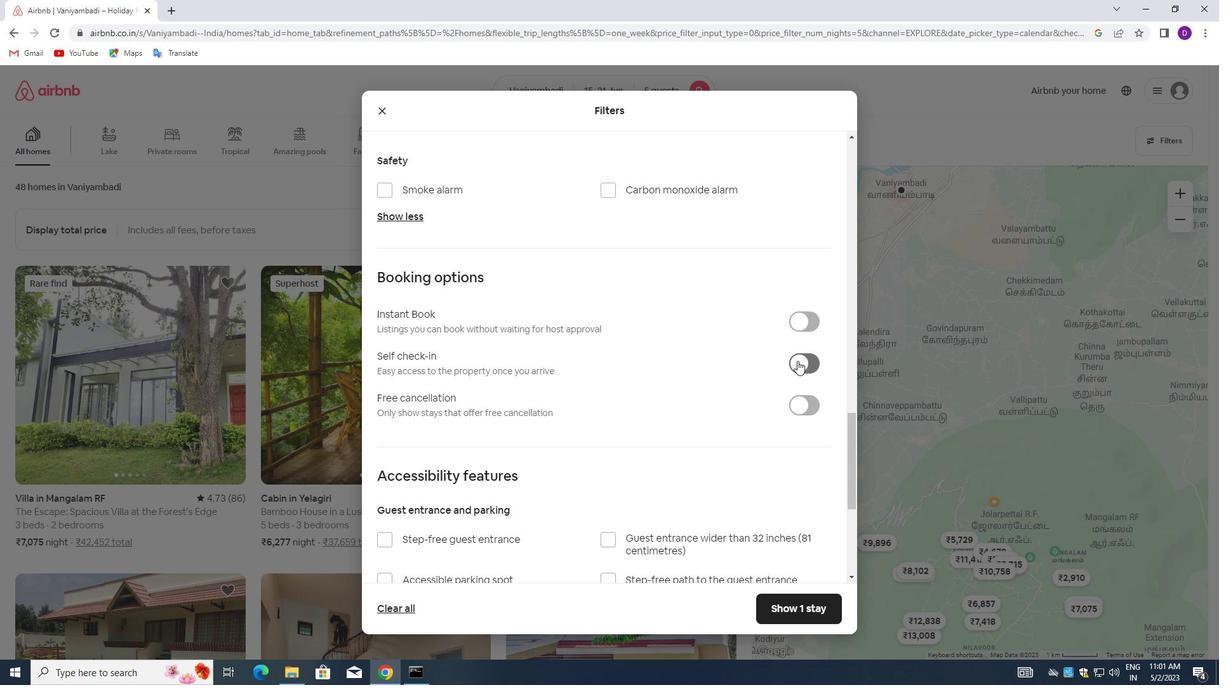 
Action: Mouse pressed left at (798, 361)
Screenshot: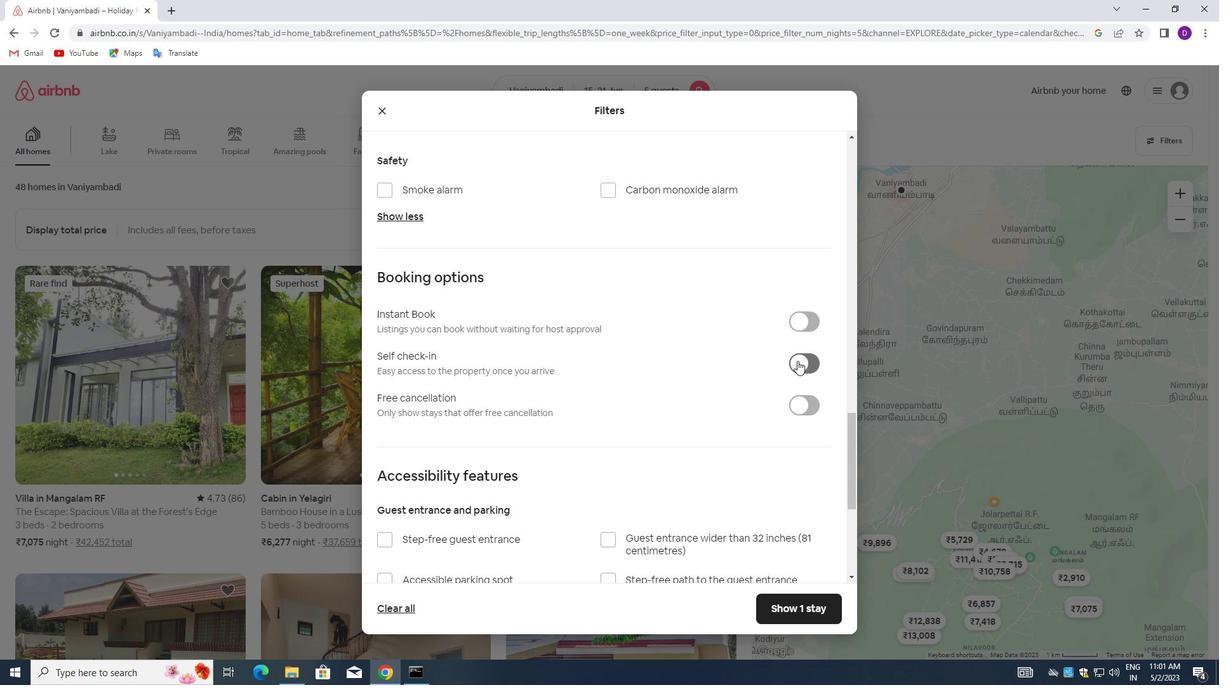 
Action: Mouse moved to (577, 443)
Screenshot: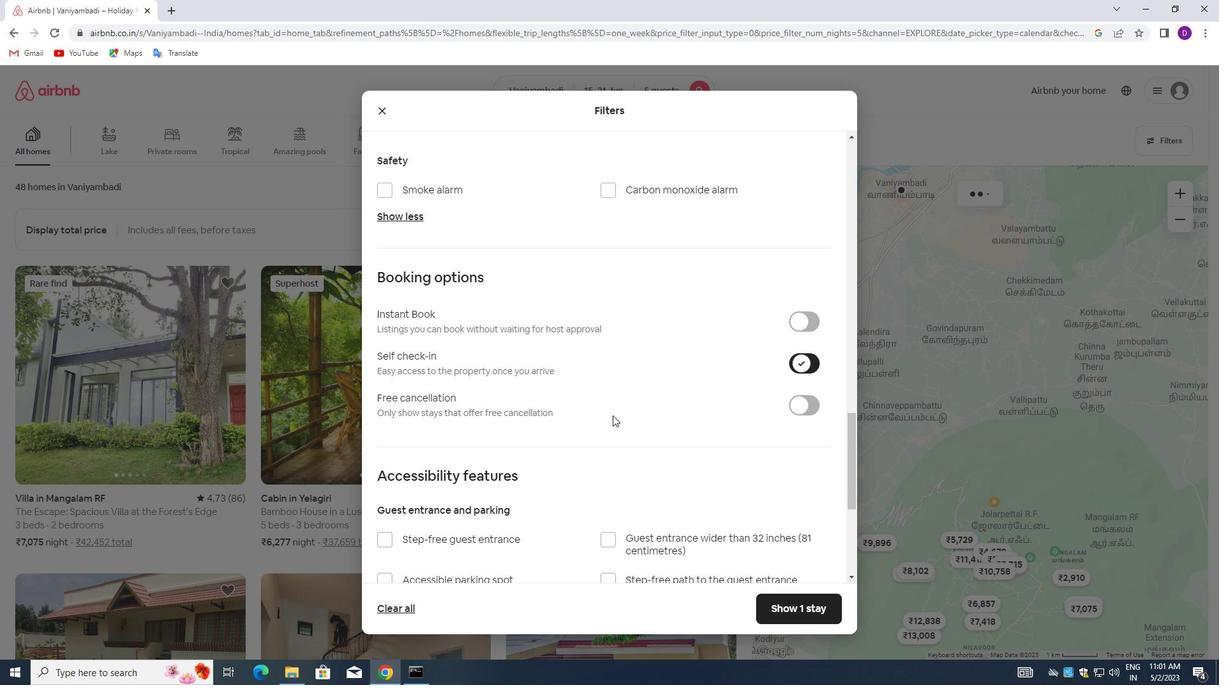 
Action: Mouse scrolled (577, 442) with delta (0, 0)
Screenshot: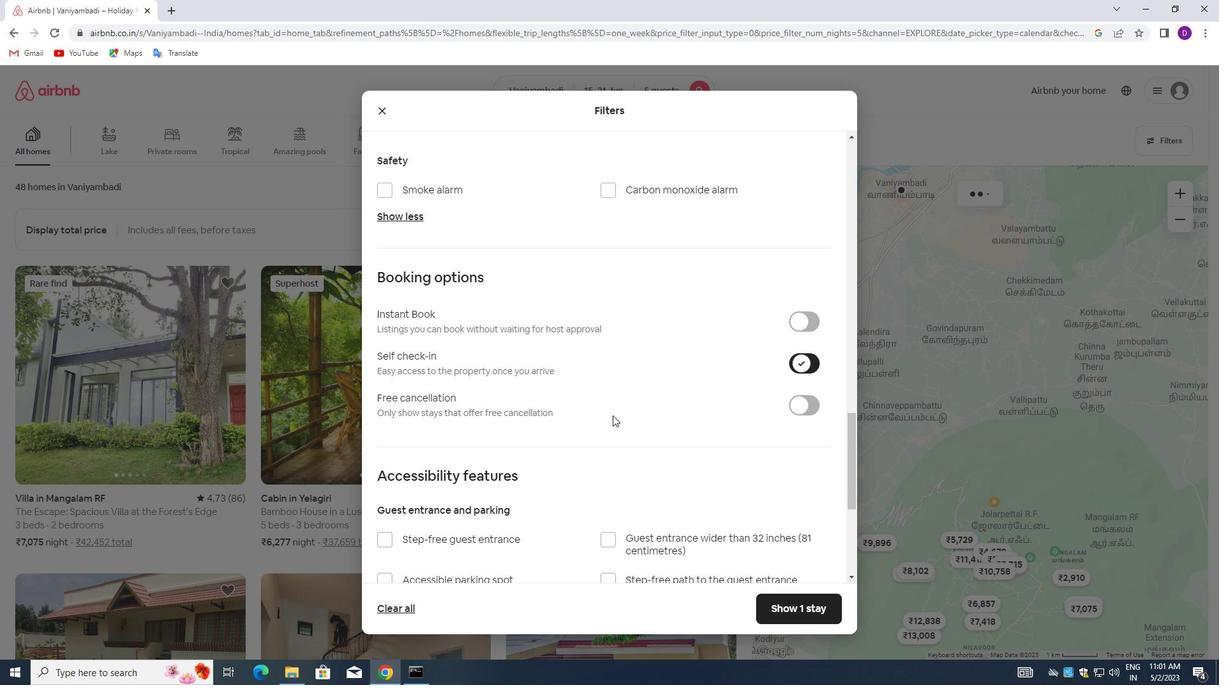 
Action: Mouse moved to (572, 448)
Screenshot: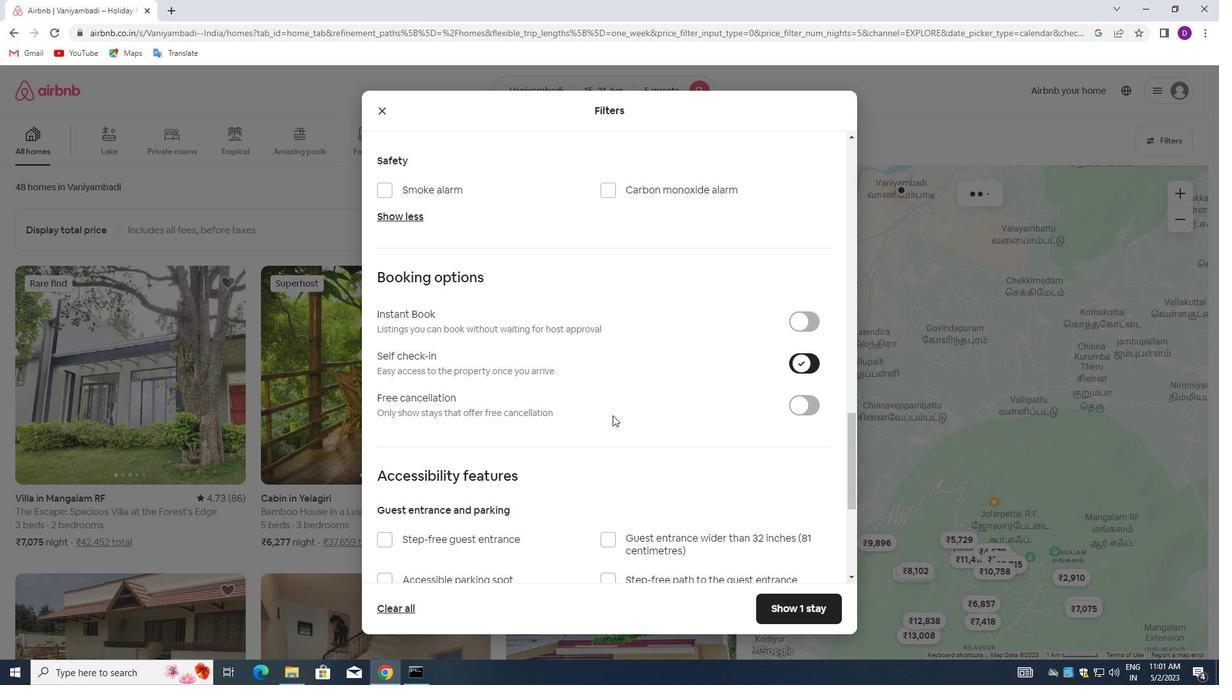 
Action: Mouse scrolled (572, 447) with delta (0, 0)
Screenshot: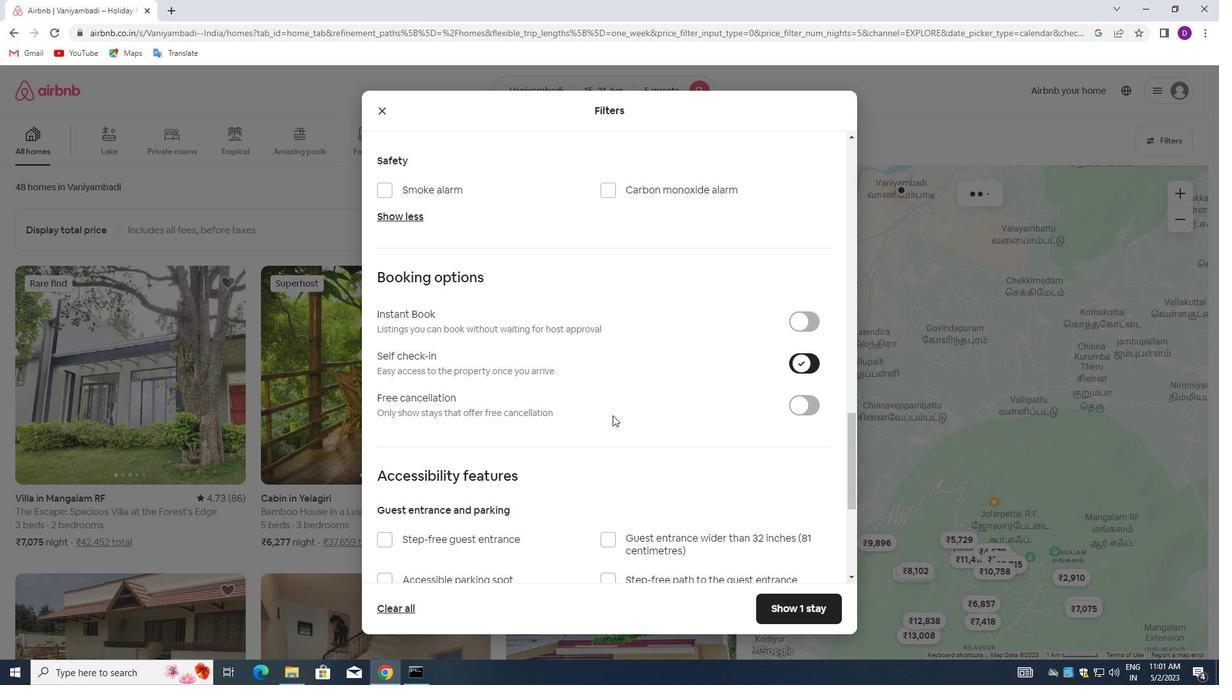 
Action: Mouse moved to (570, 450)
Screenshot: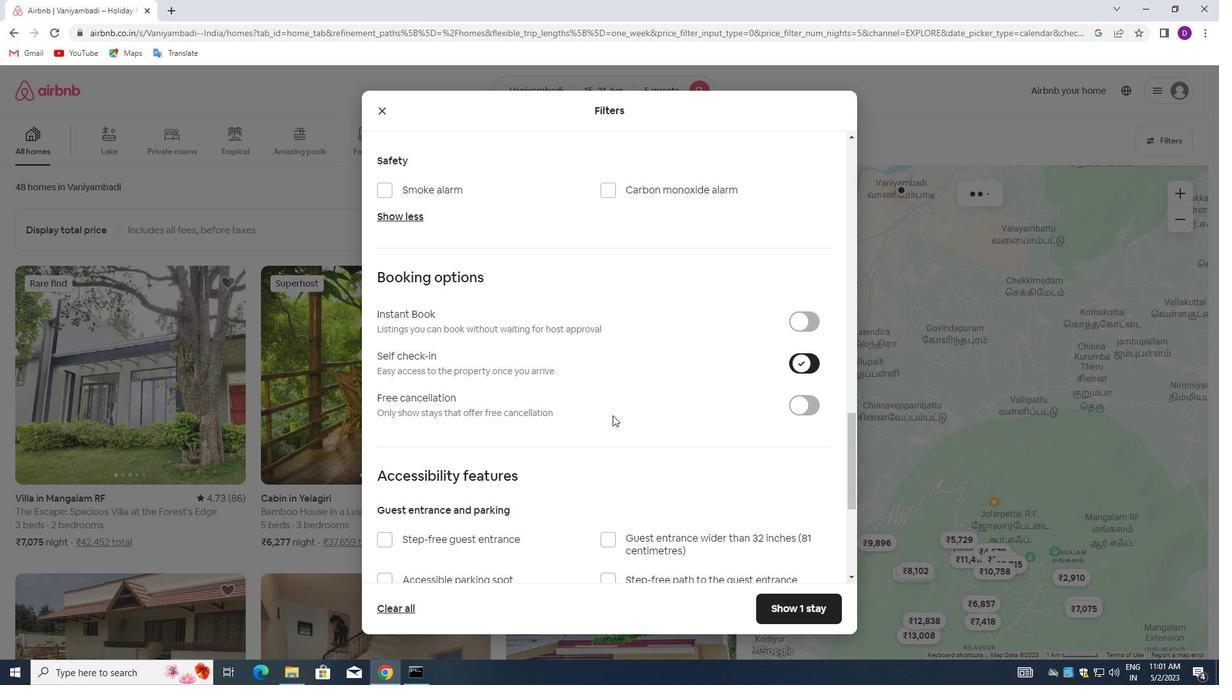 
Action: Mouse scrolled (570, 449) with delta (0, 0)
Screenshot: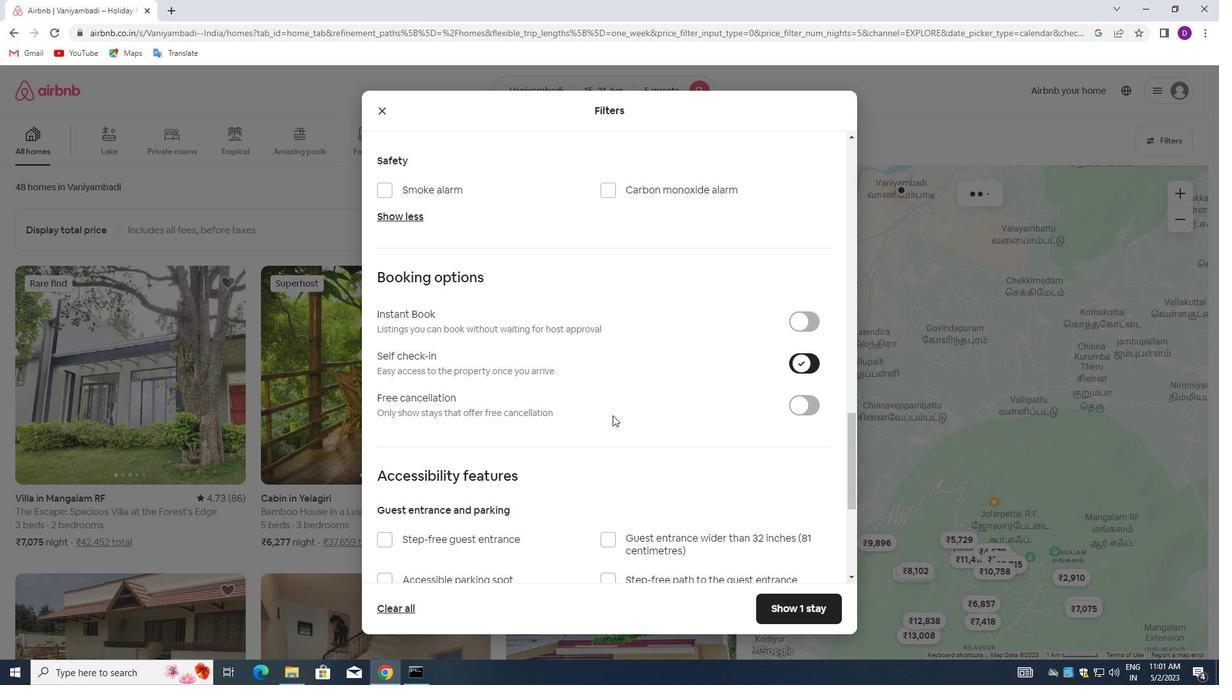 
Action: Mouse moved to (567, 452)
Screenshot: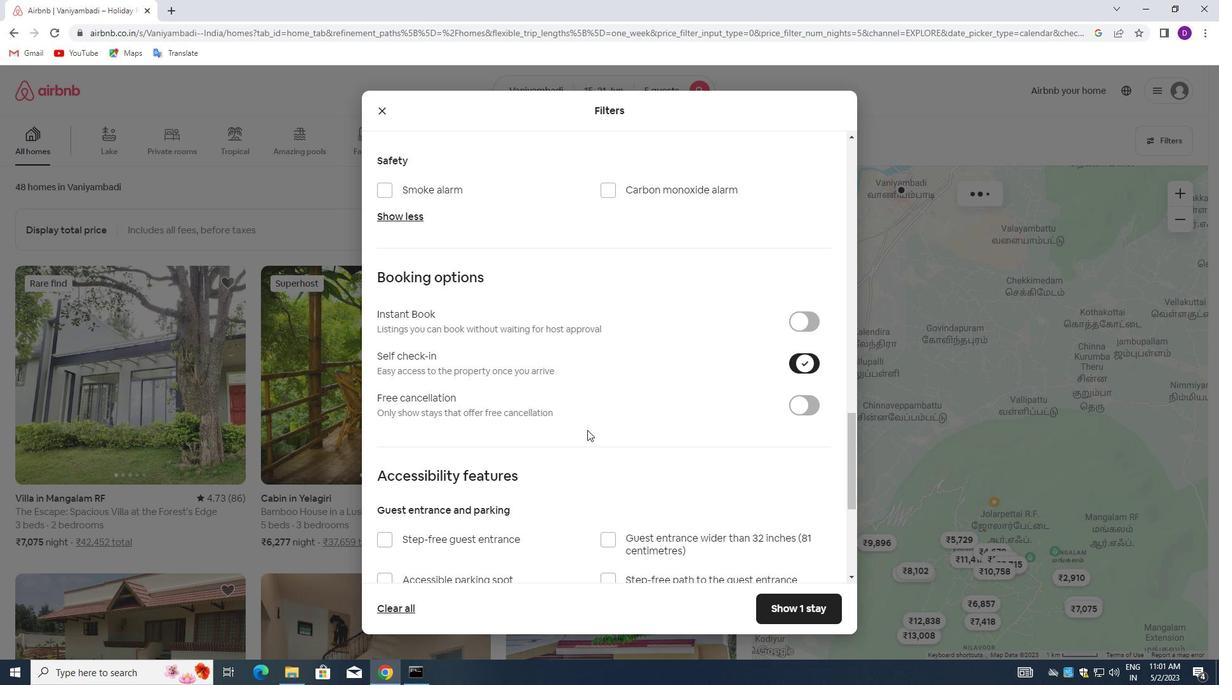 
Action: Mouse scrolled (567, 452) with delta (0, 0)
Screenshot: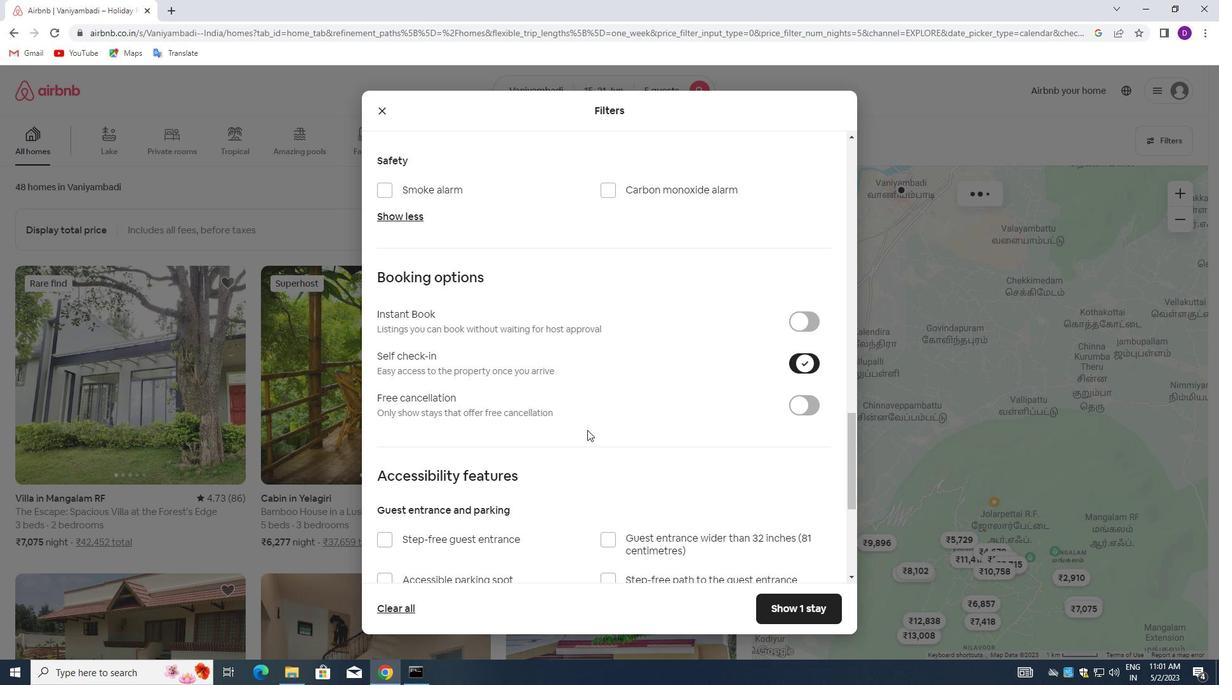 
Action: Mouse moved to (563, 454)
Screenshot: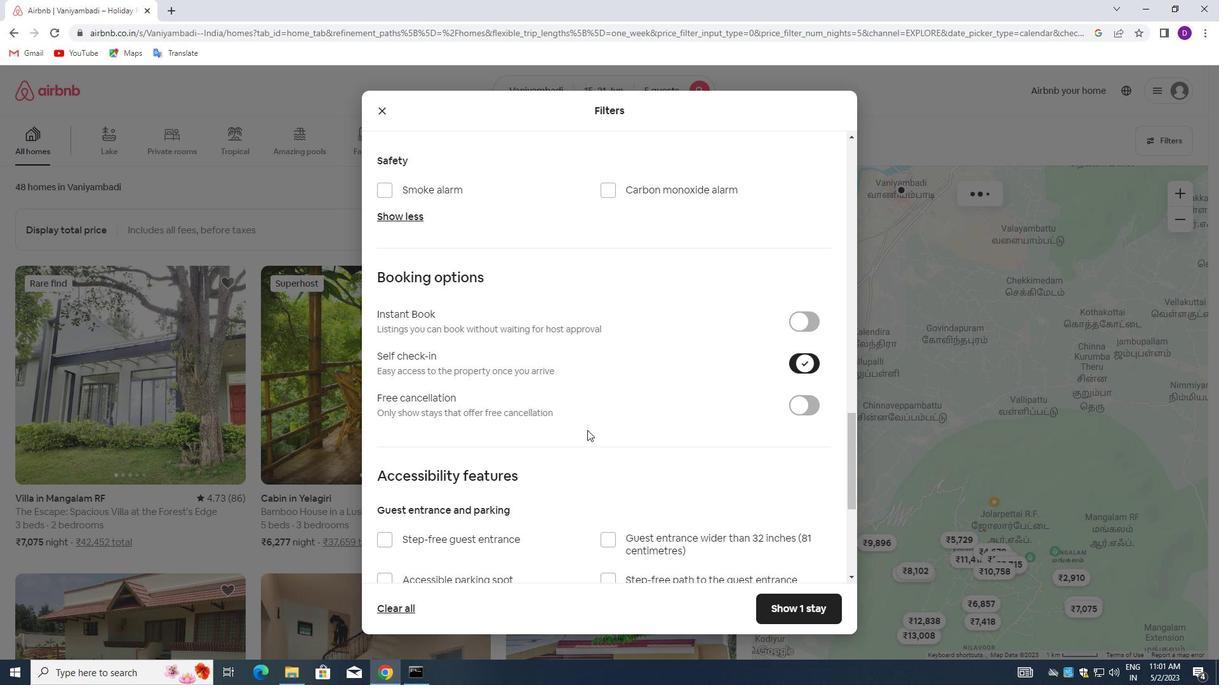 
Action: Mouse scrolled (563, 453) with delta (0, 0)
Screenshot: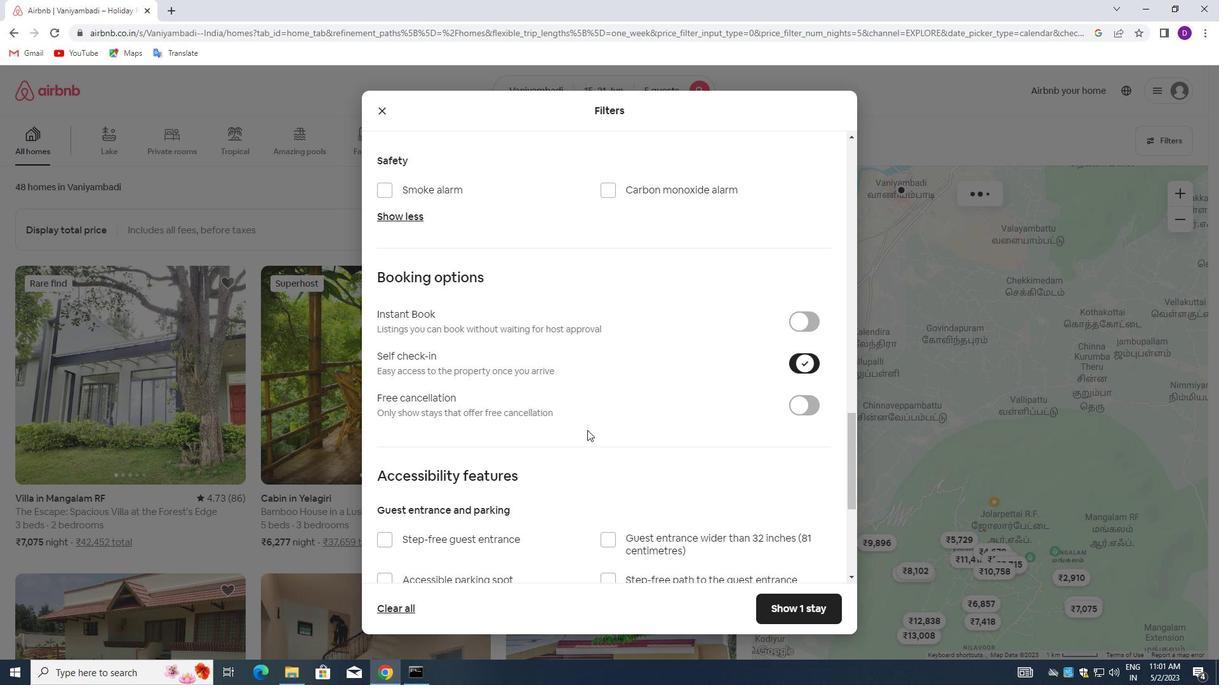 
Action: Mouse moved to (551, 466)
Screenshot: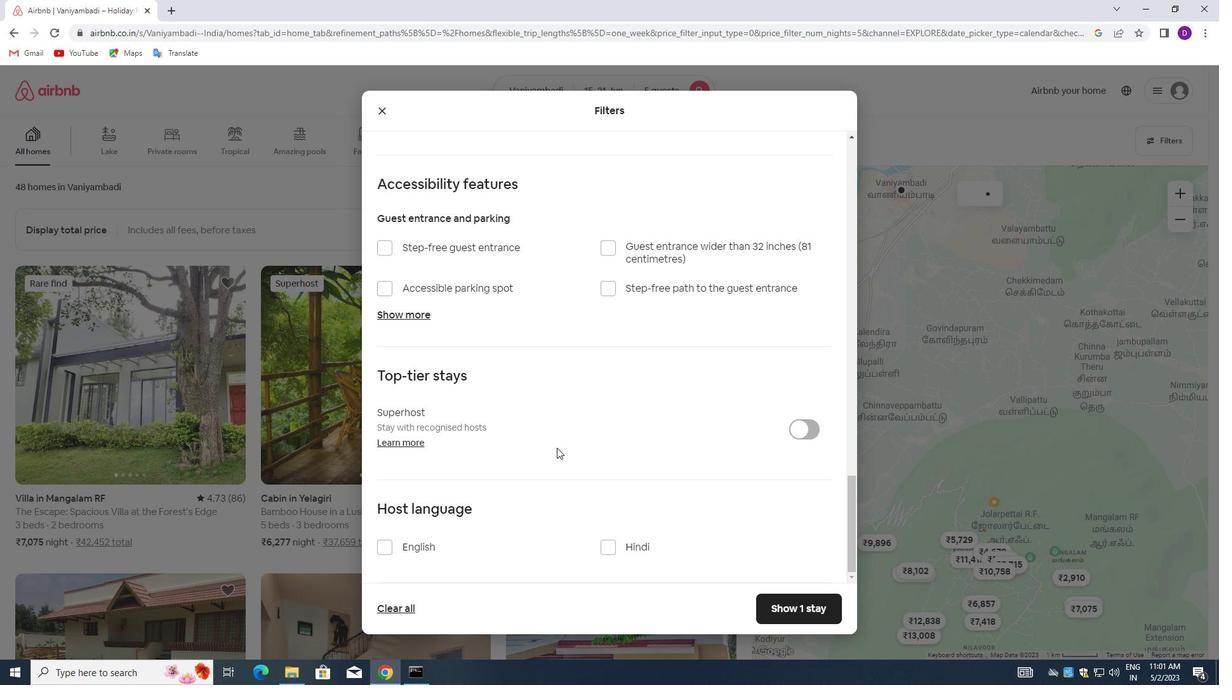 
Action: Mouse scrolled (551, 465) with delta (0, 0)
Screenshot: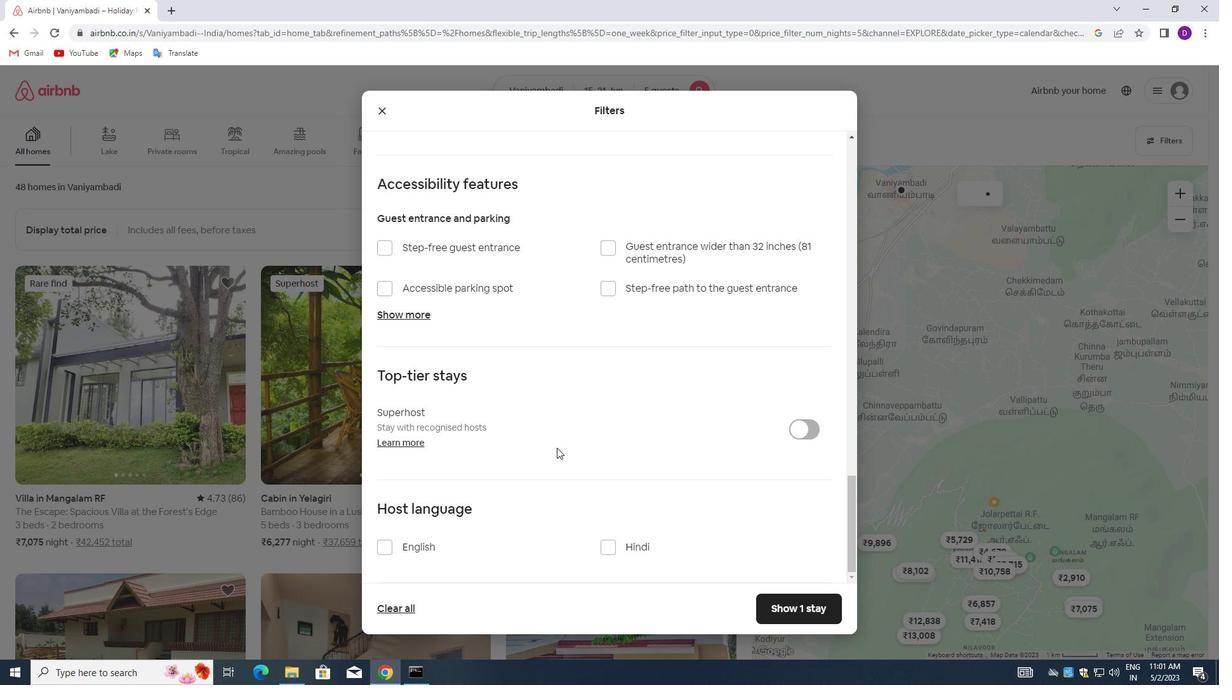 
Action: Mouse moved to (548, 473)
Screenshot: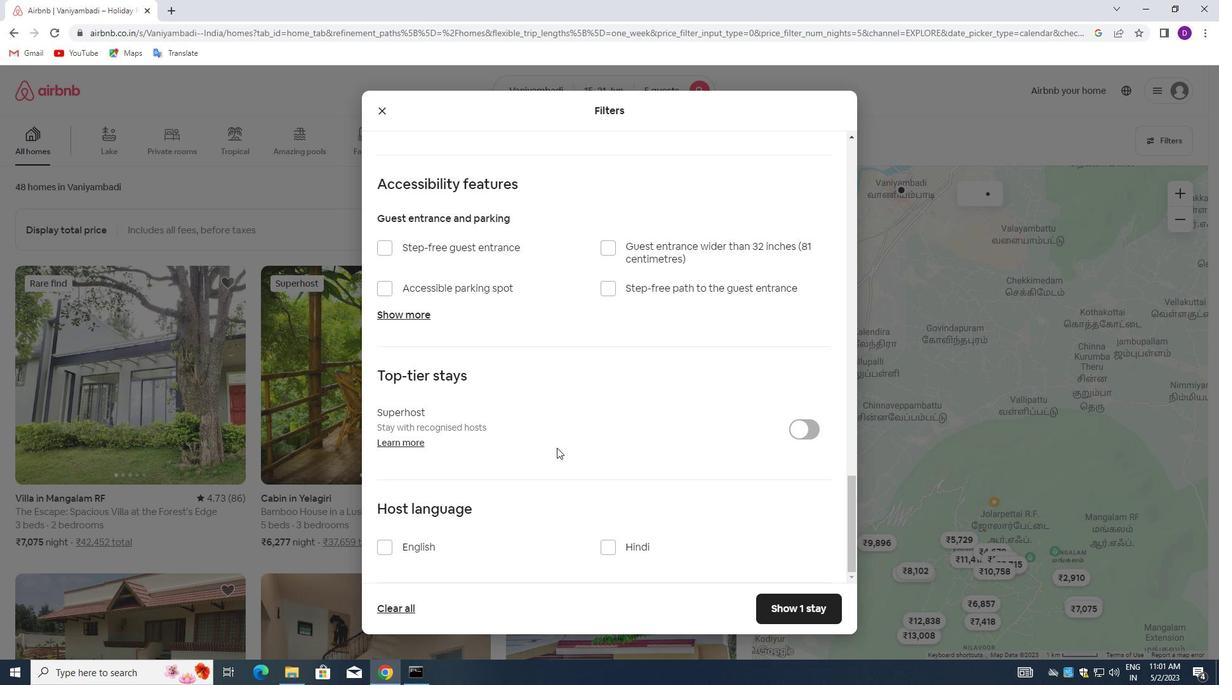 
Action: Mouse scrolled (548, 473) with delta (0, 0)
Screenshot: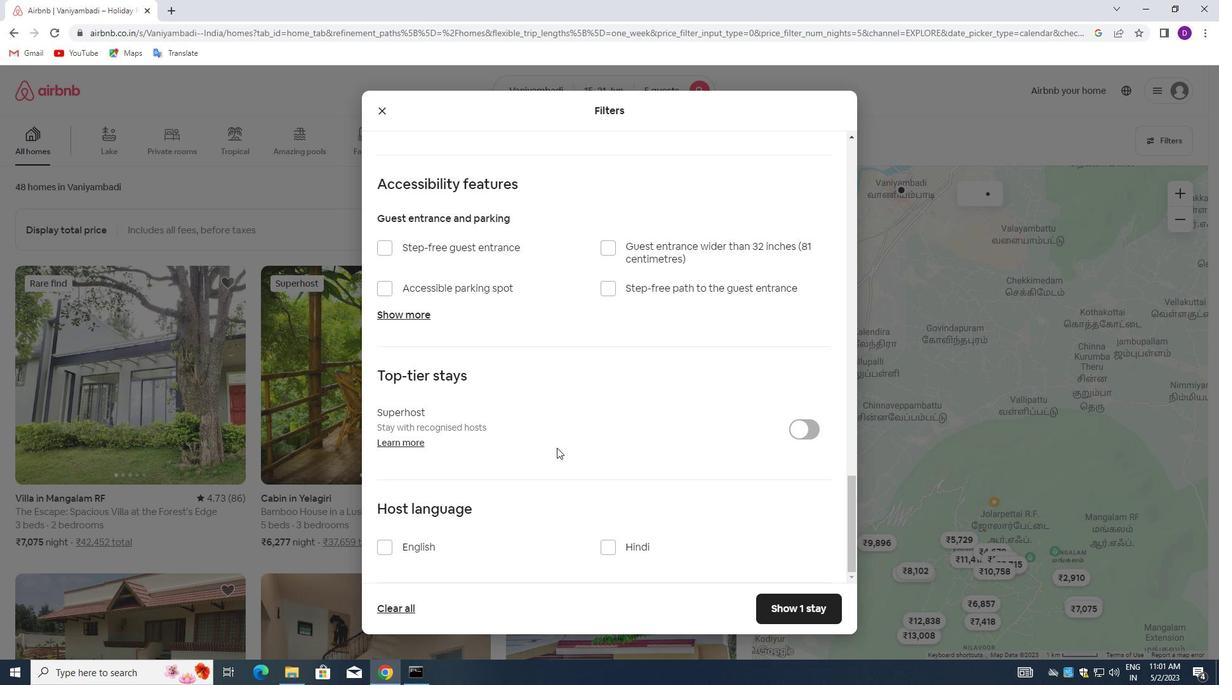 
Action: Mouse moved to (544, 478)
Screenshot: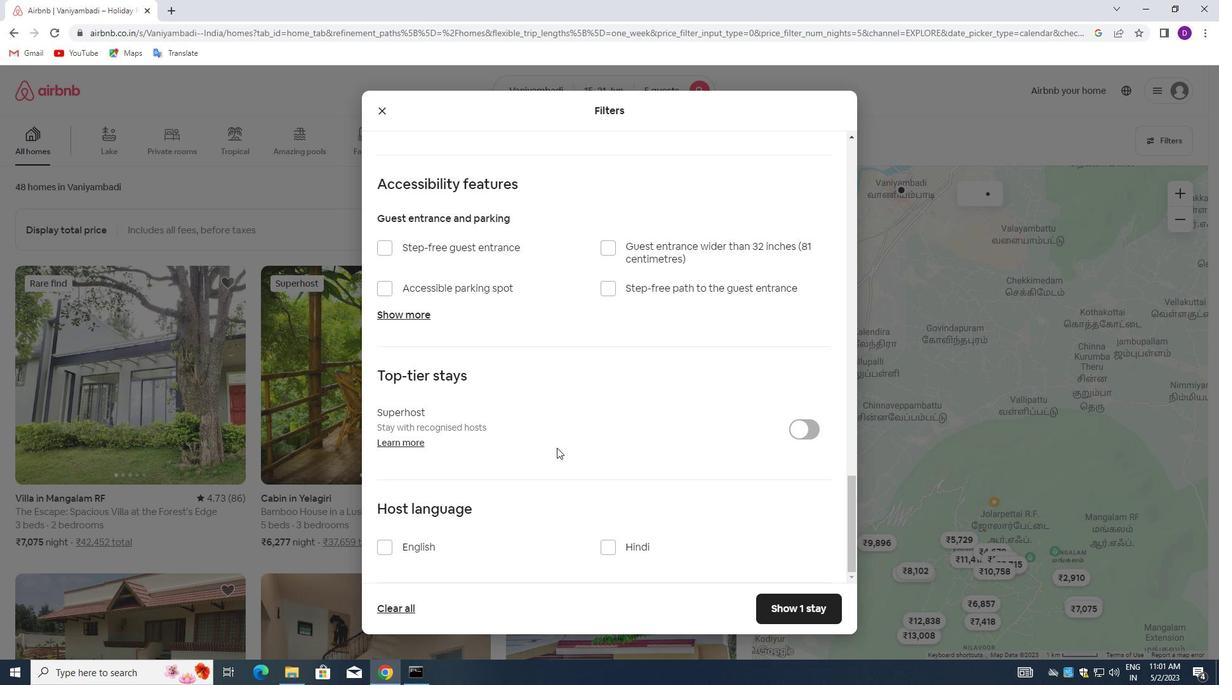 
Action: Mouse scrolled (544, 478) with delta (0, 0)
Screenshot: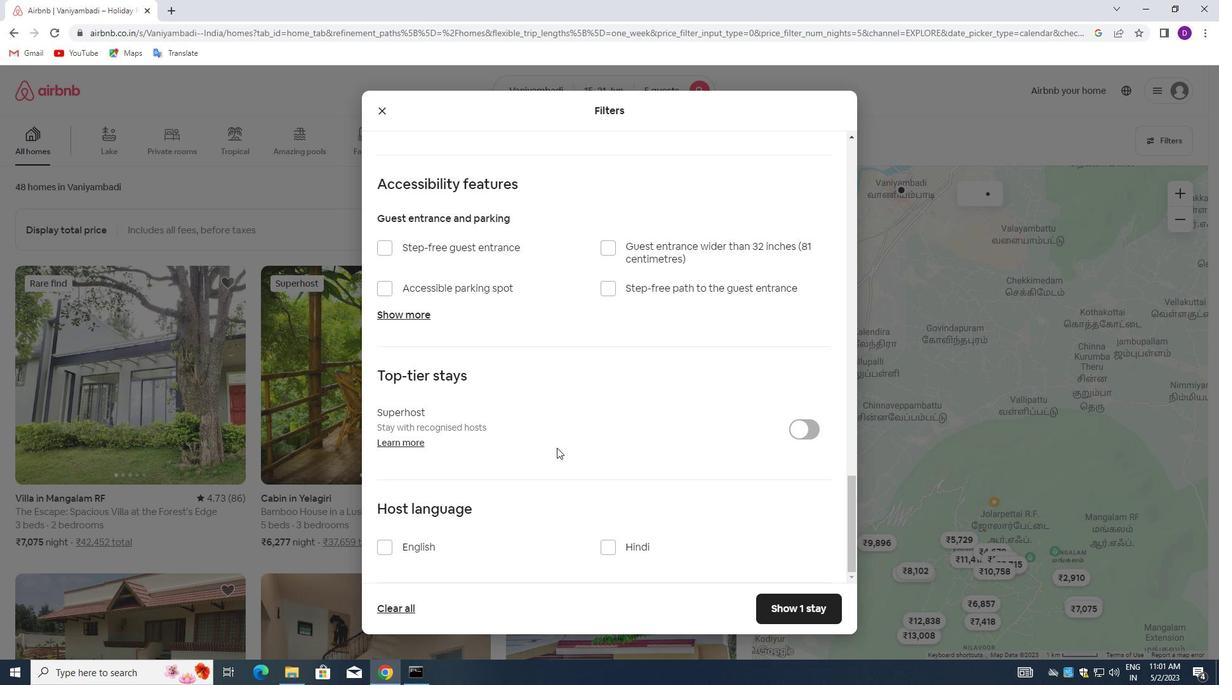 
Action: Mouse moved to (540, 483)
Screenshot: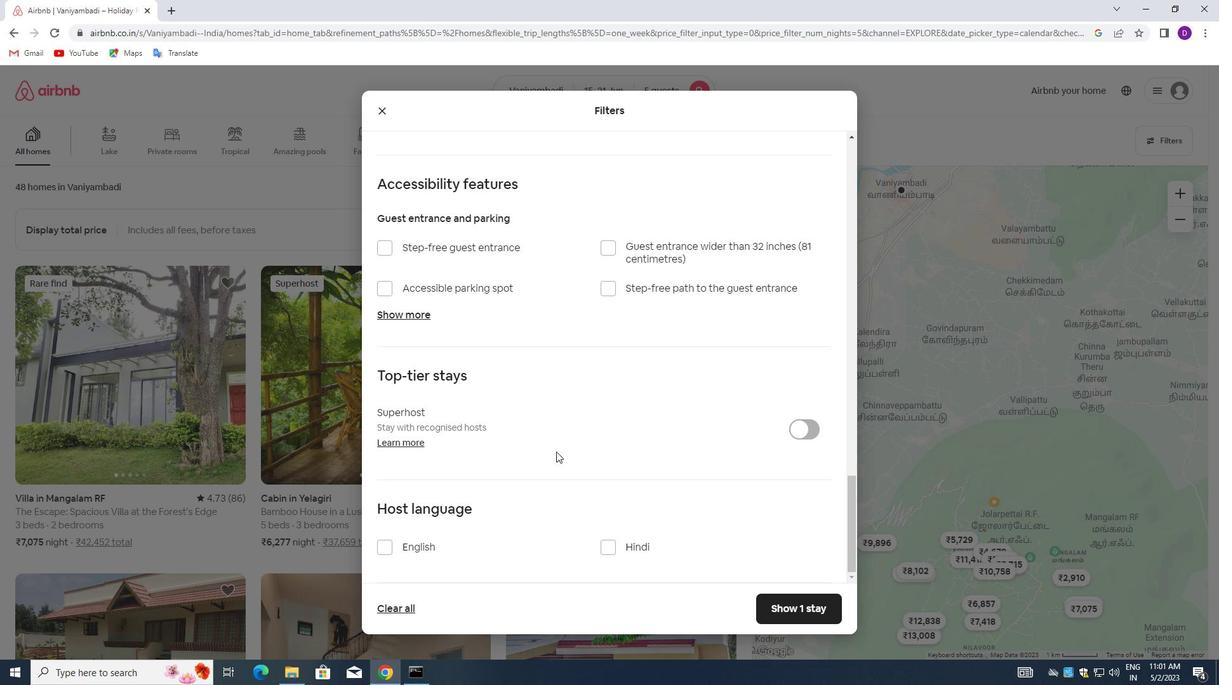 
Action: Mouse scrolled (540, 483) with delta (0, 0)
Screenshot: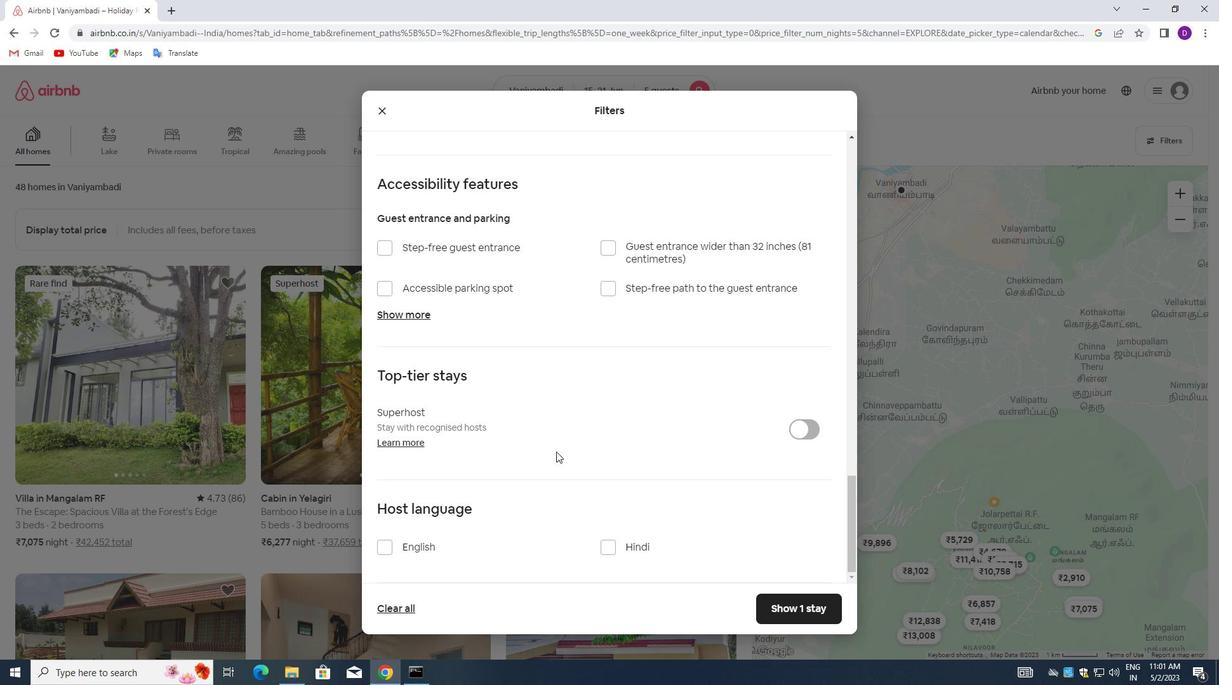 
Action: Mouse moved to (528, 490)
Screenshot: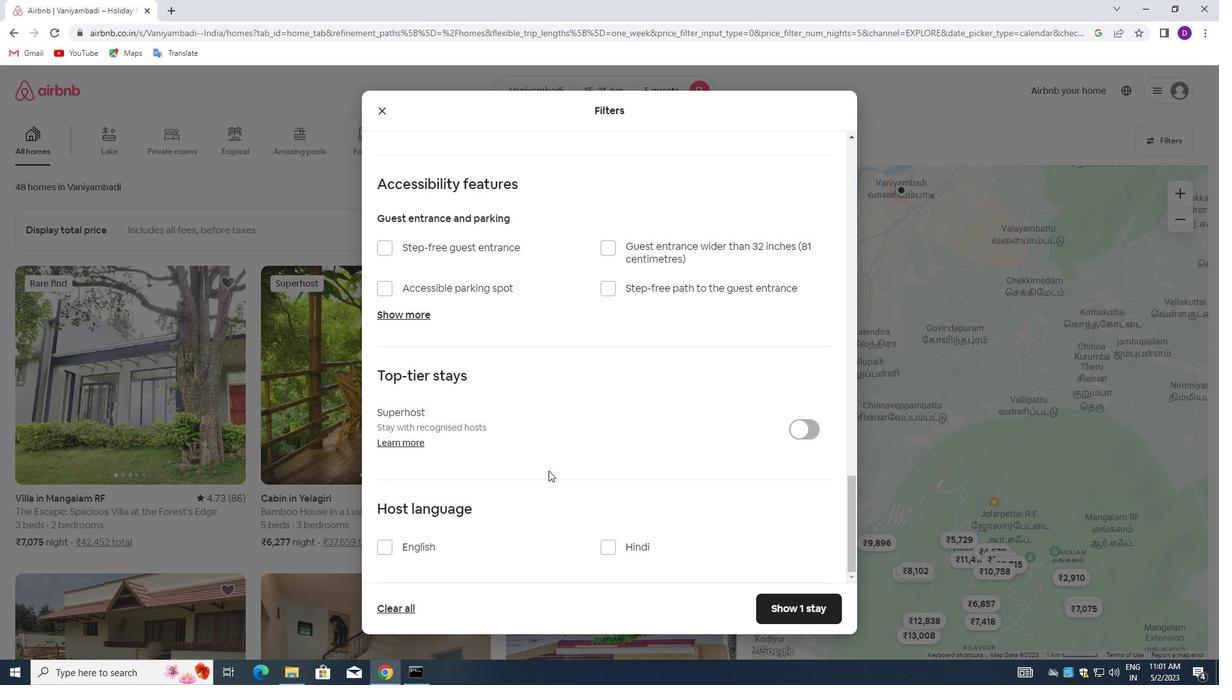 
Action: Mouse scrolled (528, 489) with delta (0, 0)
Screenshot: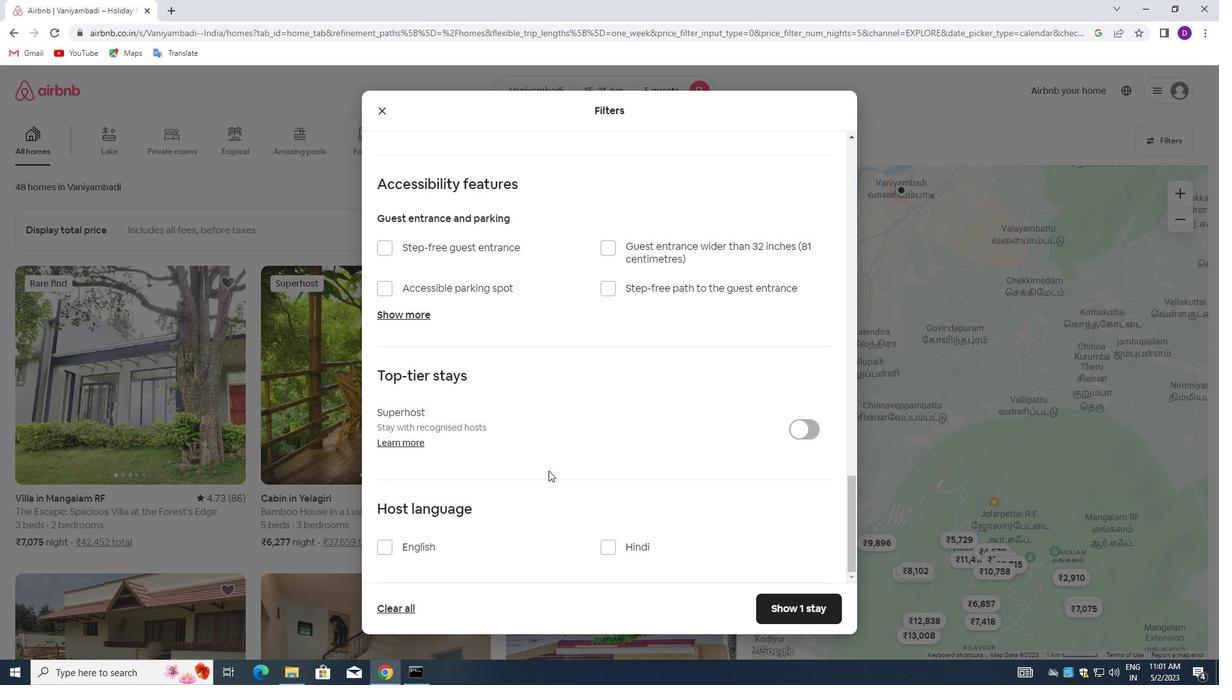 
Action: Mouse moved to (392, 547)
Screenshot: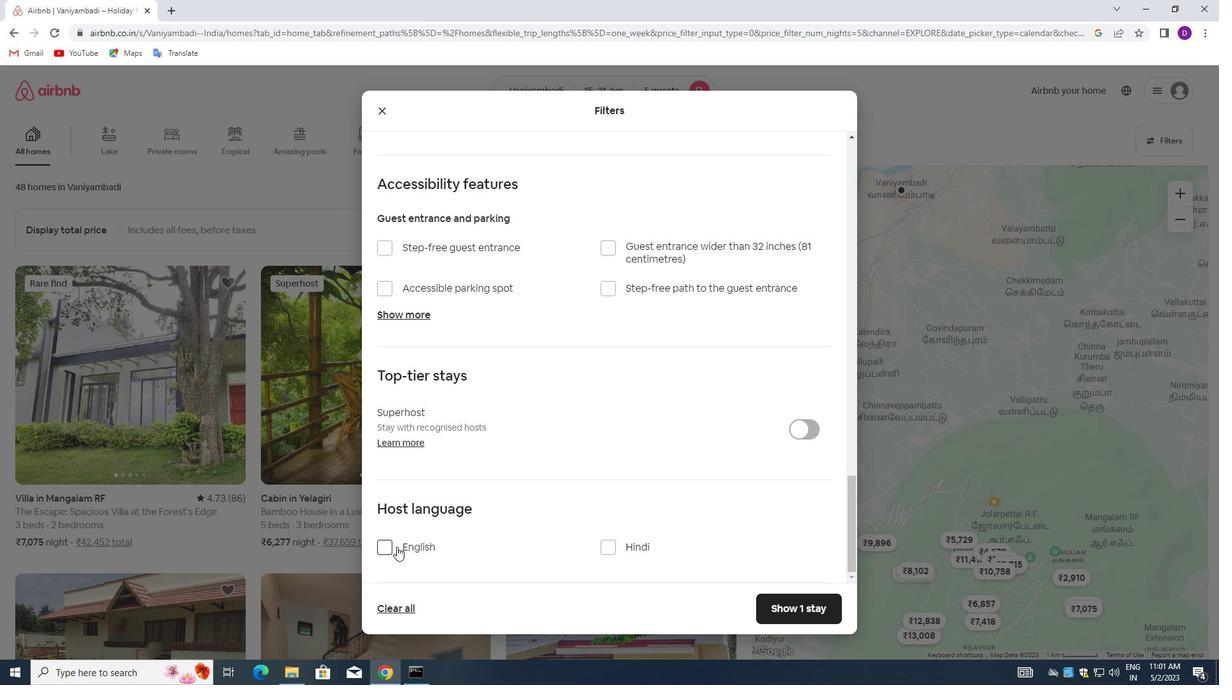 
Action: Mouse pressed left at (392, 547)
Screenshot: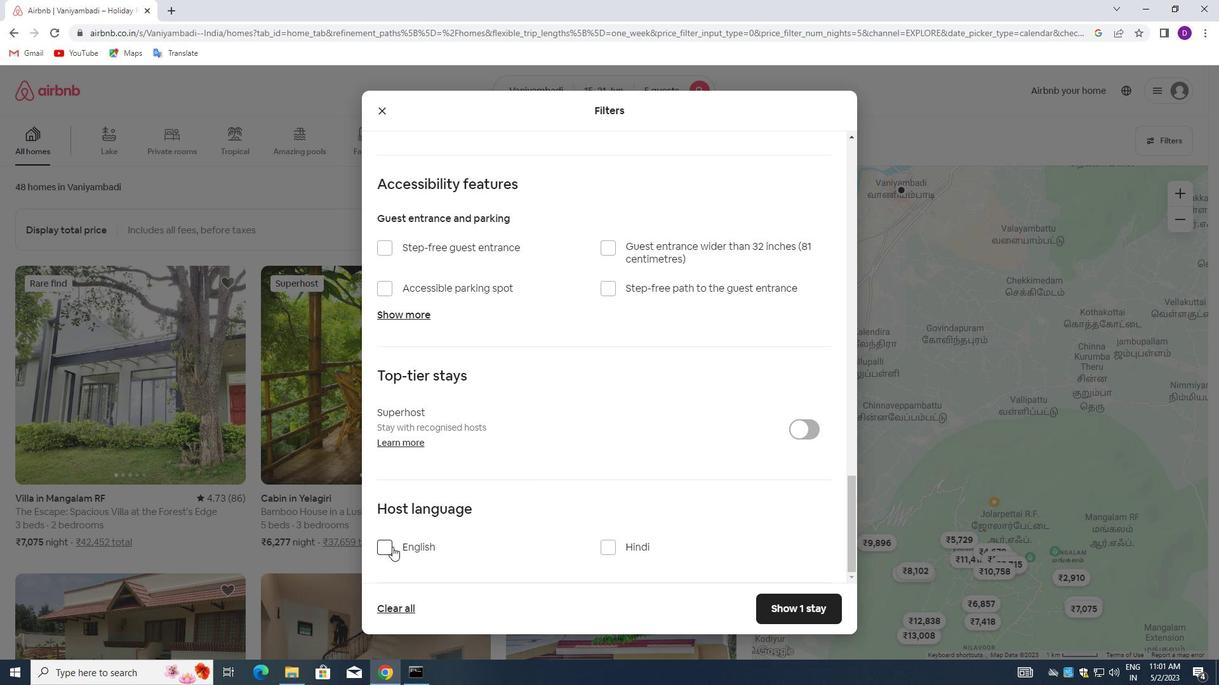 
Action: Mouse moved to (781, 607)
Screenshot: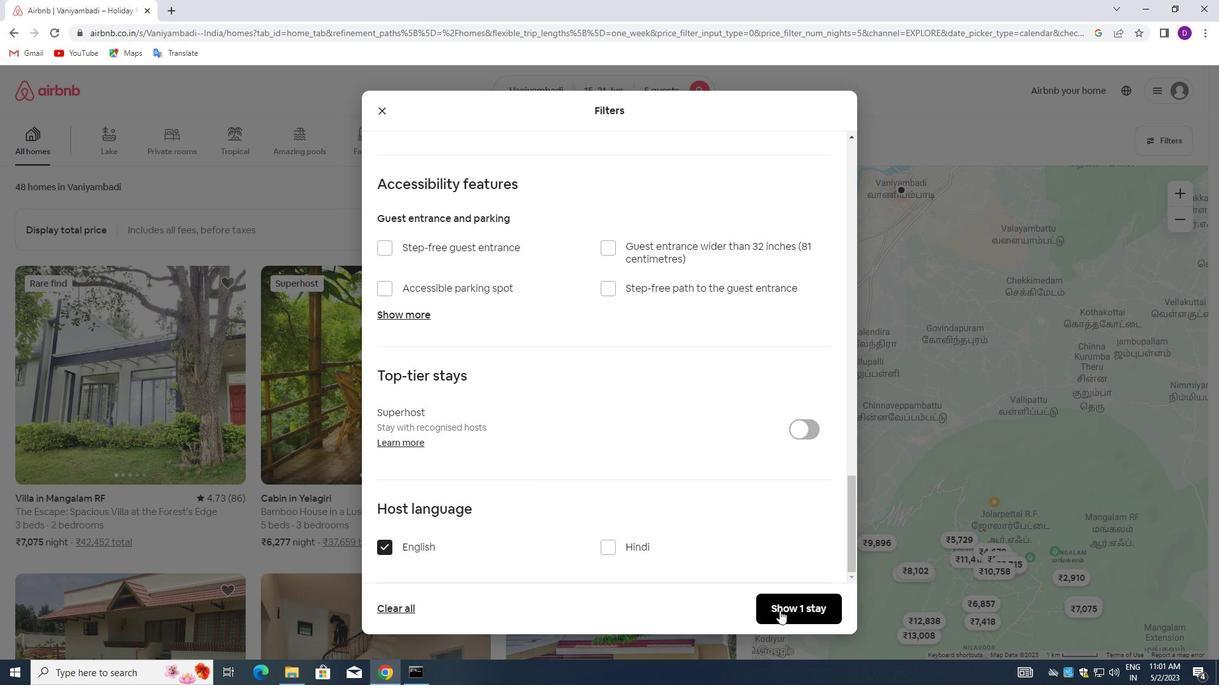 
Action: Mouse pressed left at (781, 607)
Screenshot: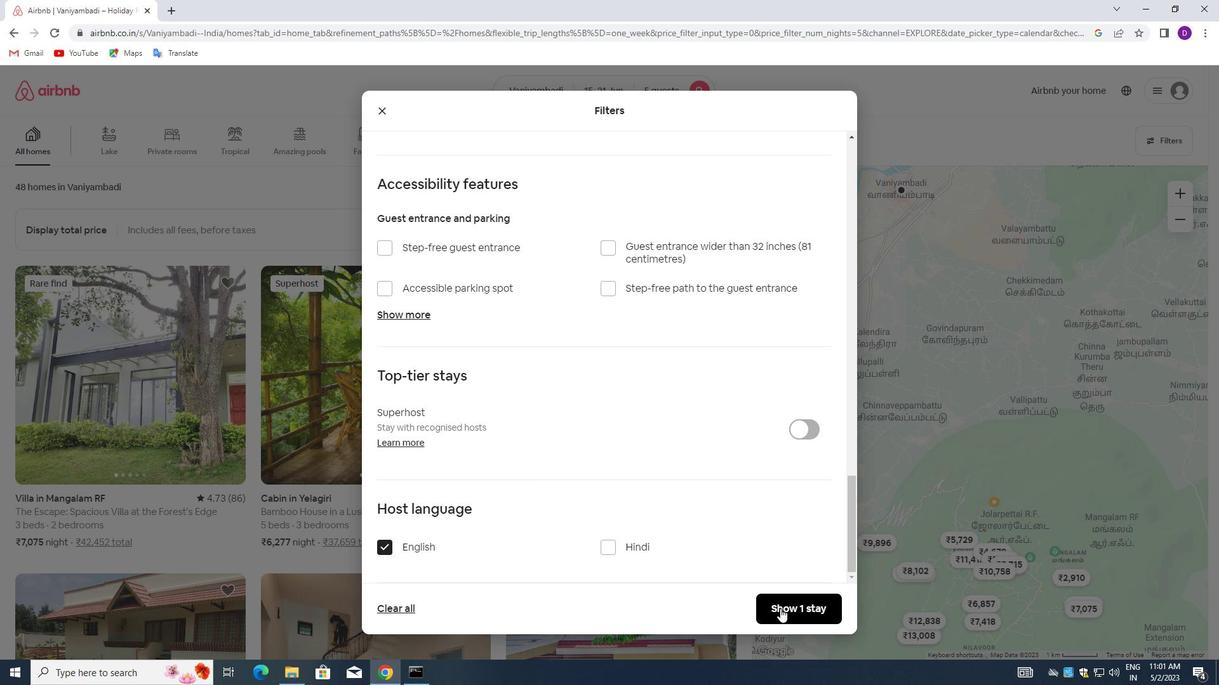 
